 Task: Open Card Quality Control Planning in Board Content Amplification Platforms to Workspace Debt Financing and add a team member Softage.1@softage.net, a label Red, a checklist Machine Learning, an attachment from your google drive, a color Red and finally, add a card description 'Plan and execute company team-building conference with team-building games on creativity' and a comment 'Given the potential impact of this task on our company reputation, let us ensure that we approach it with a sense of professionalism and respect.'. Add a start date 'Jan 01, 1900' with a due date 'Jan 08, 1900'
Action: Mouse moved to (126, 350)
Screenshot: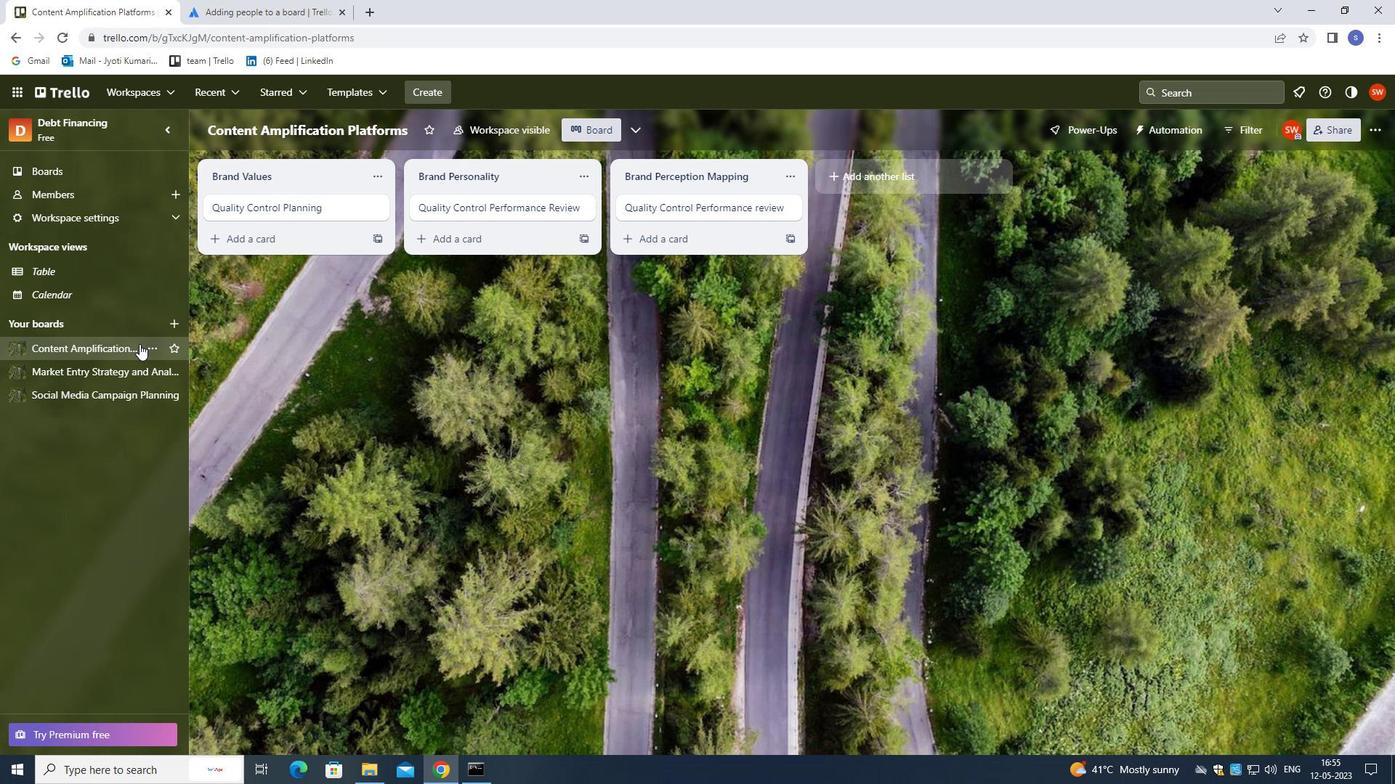 
Action: Mouse pressed left at (126, 350)
Screenshot: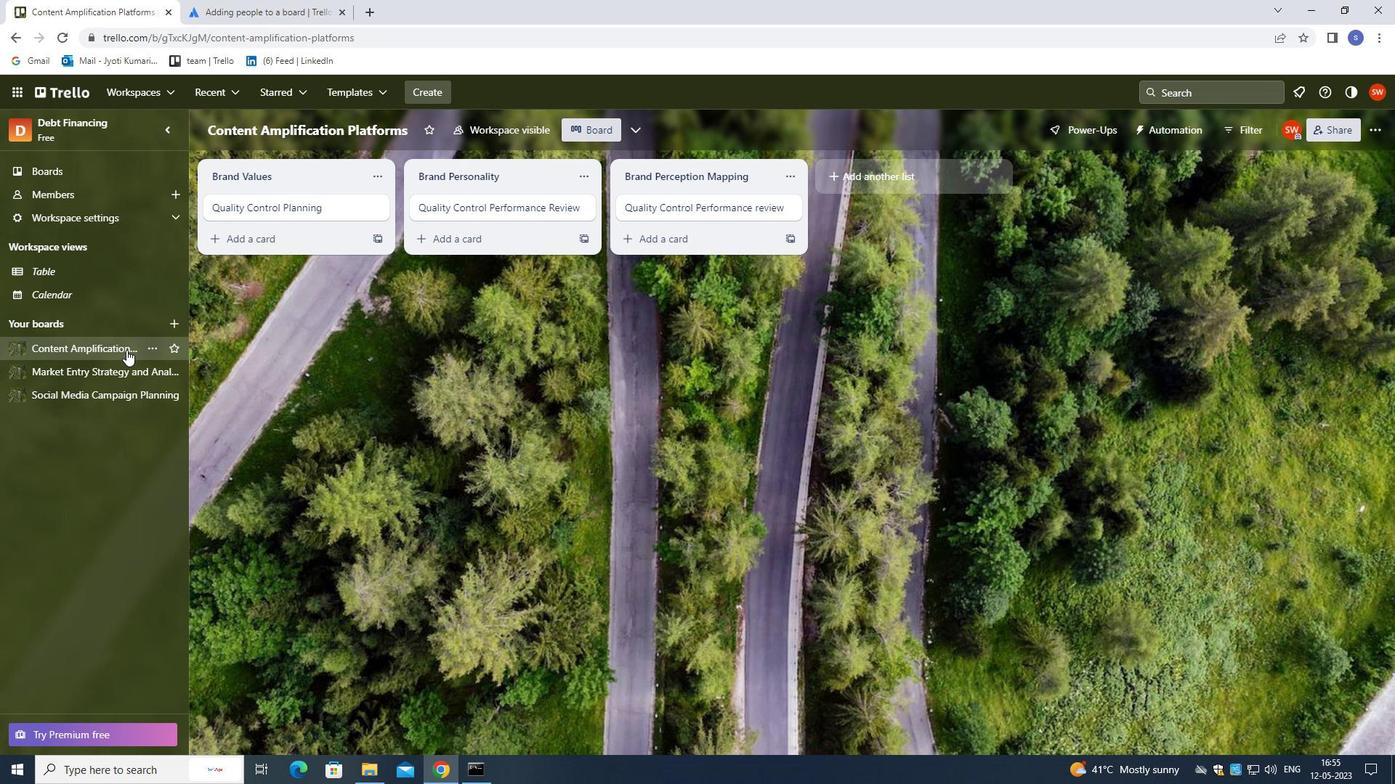 
Action: Mouse moved to (281, 204)
Screenshot: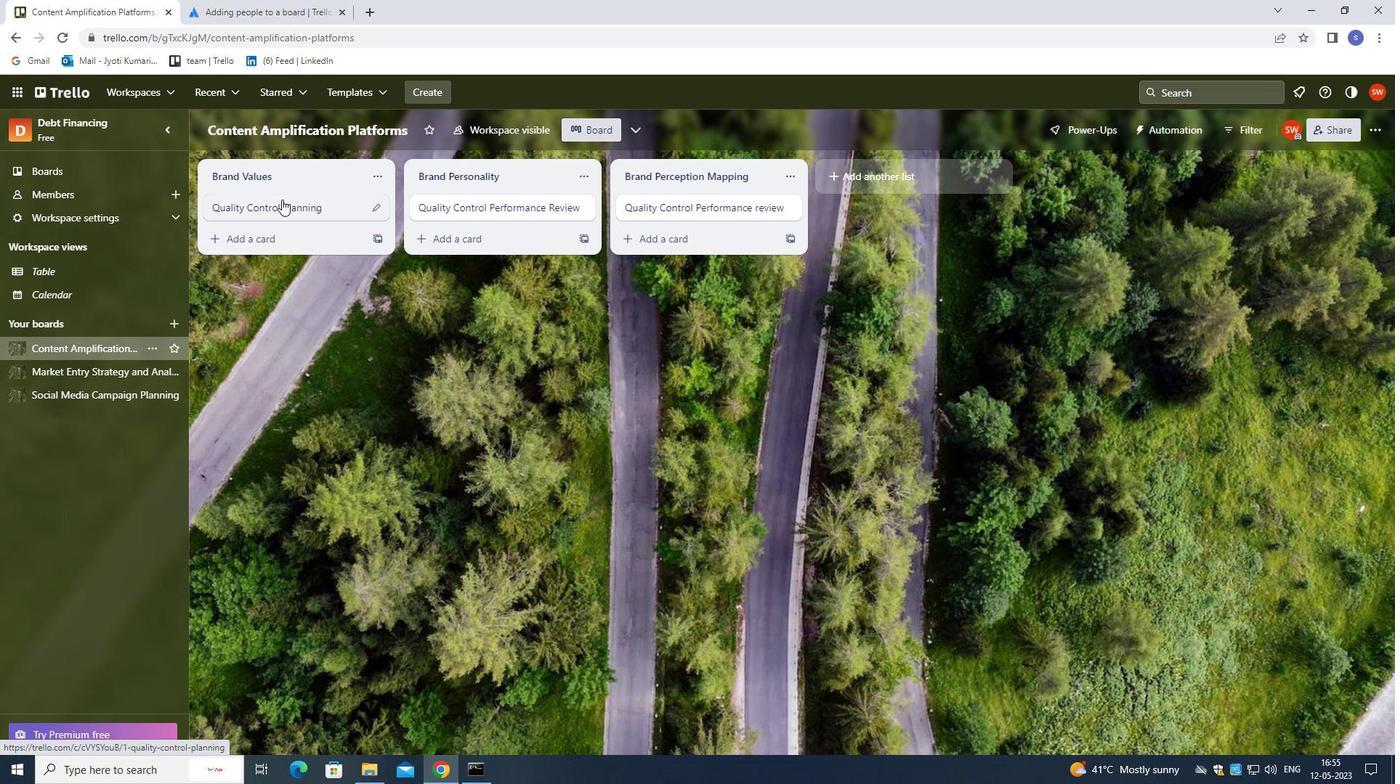 
Action: Mouse pressed left at (281, 204)
Screenshot: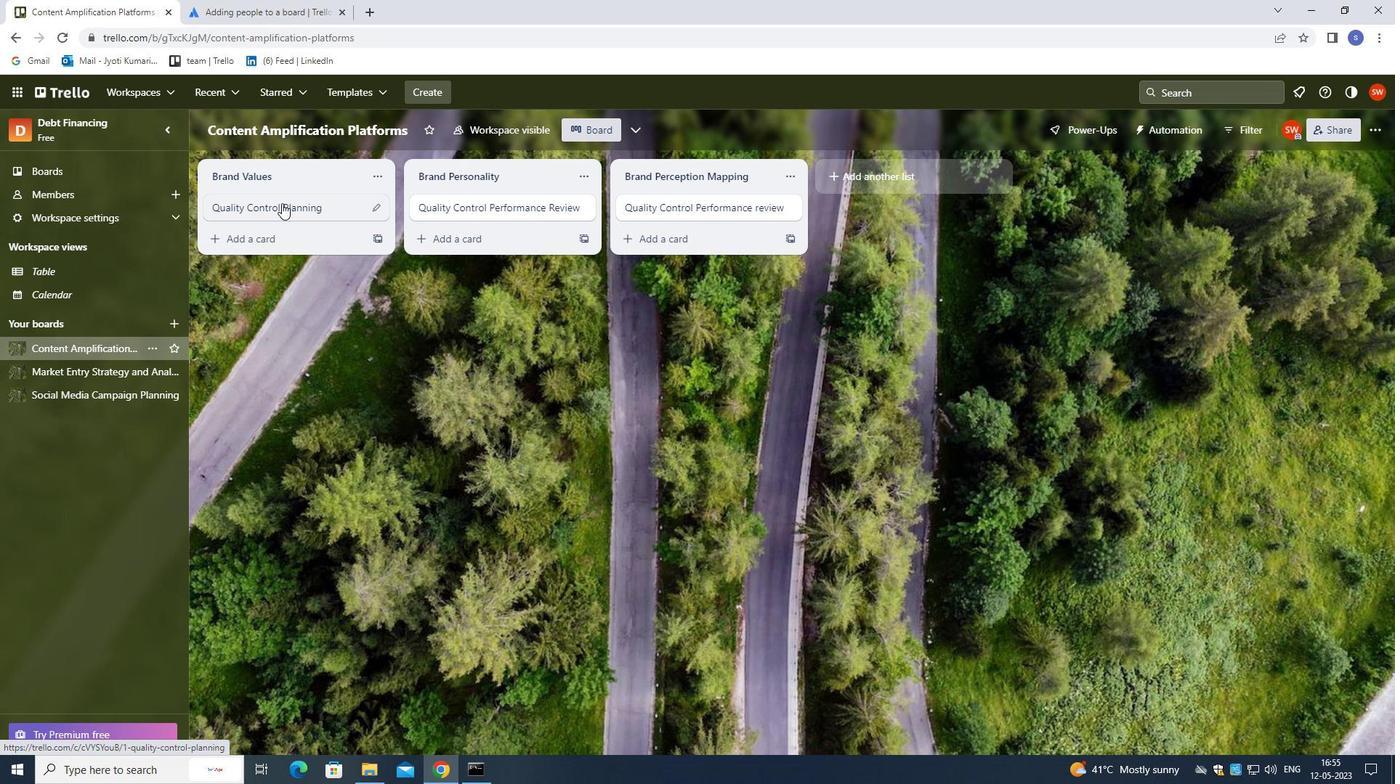 
Action: Mouse moved to (874, 205)
Screenshot: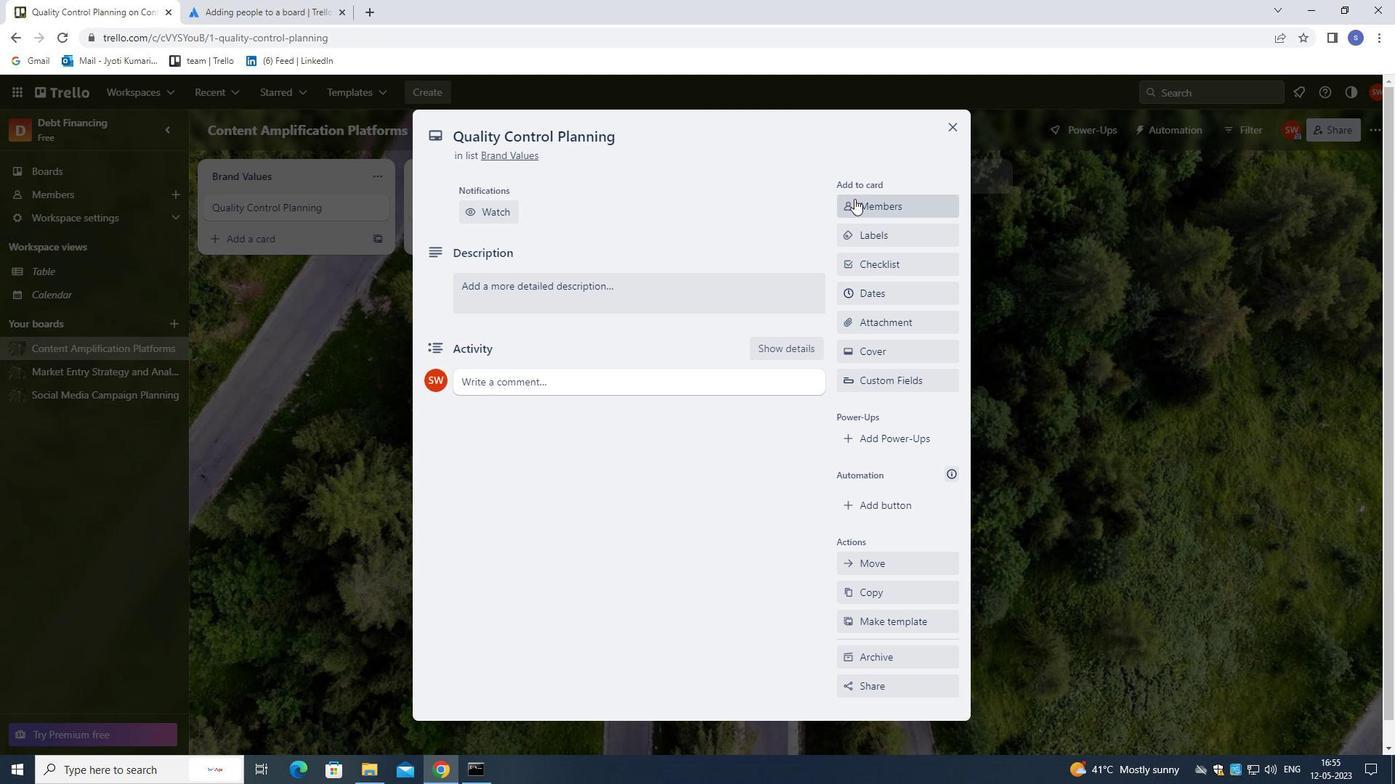
Action: Mouse pressed left at (874, 205)
Screenshot: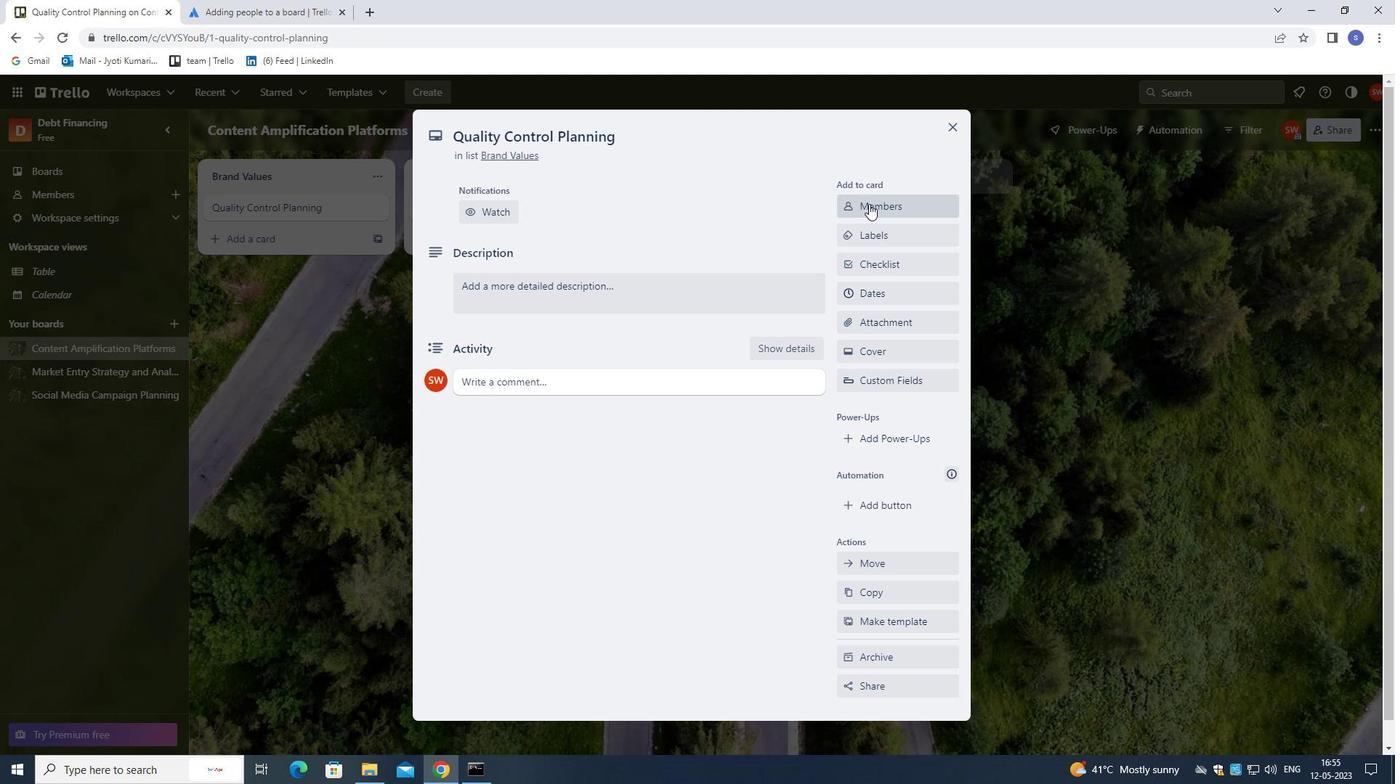 
Action: Mouse moved to (566, 165)
Screenshot: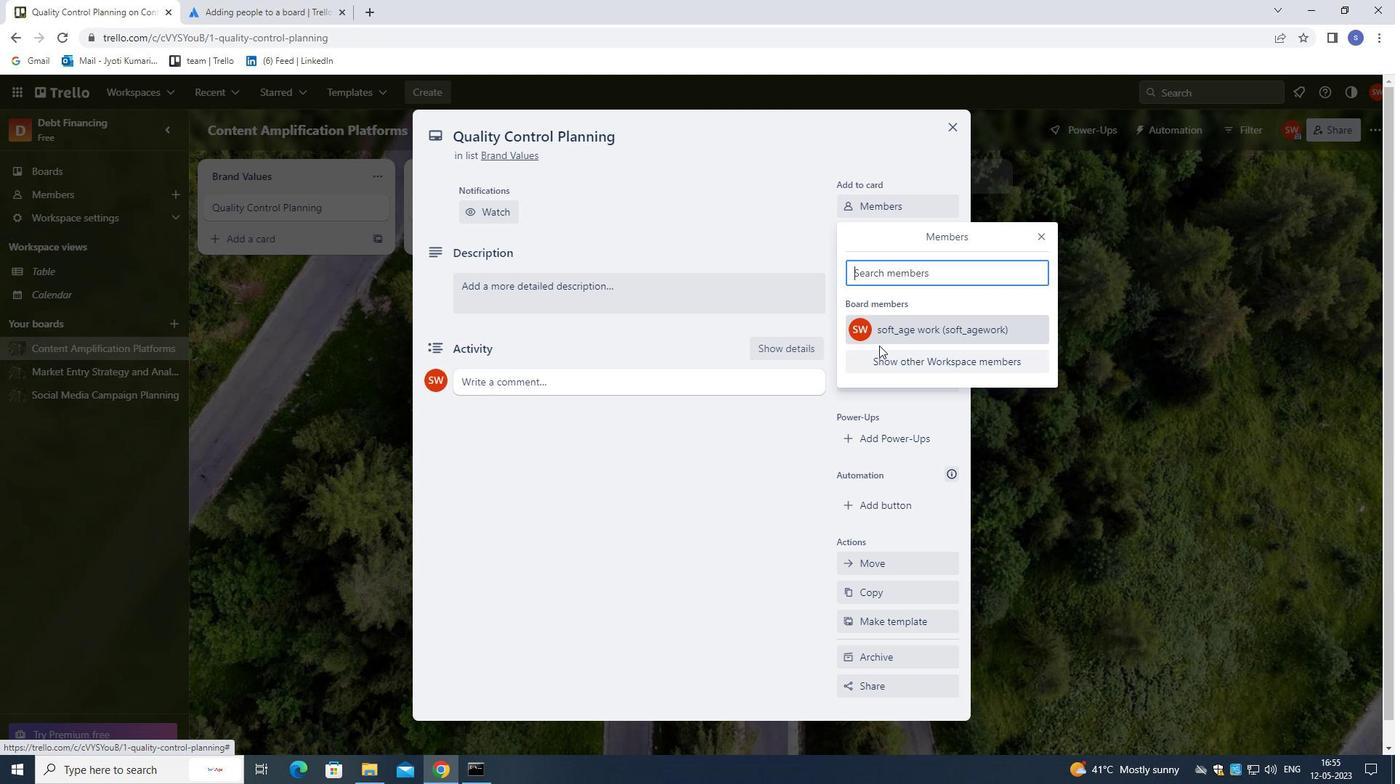 
Action: Key pressed softage.1<Key.shift>@SOA<Key.backspace>FTAGE.NET
Screenshot: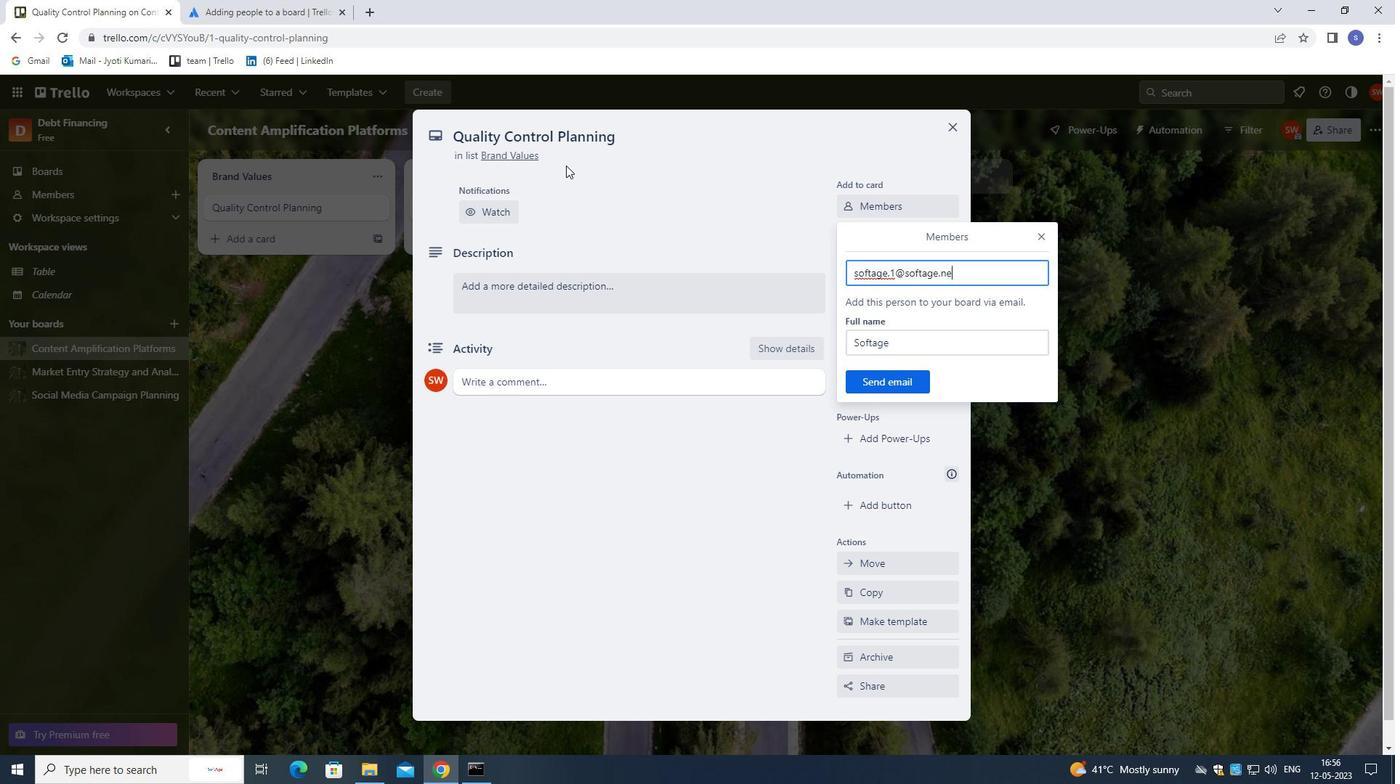 
Action: Mouse moved to (872, 387)
Screenshot: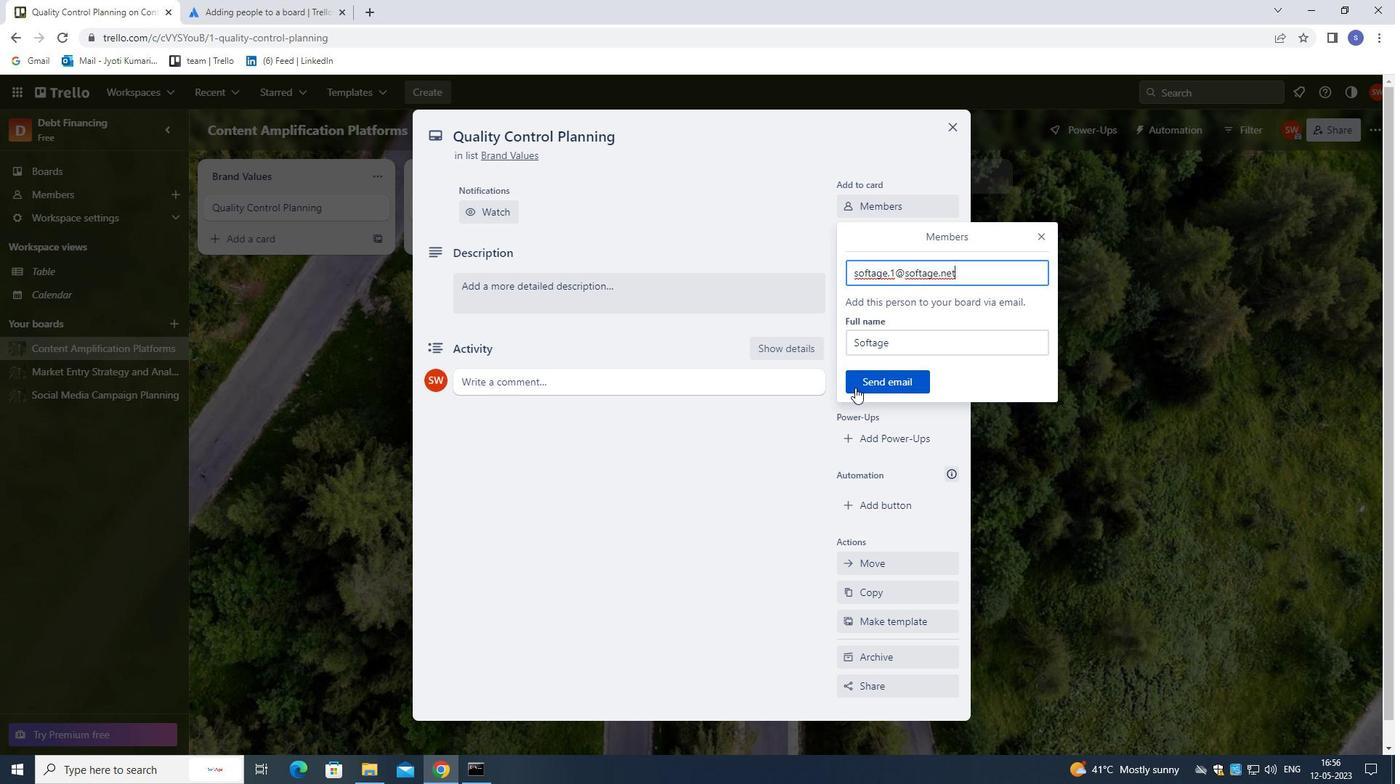
Action: Mouse pressed left at (872, 387)
Screenshot: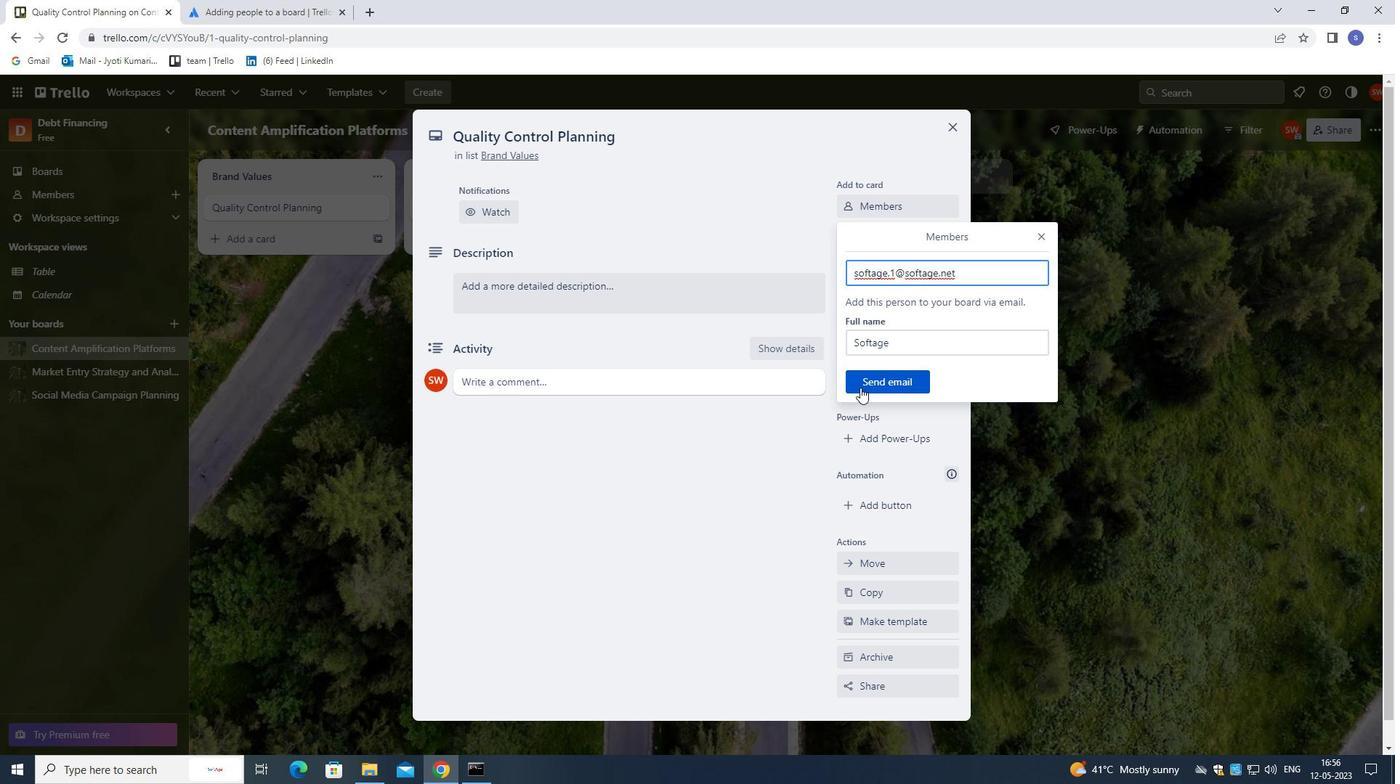 
Action: Mouse moved to (902, 290)
Screenshot: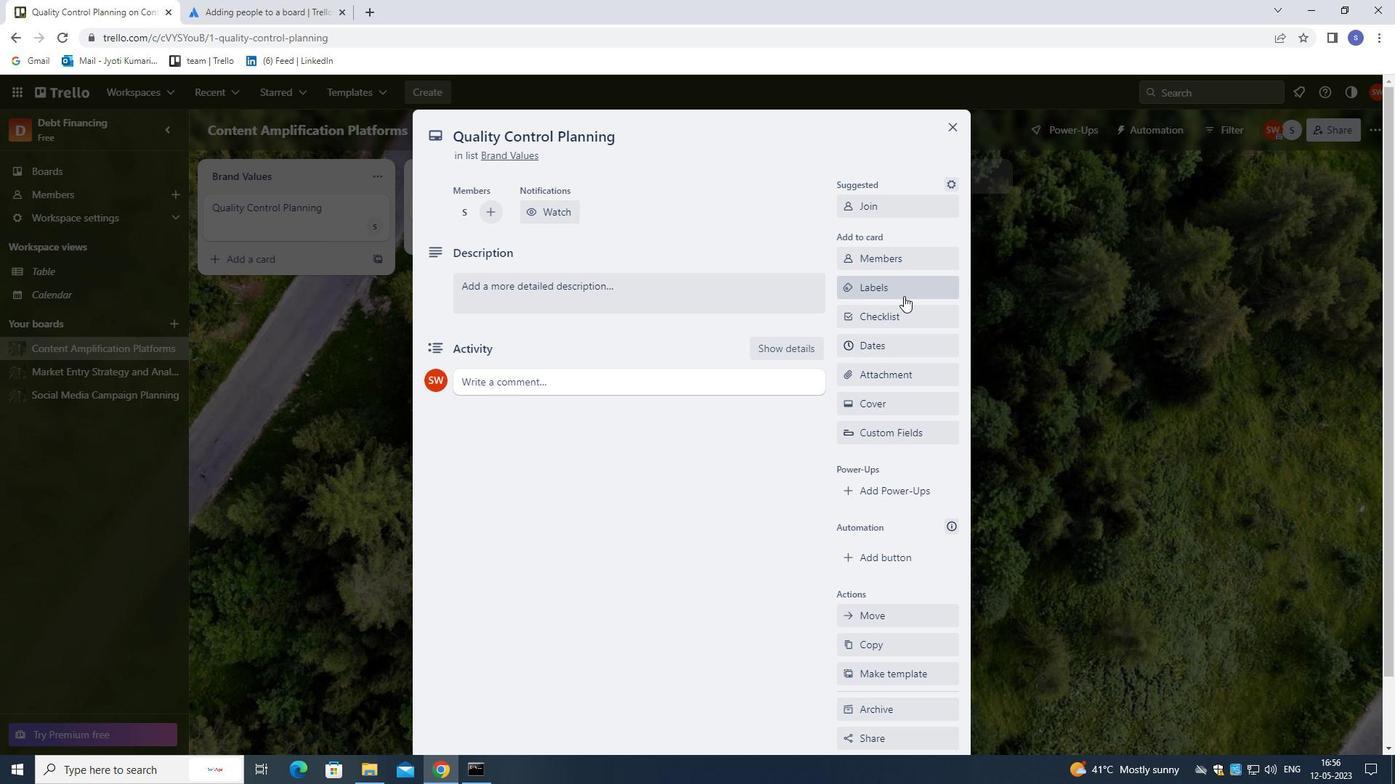 
Action: Mouse pressed left at (902, 290)
Screenshot: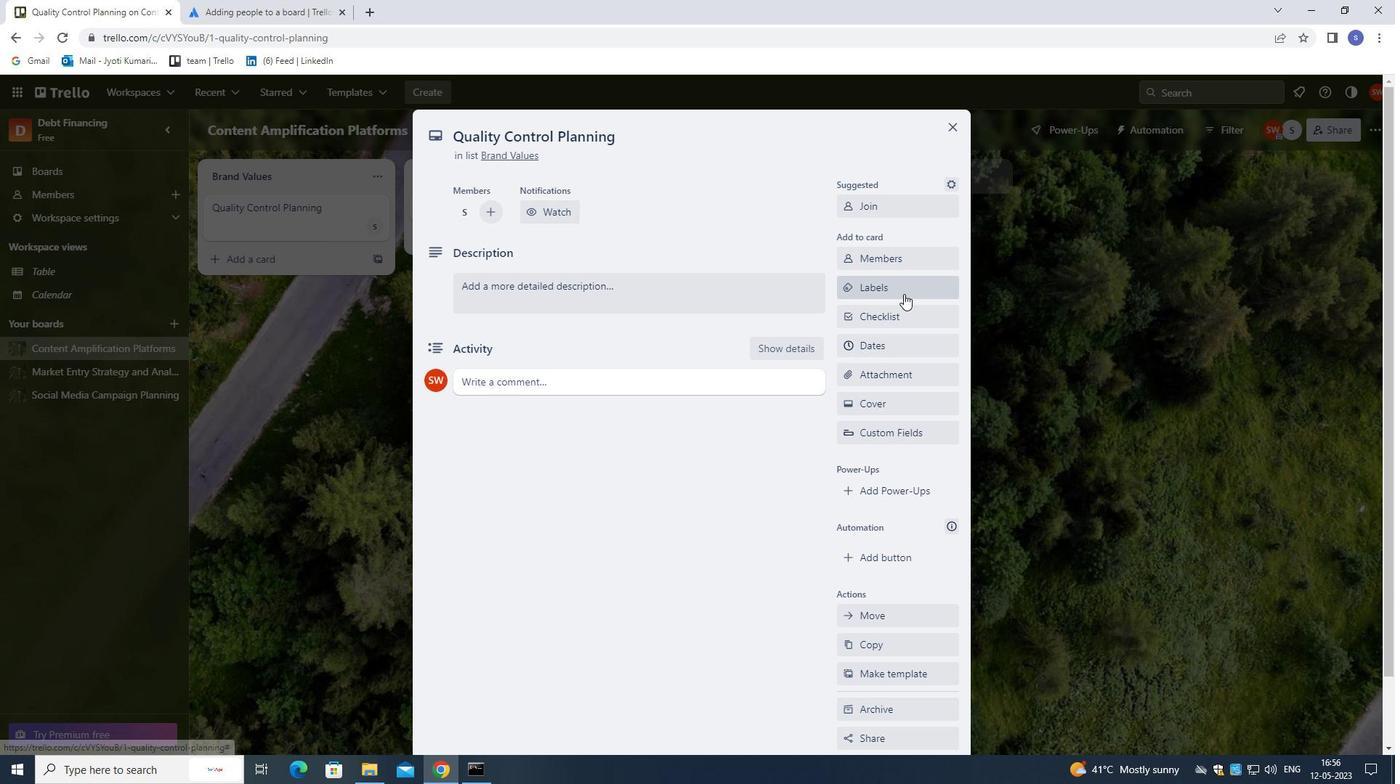 
Action: Mouse moved to (903, 297)
Screenshot: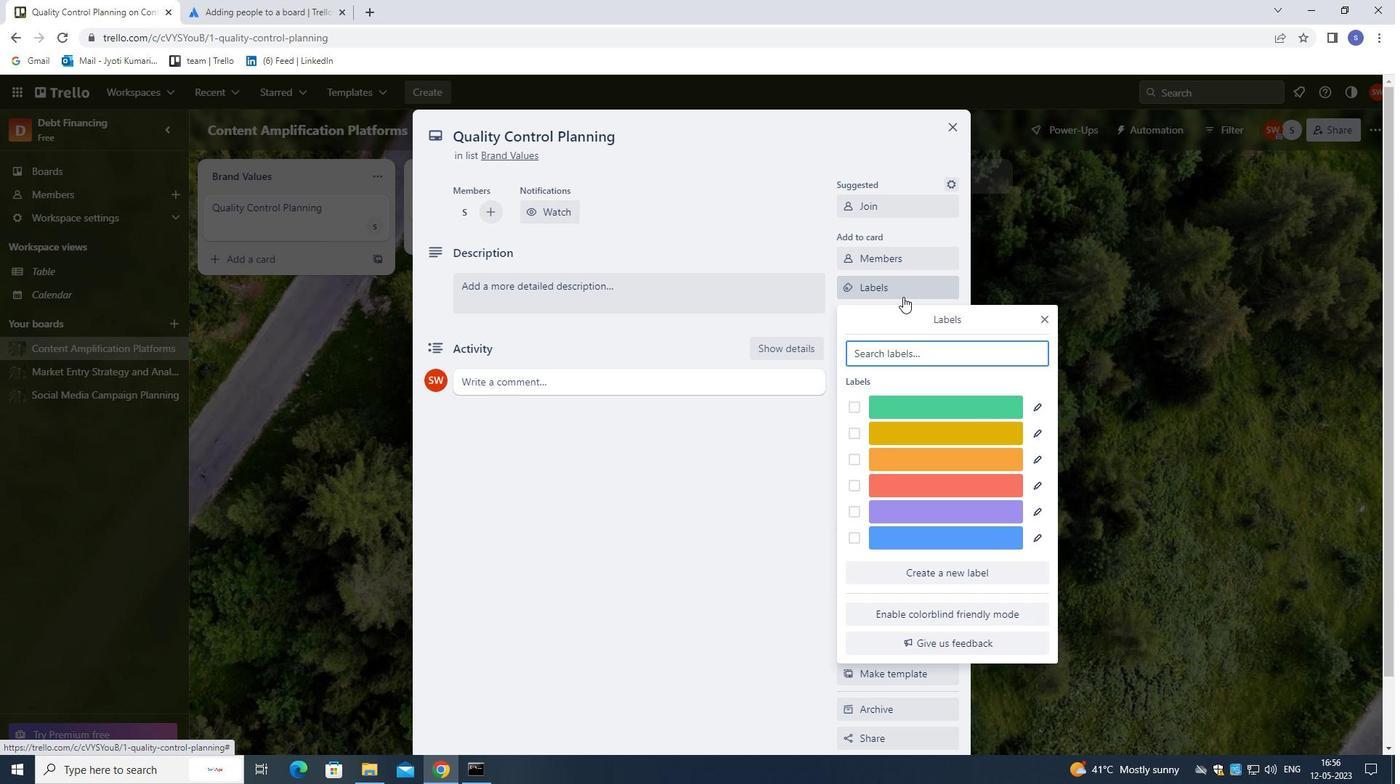 
Action: Key pressed R
Screenshot: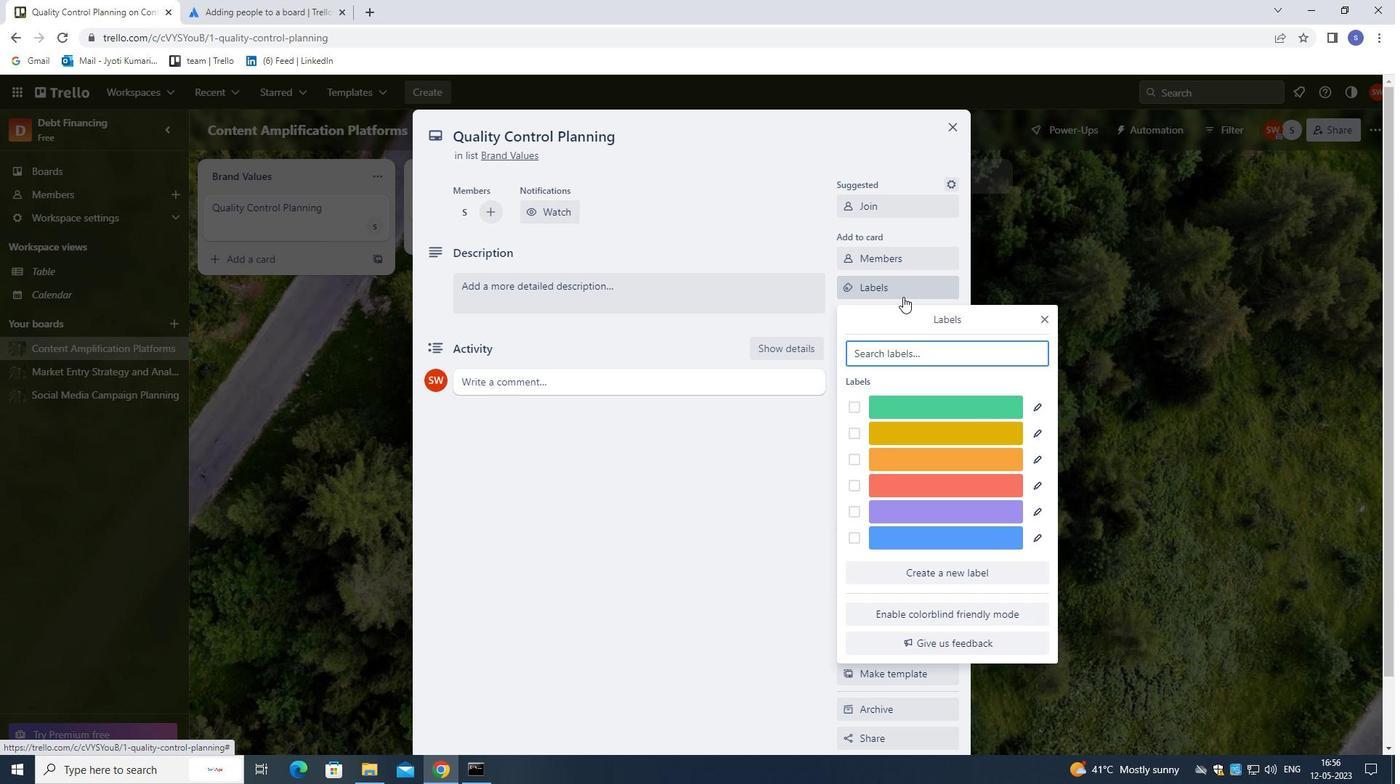 
Action: Mouse moved to (969, 412)
Screenshot: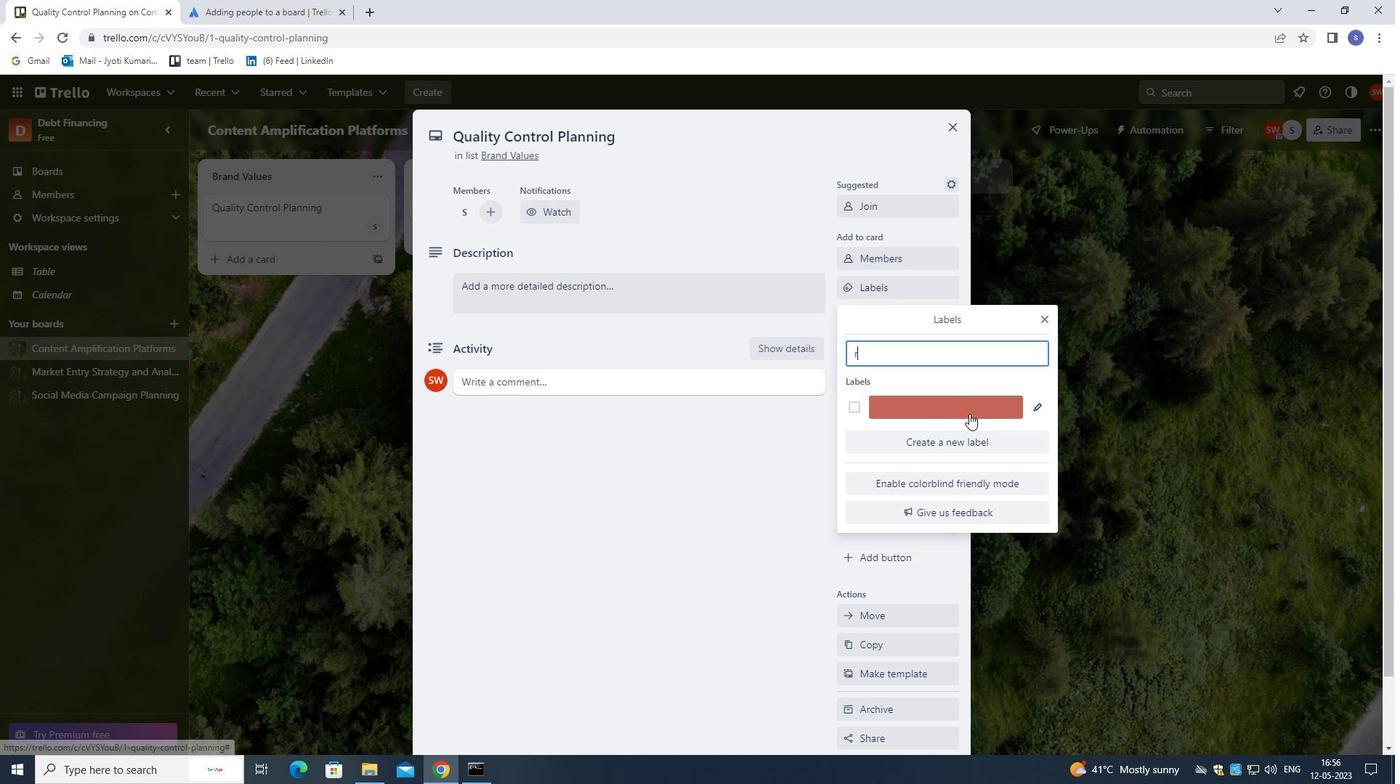 
Action: Mouse pressed left at (969, 412)
Screenshot: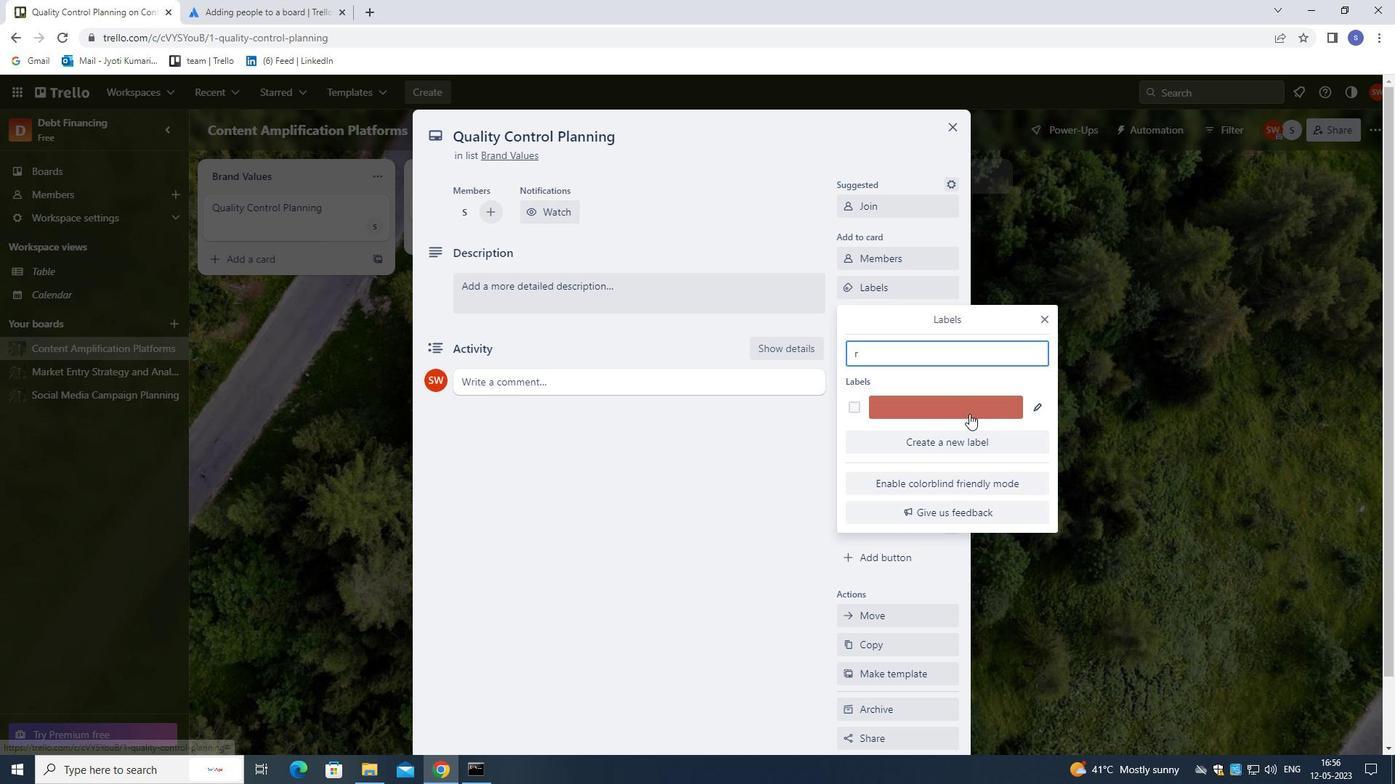 
Action: Mouse moved to (1048, 317)
Screenshot: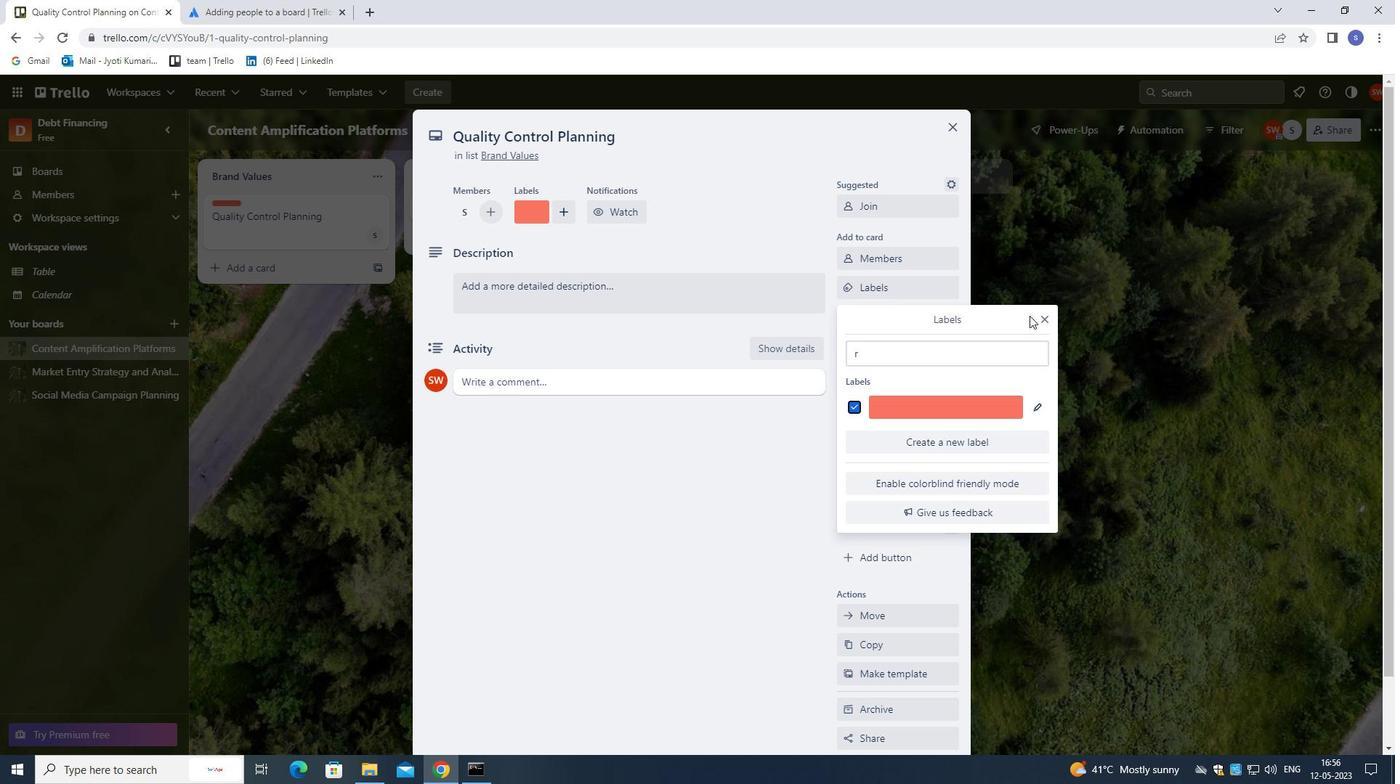 
Action: Mouse pressed left at (1048, 317)
Screenshot: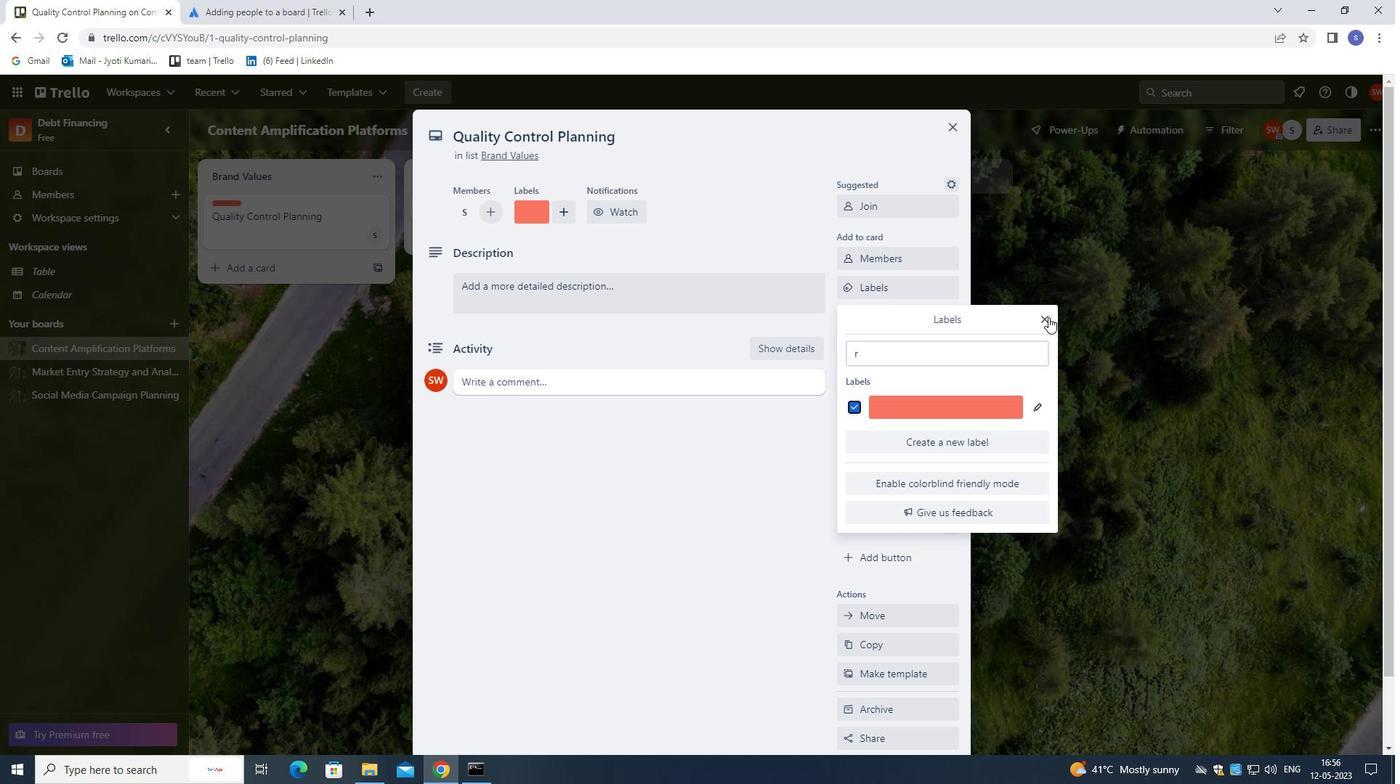 
Action: Mouse moved to (922, 316)
Screenshot: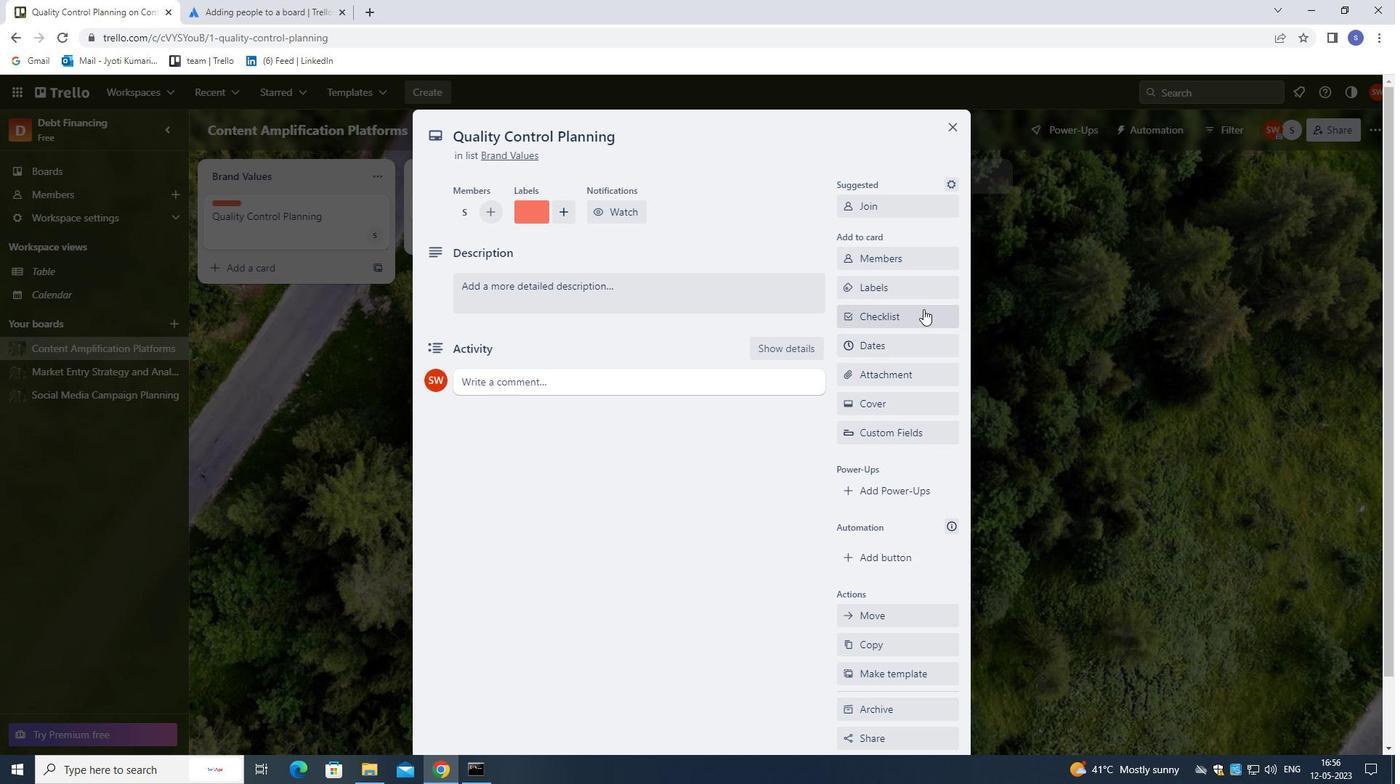 
Action: Mouse pressed left at (922, 316)
Screenshot: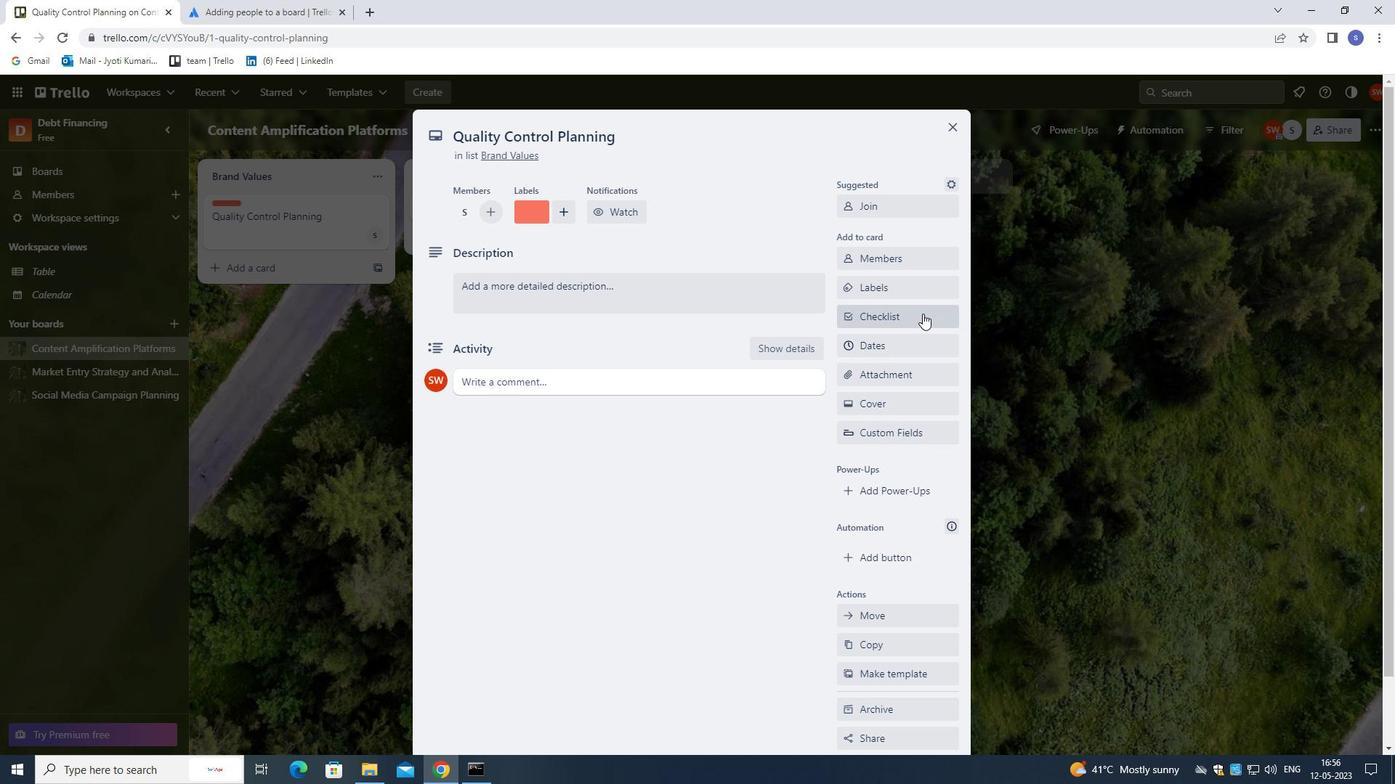 
Action: Mouse moved to (906, 318)
Screenshot: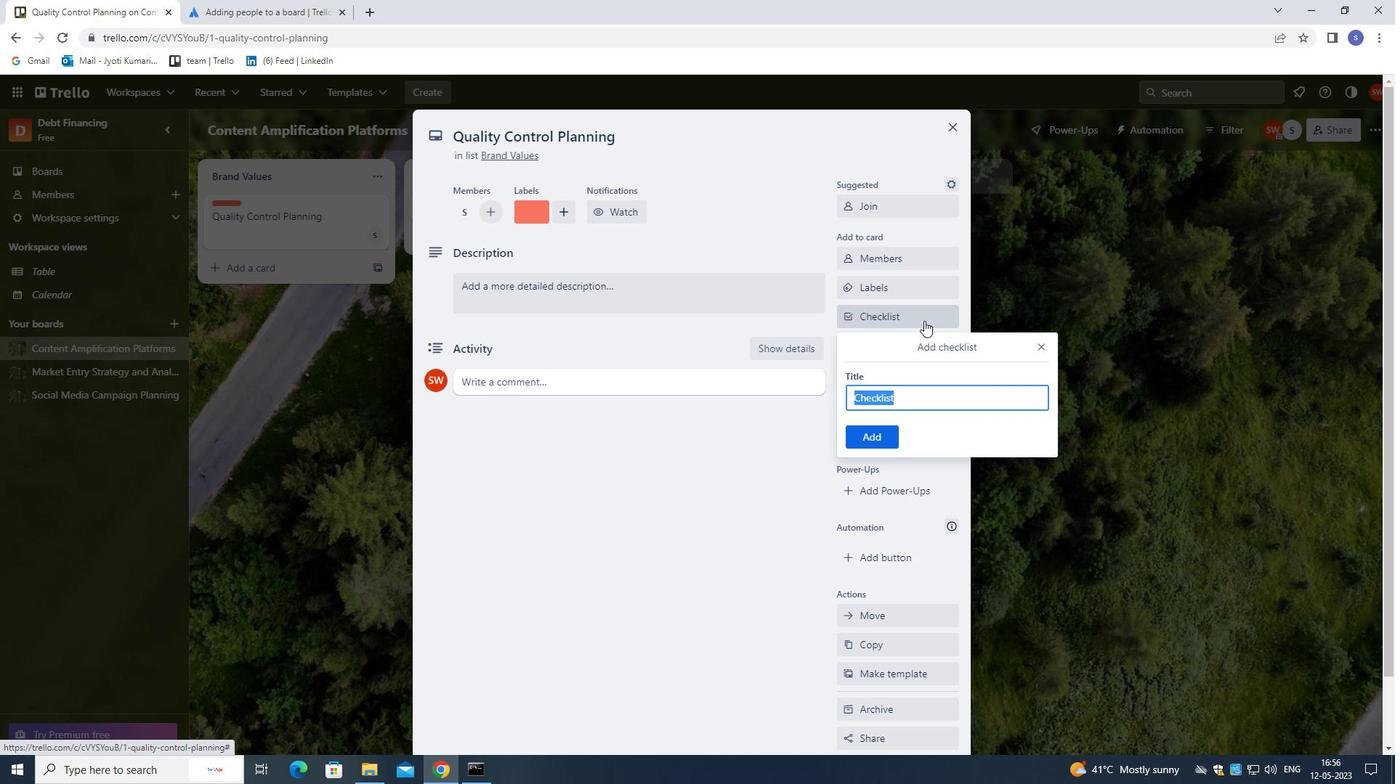 
Action: Key pressed <Key.shift><Key.shift><Key.shift>MACHINE<Key.space><Key.shift>LEARNING<Key.enter>
Screenshot: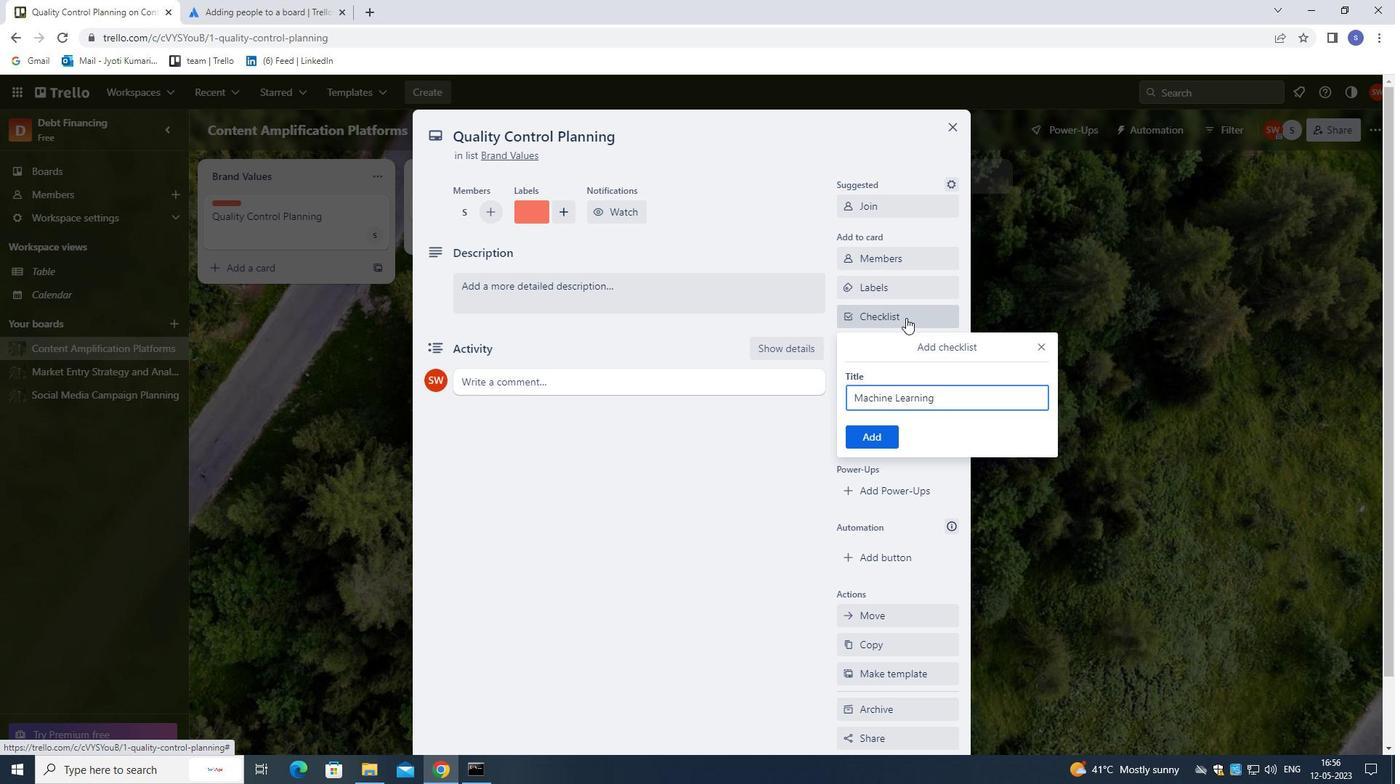 
Action: Mouse moved to (897, 352)
Screenshot: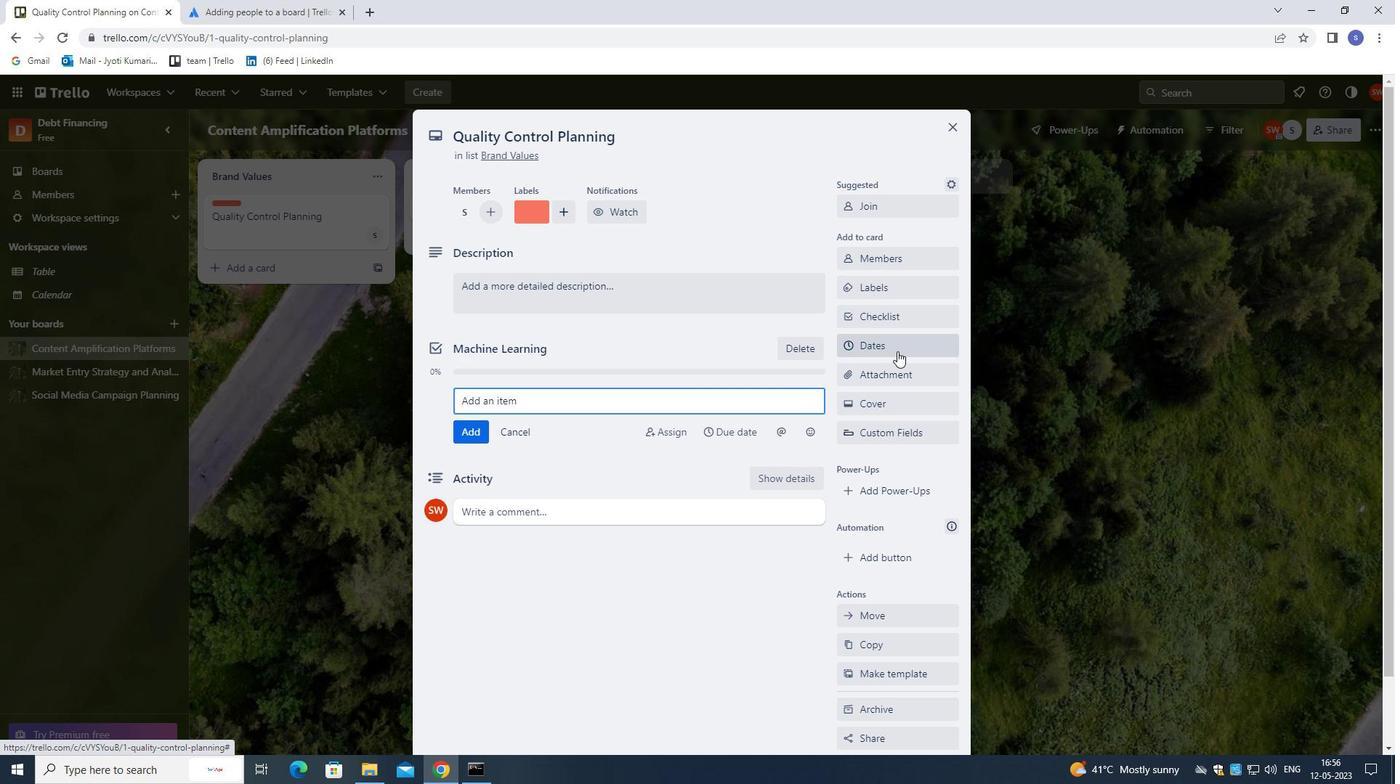 
Action: Mouse pressed left at (897, 352)
Screenshot: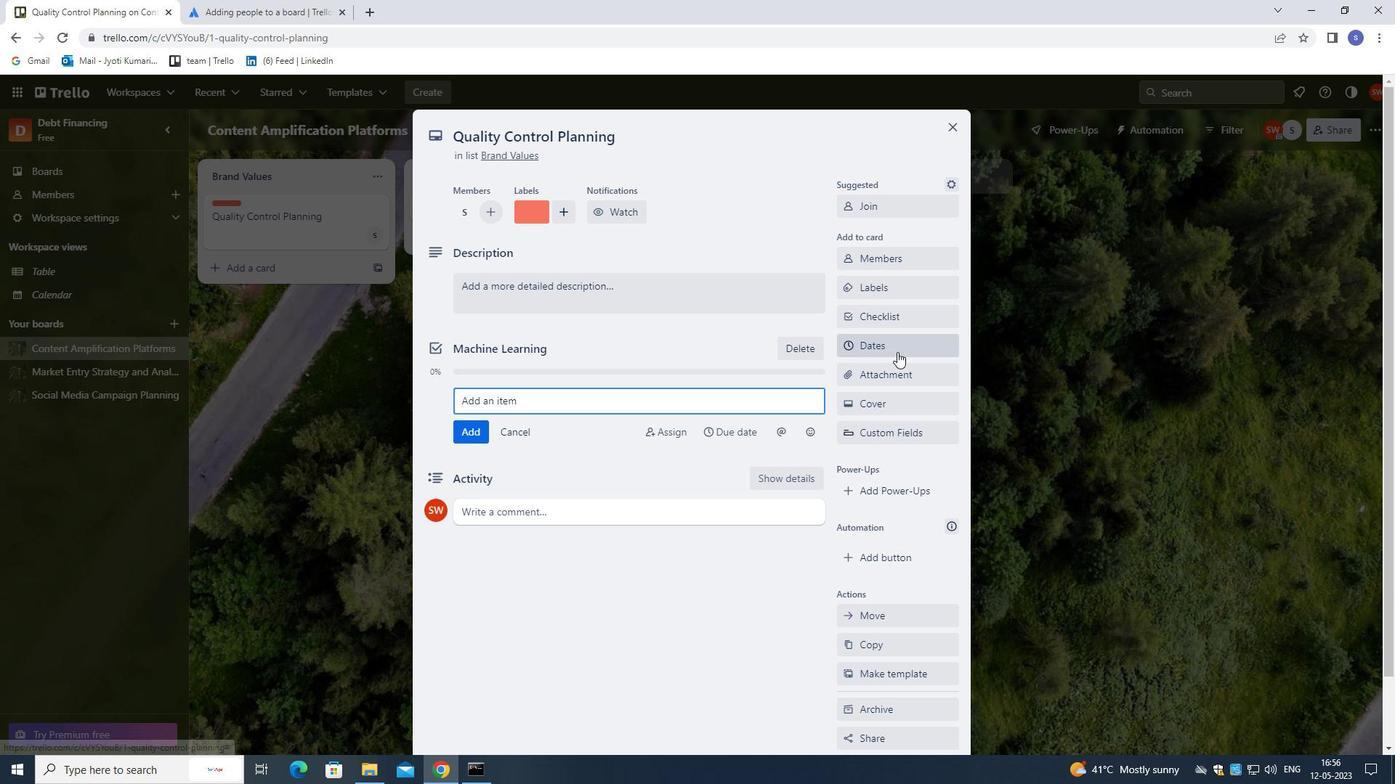 
Action: Mouse moved to (852, 393)
Screenshot: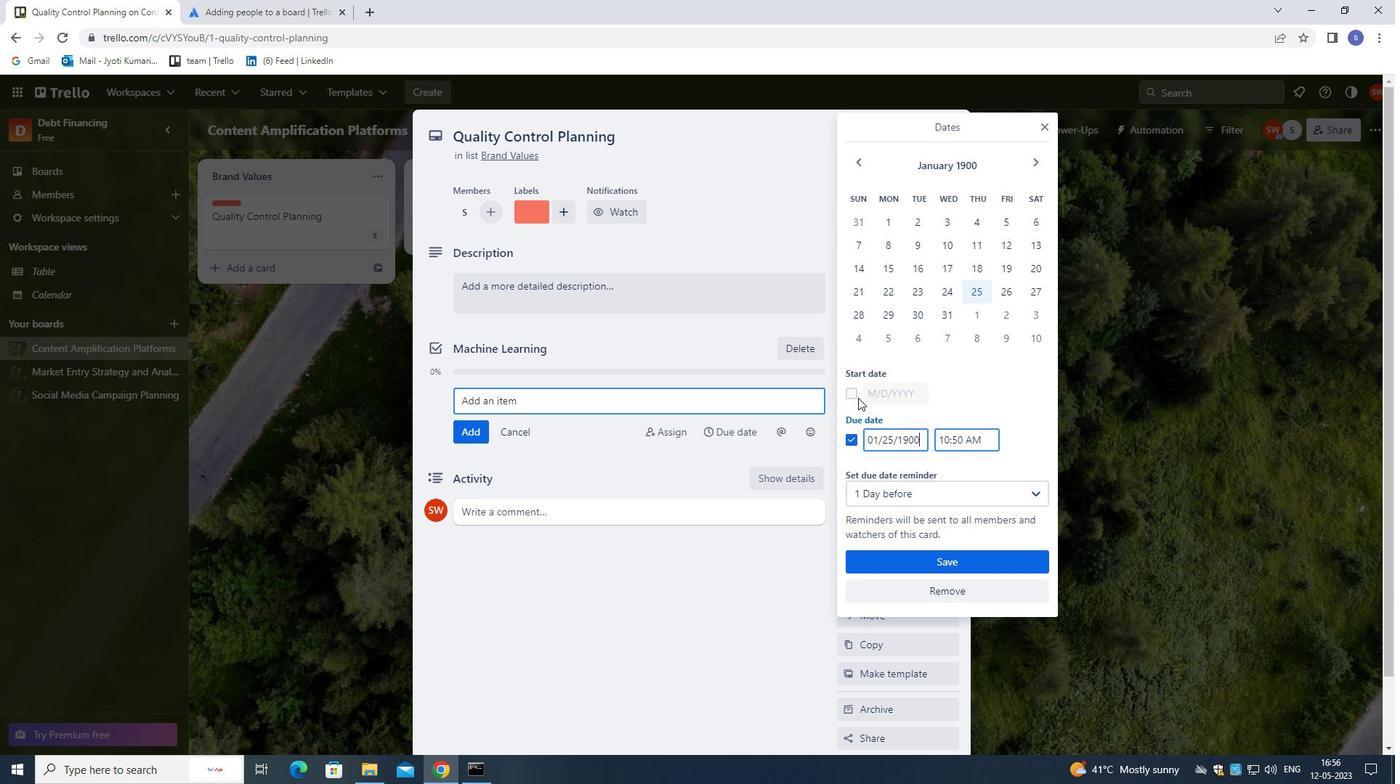 
Action: Mouse pressed left at (852, 393)
Screenshot: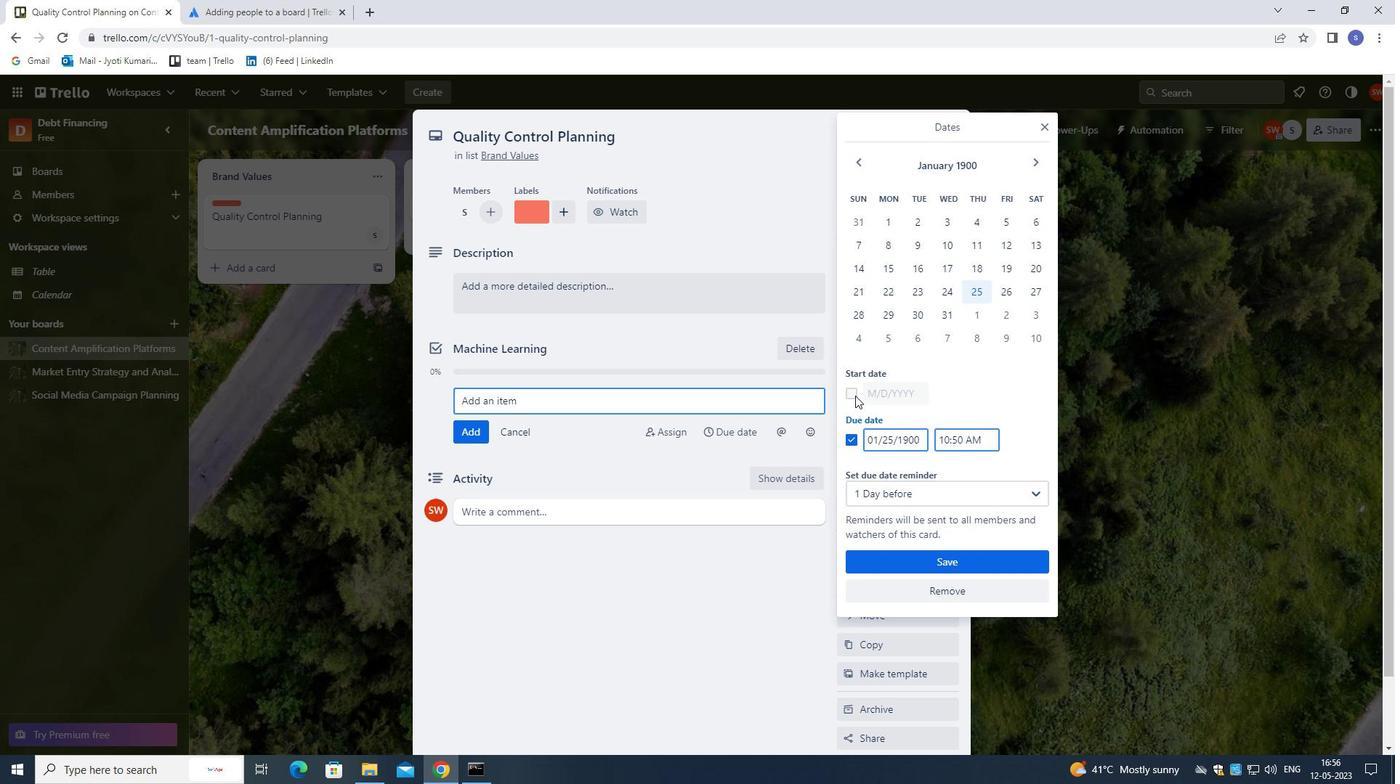 
Action: Mouse moved to (895, 392)
Screenshot: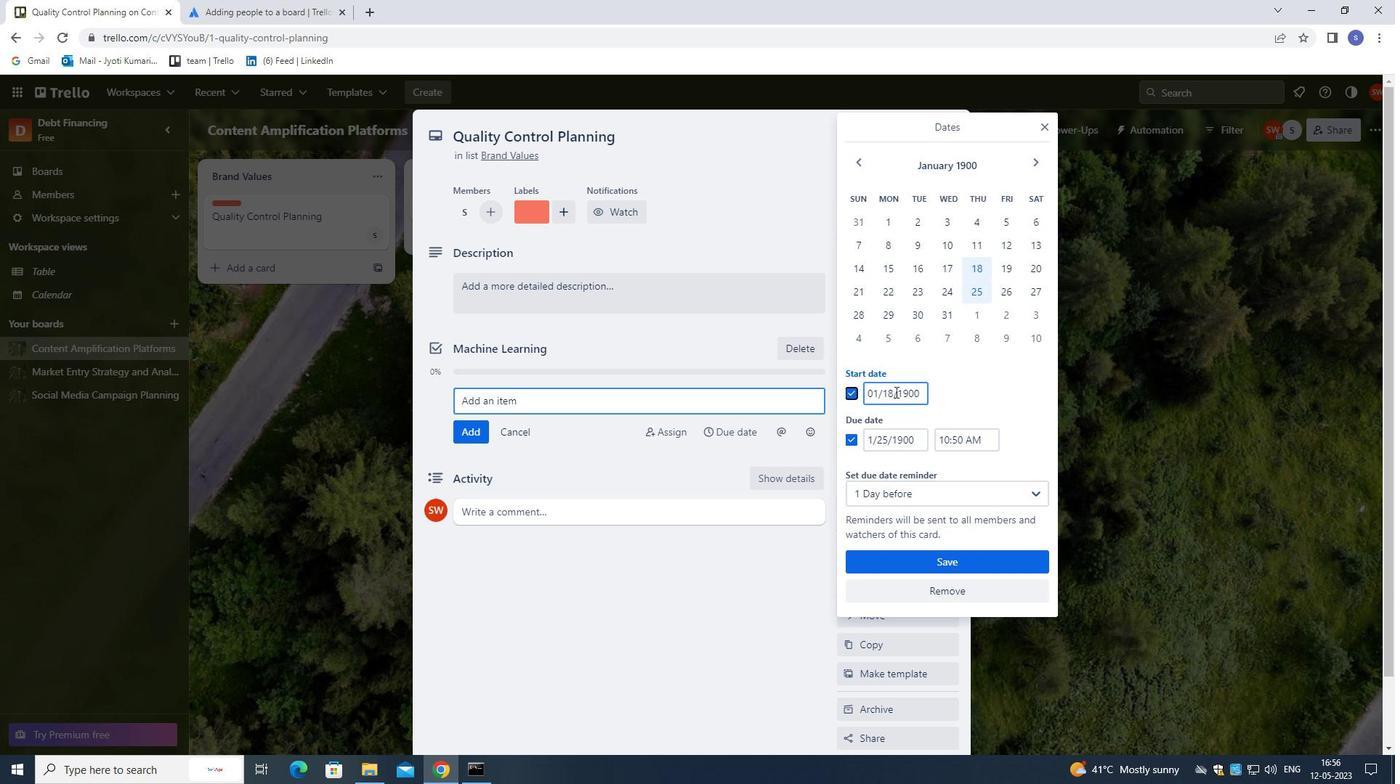 
Action: Mouse pressed left at (895, 392)
Screenshot: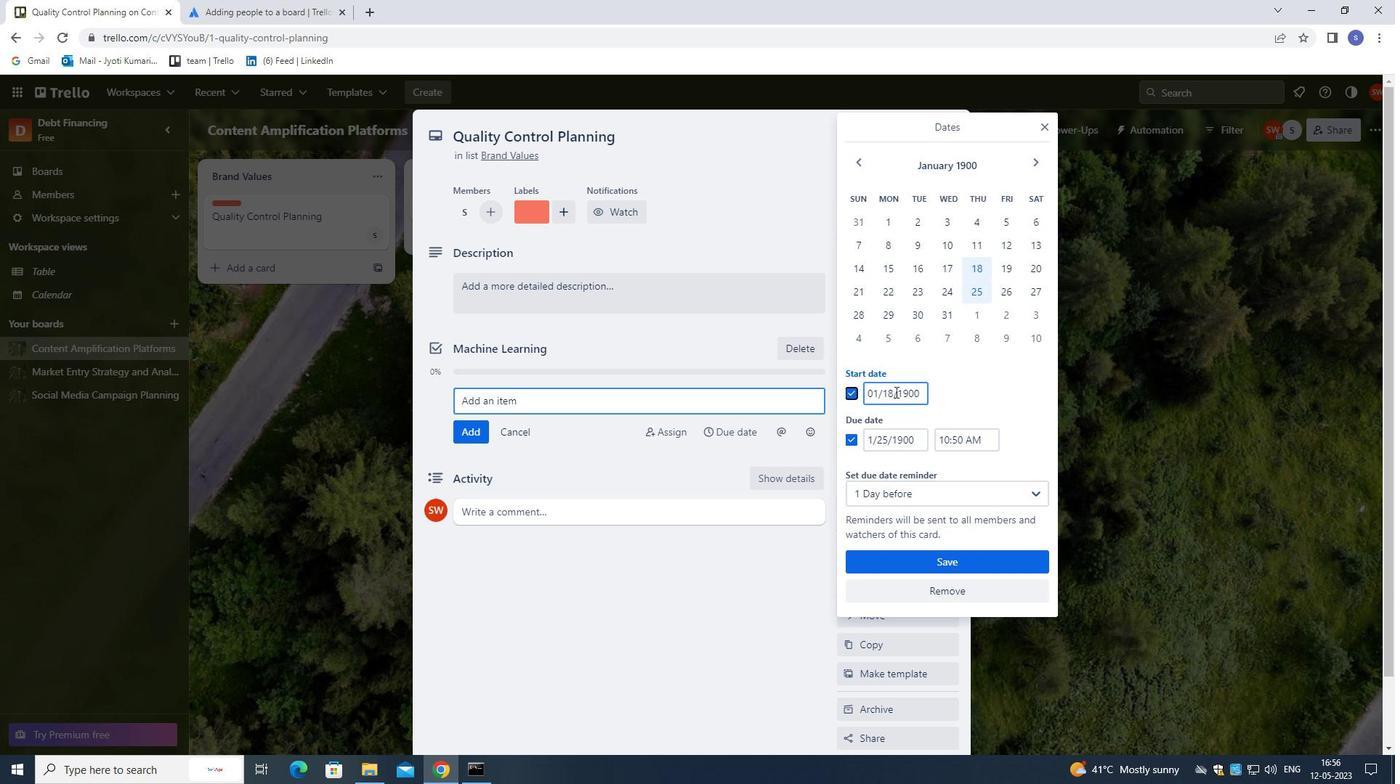 
Action: Mouse moved to (936, 417)
Screenshot: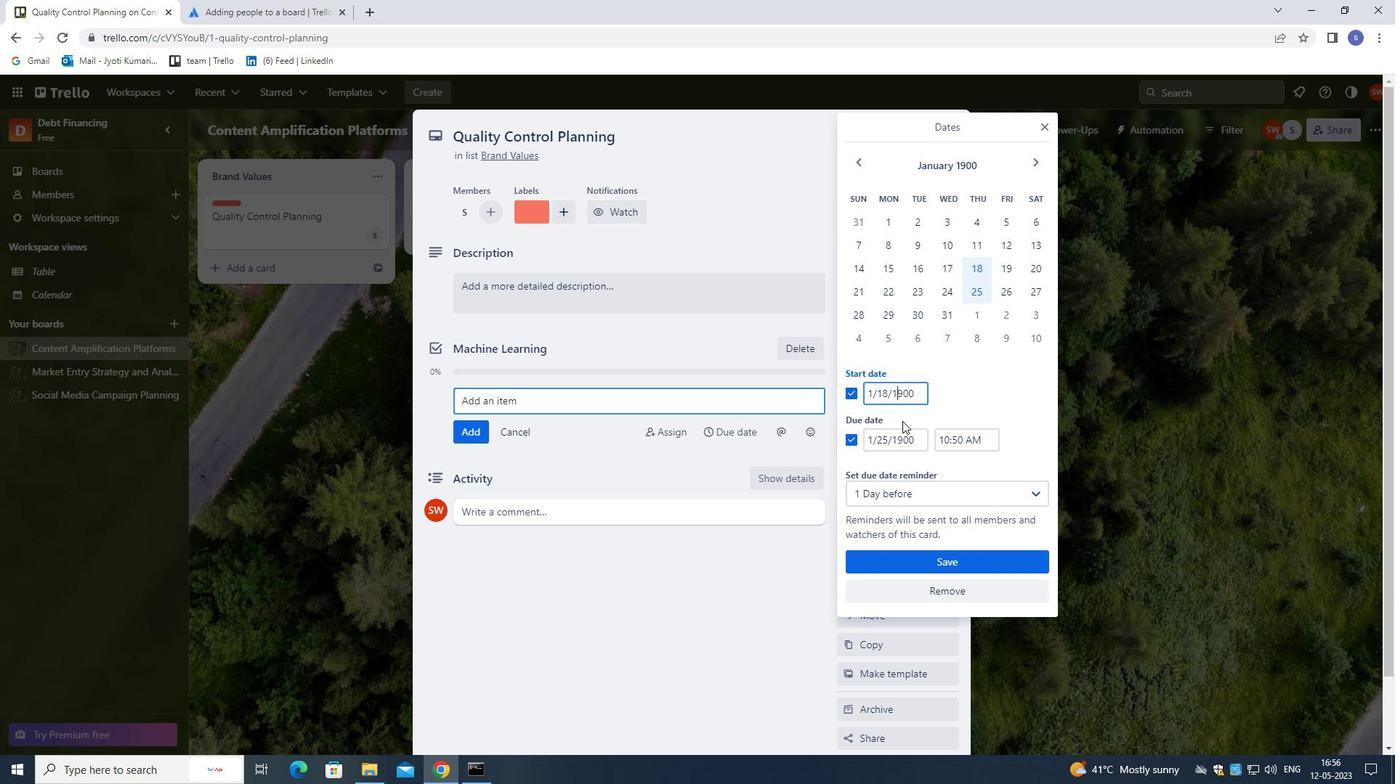 
Action: Key pressed <Key.left><Key.left><Key.backspace>
Screenshot: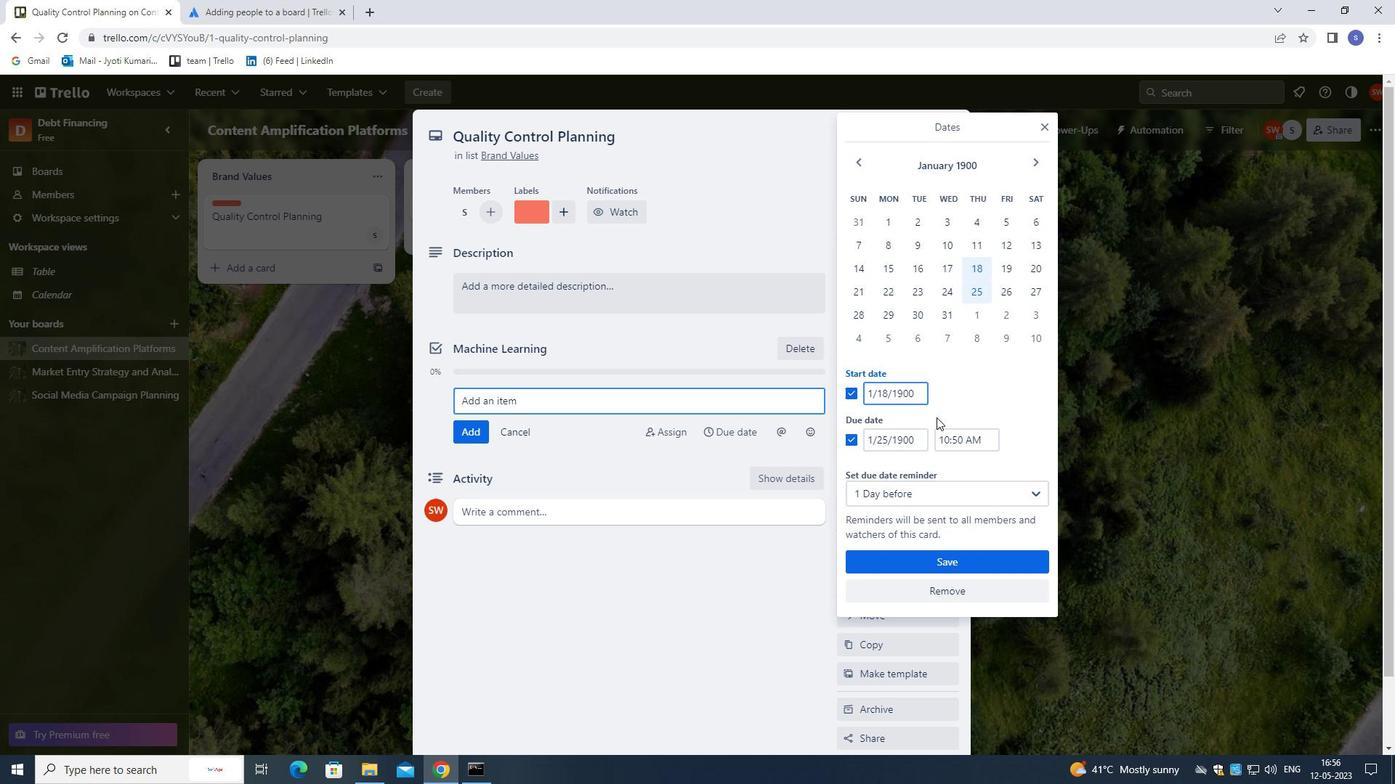 
Action: Mouse moved to (882, 437)
Screenshot: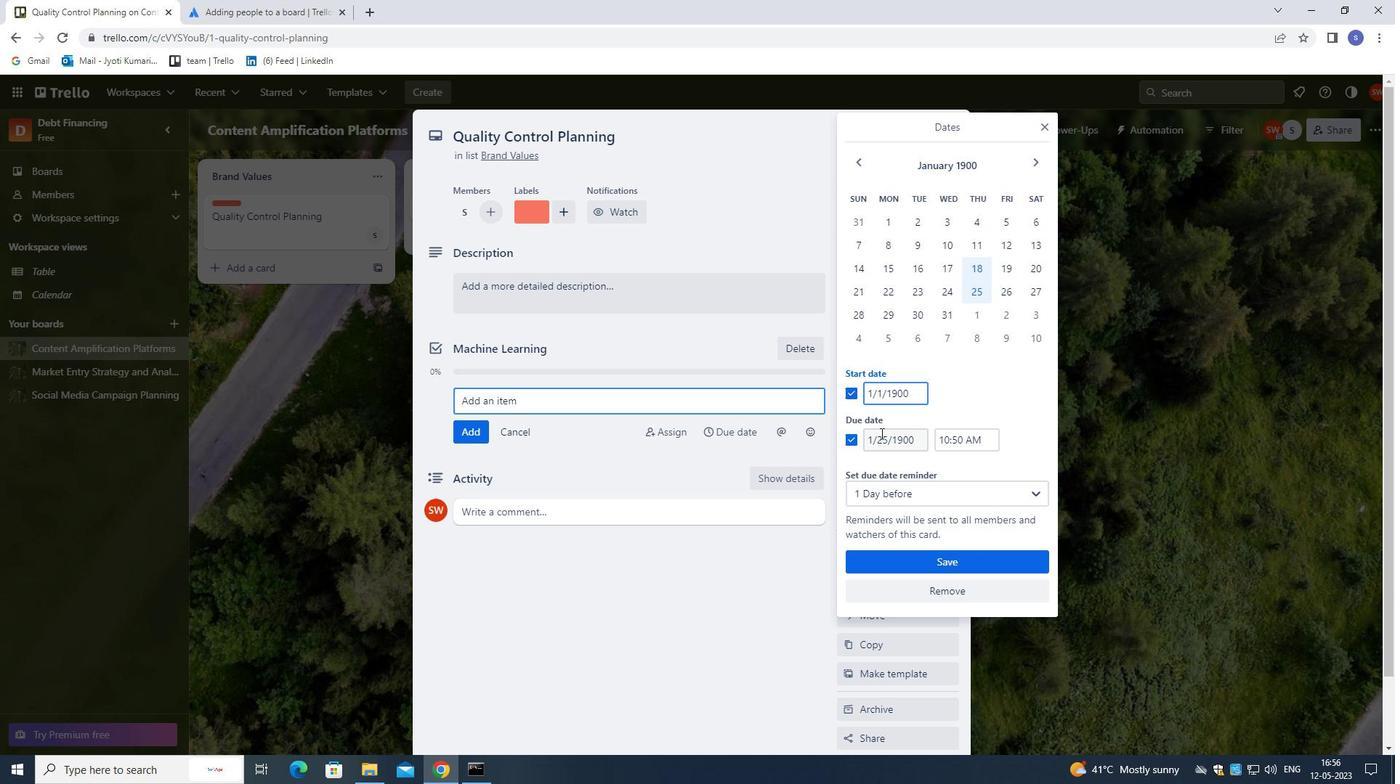 
Action: Mouse pressed left at (882, 437)
Screenshot: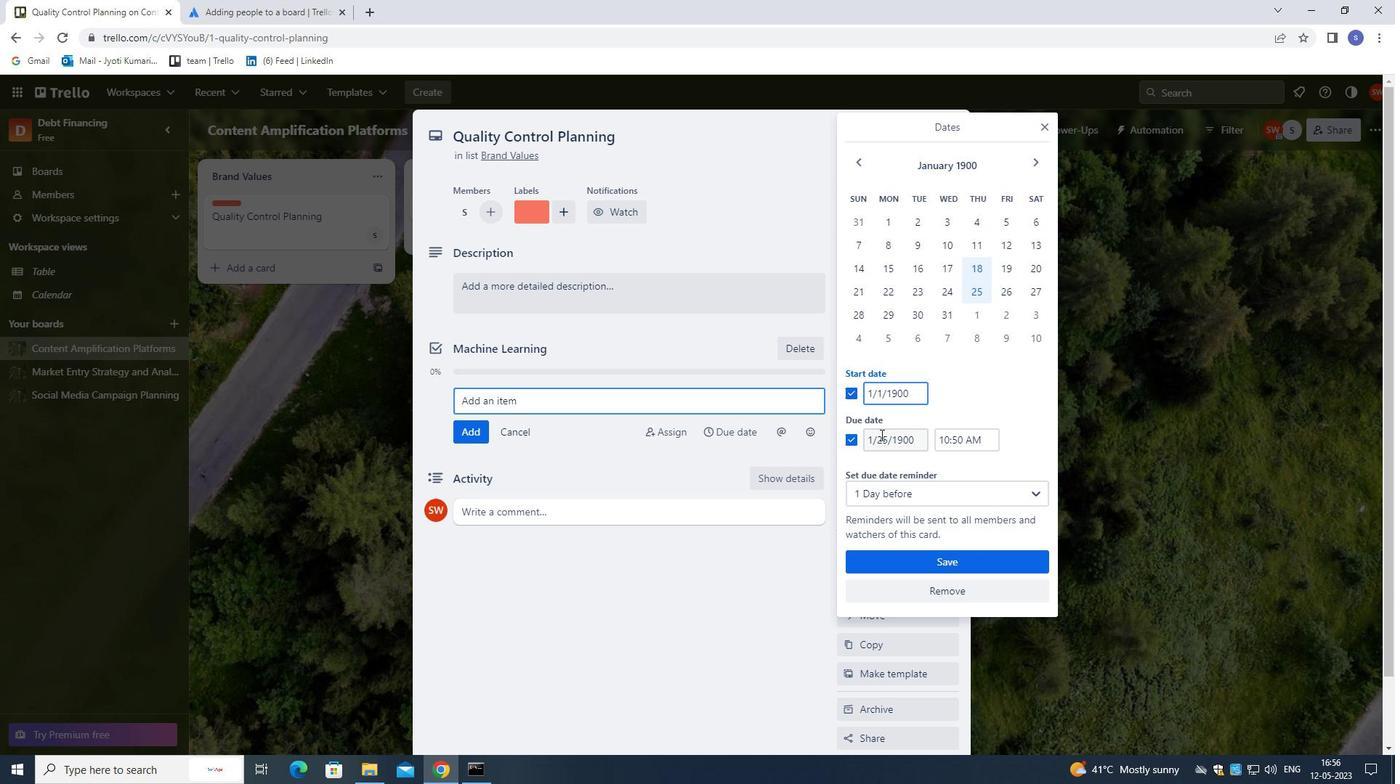
Action: Mouse moved to (915, 476)
Screenshot: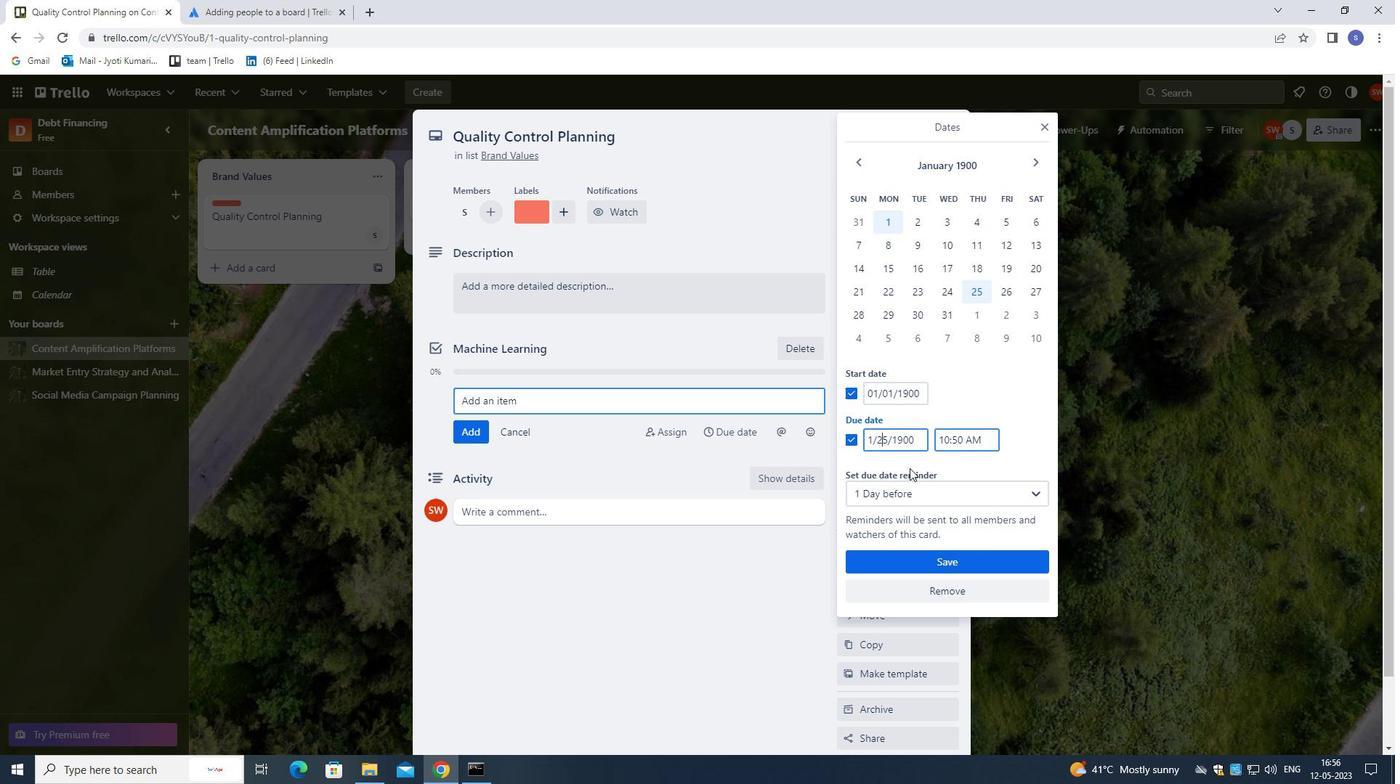 
Action: Key pressed <Key.right><Key.backspace><Key.backspace>8
Screenshot: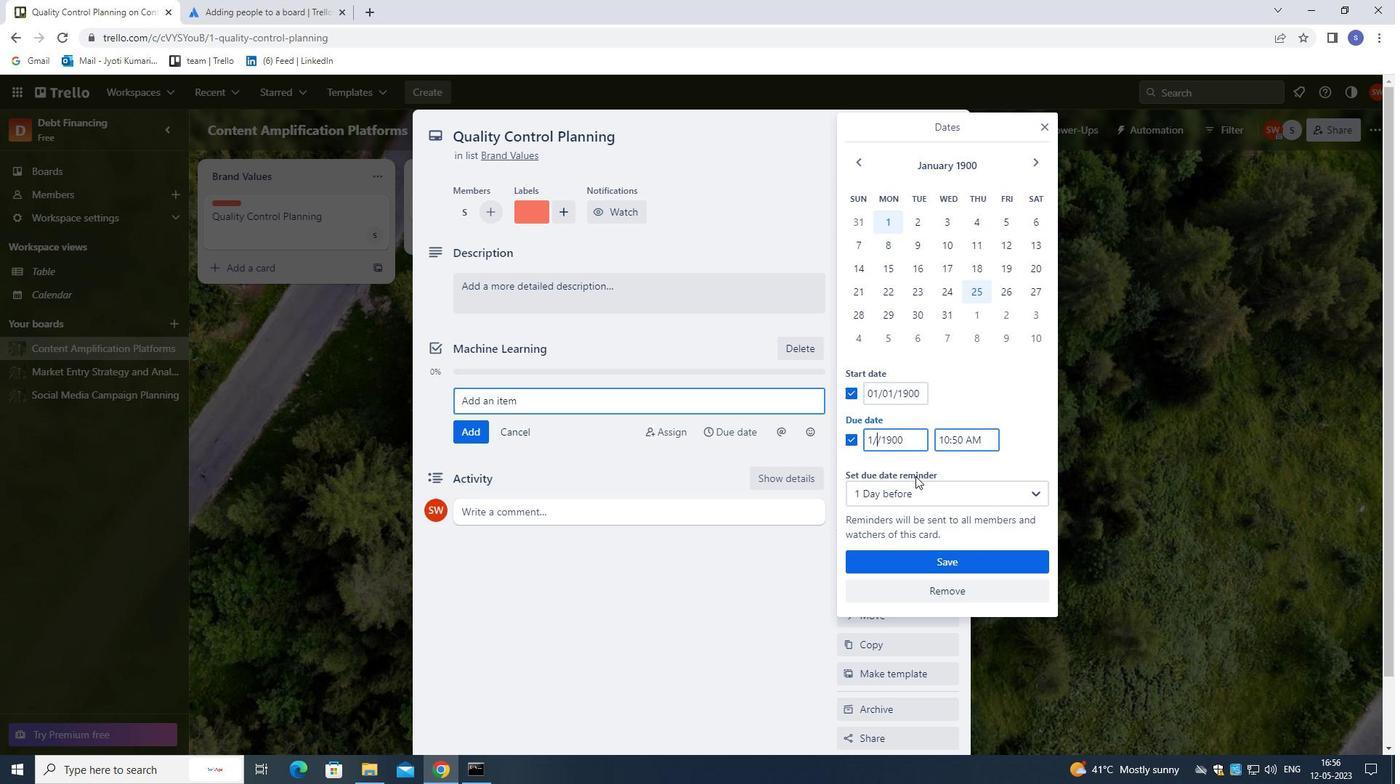 
Action: Mouse moved to (906, 555)
Screenshot: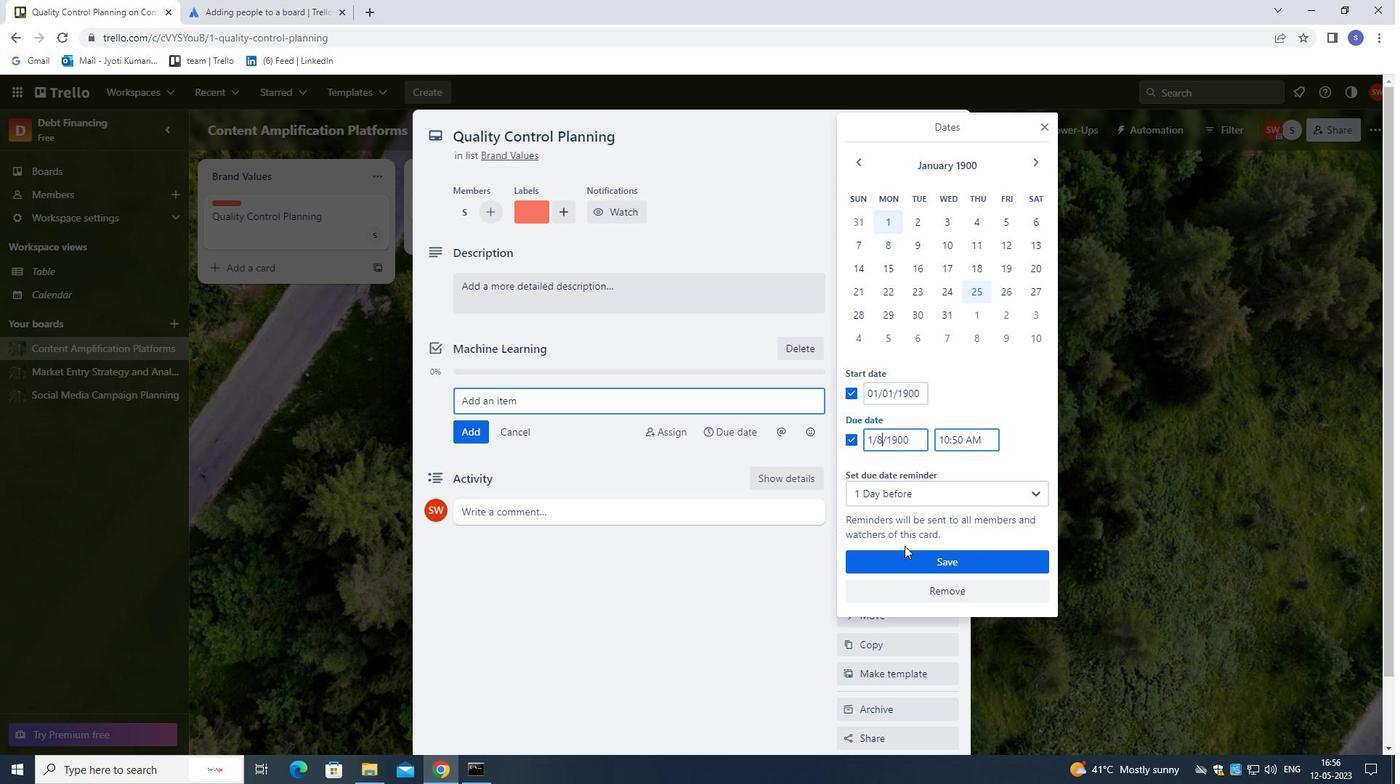 
Action: Mouse pressed left at (906, 555)
Screenshot: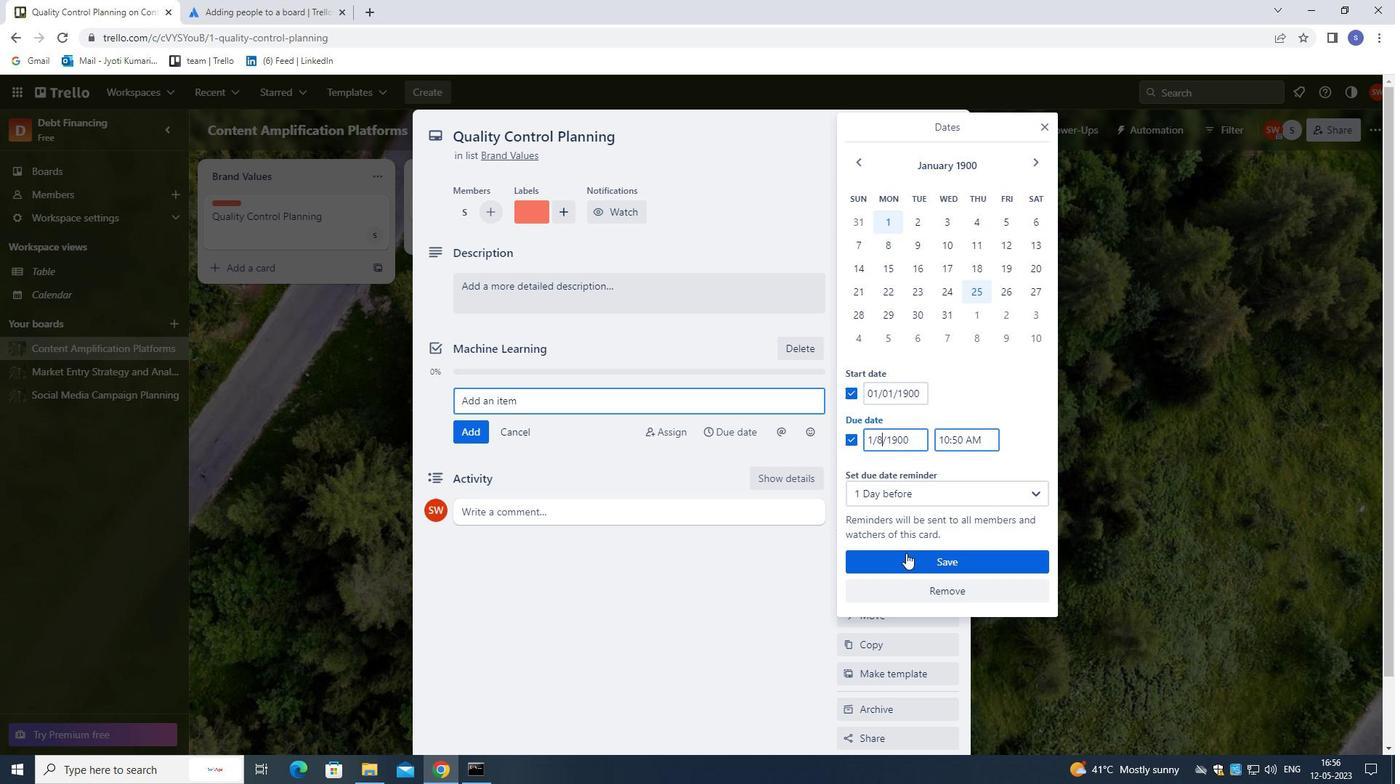 
Action: Mouse moved to (908, 376)
Screenshot: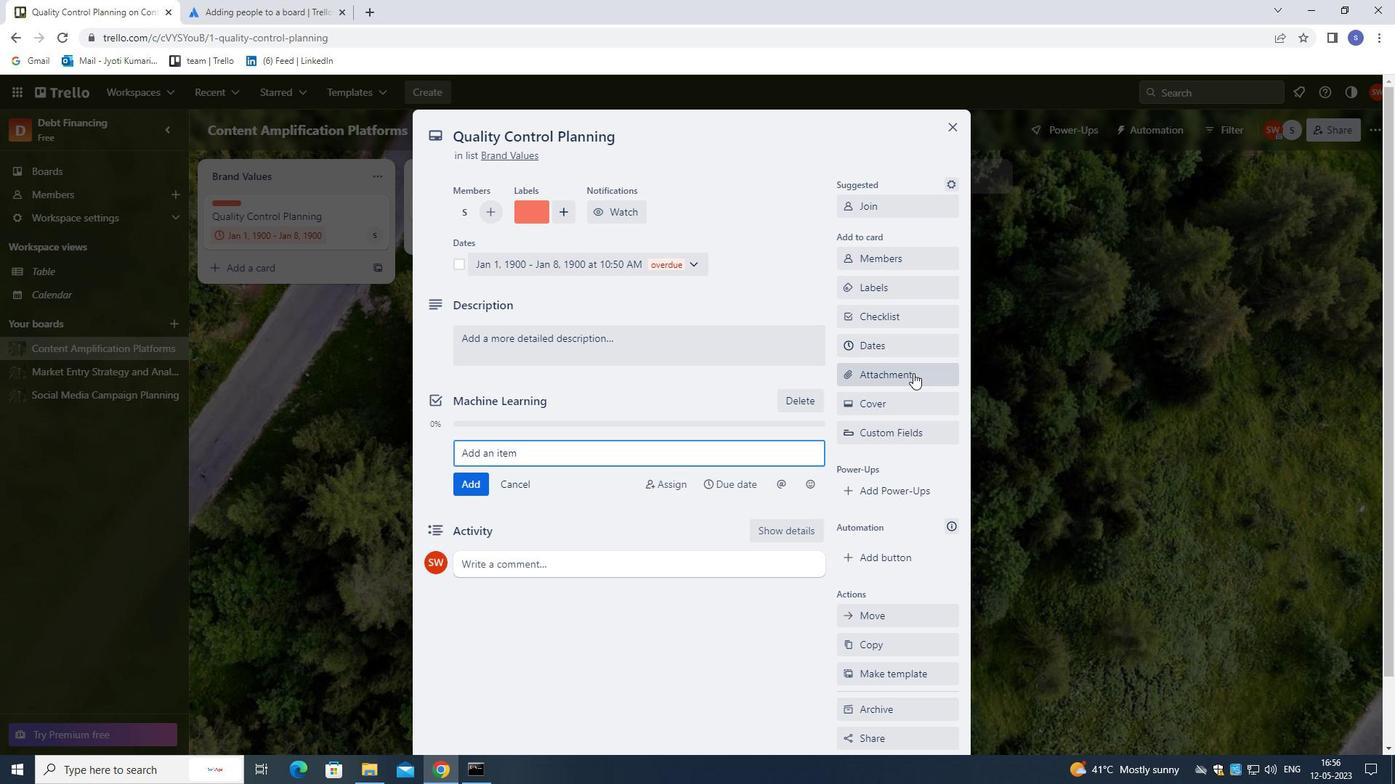 
Action: Mouse pressed left at (908, 376)
Screenshot: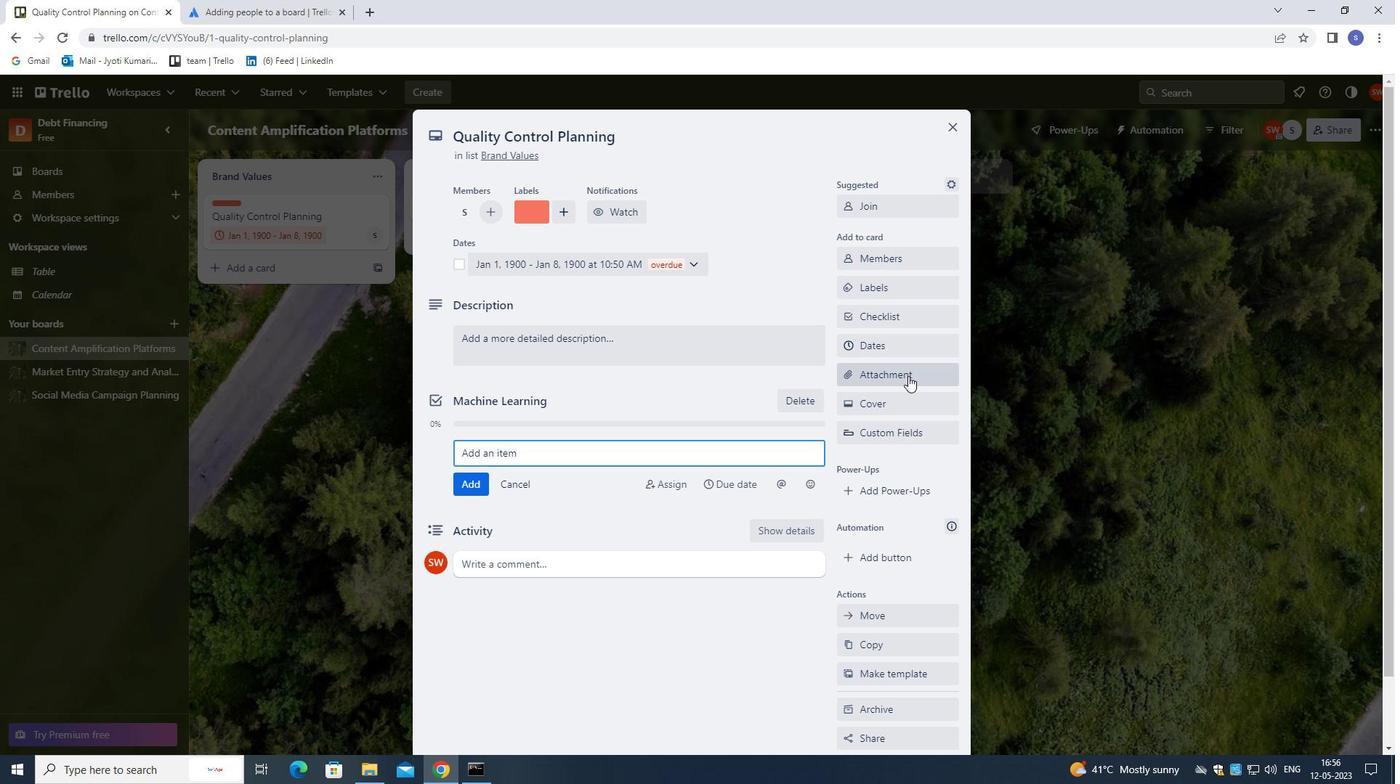 
Action: Mouse moved to (890, 481)
Screenshot: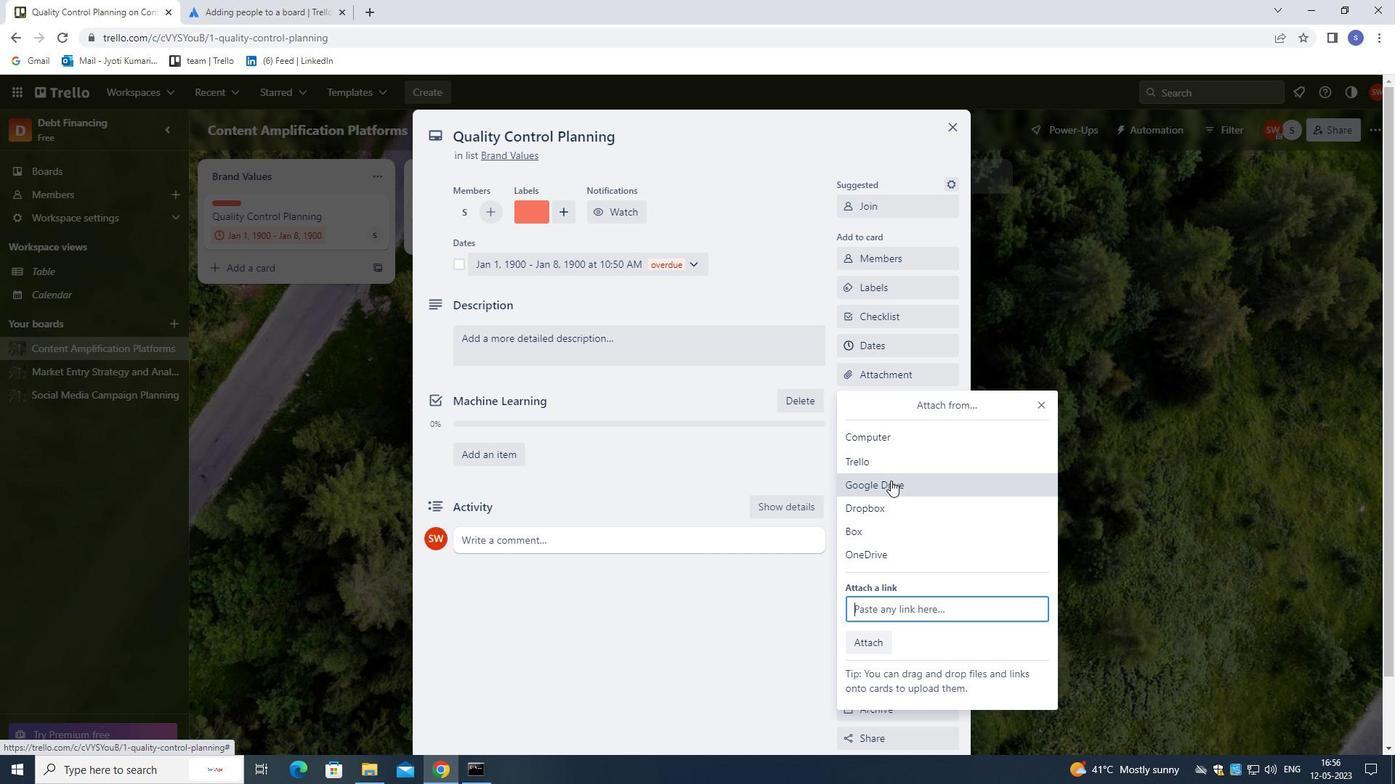 
Action: Mouse pressed left at (890, 481)
Screenshot: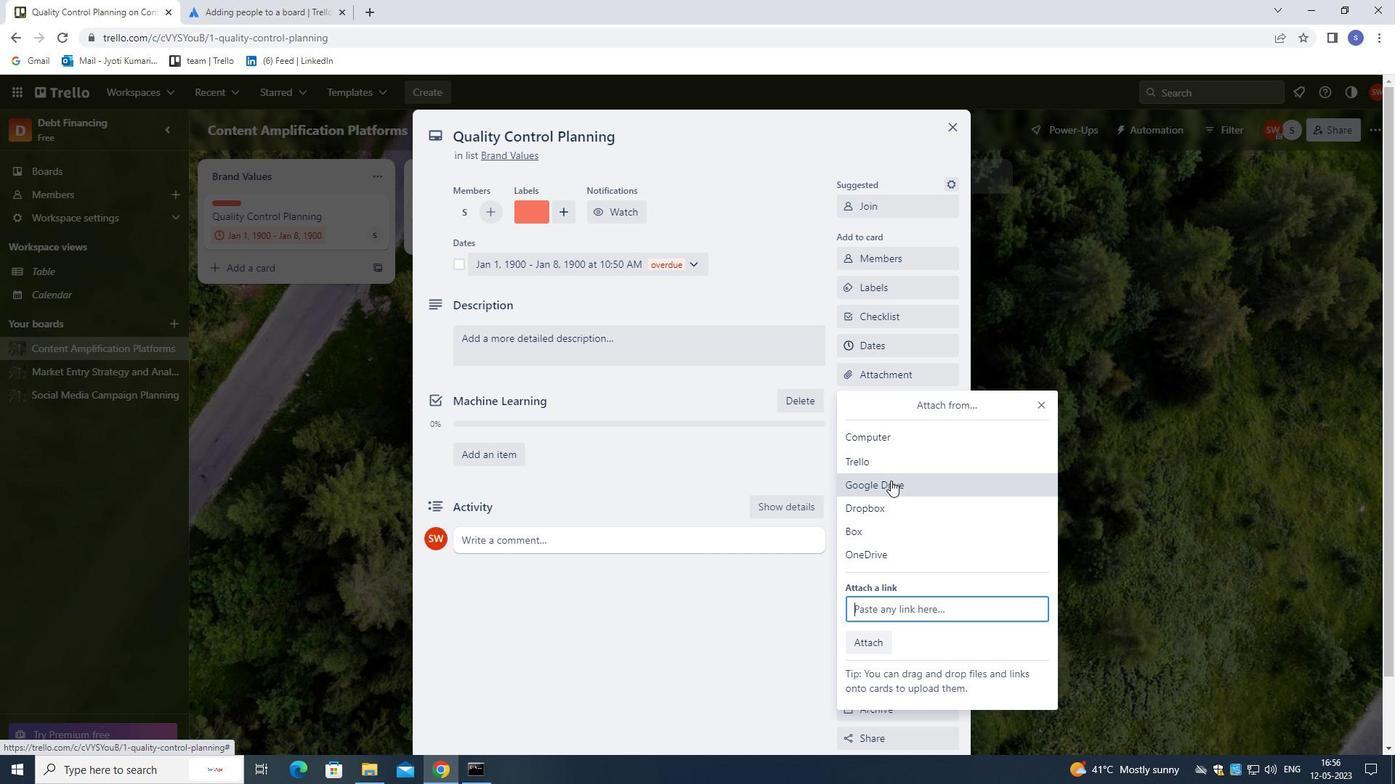 
Action: Mouse moved to (428, 342)
Screenshot: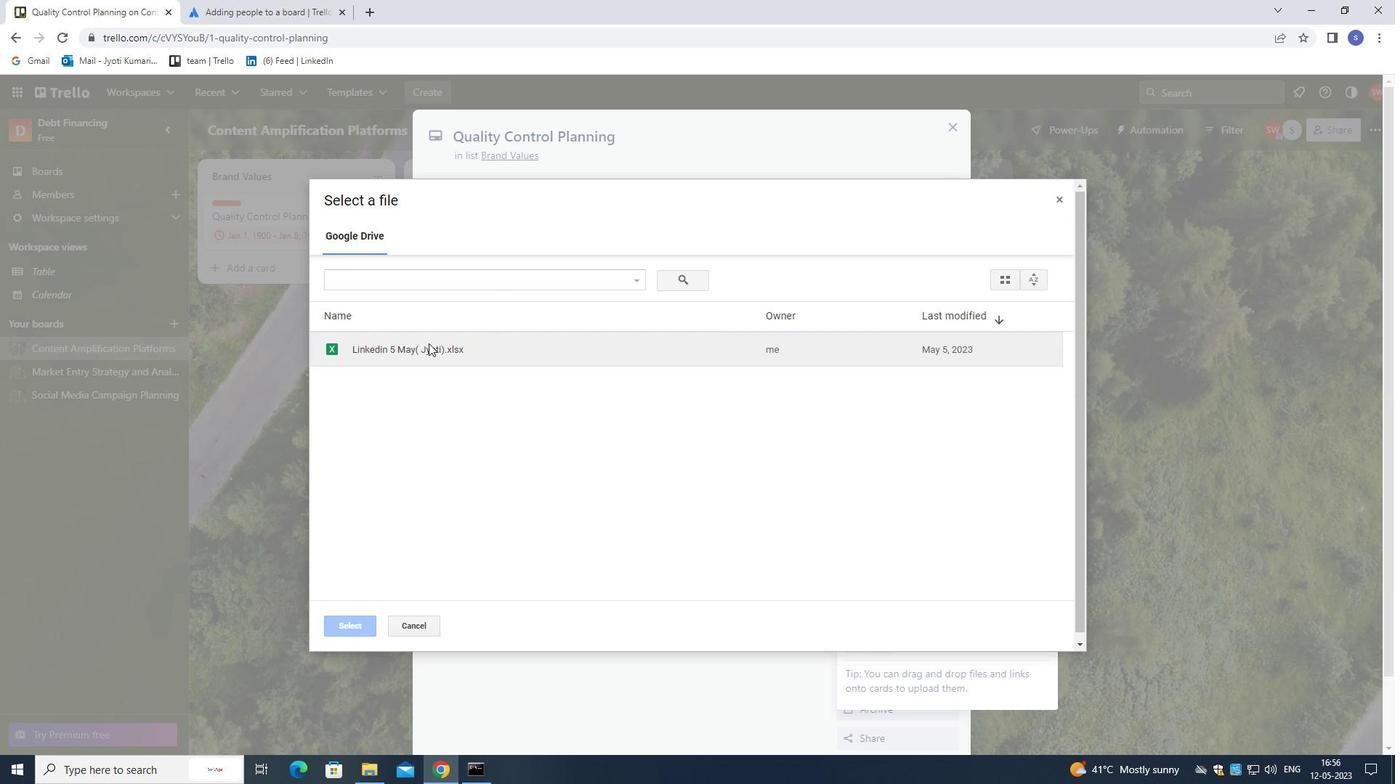
Action: Mouse pressed left at (428, 342)
Screenshot: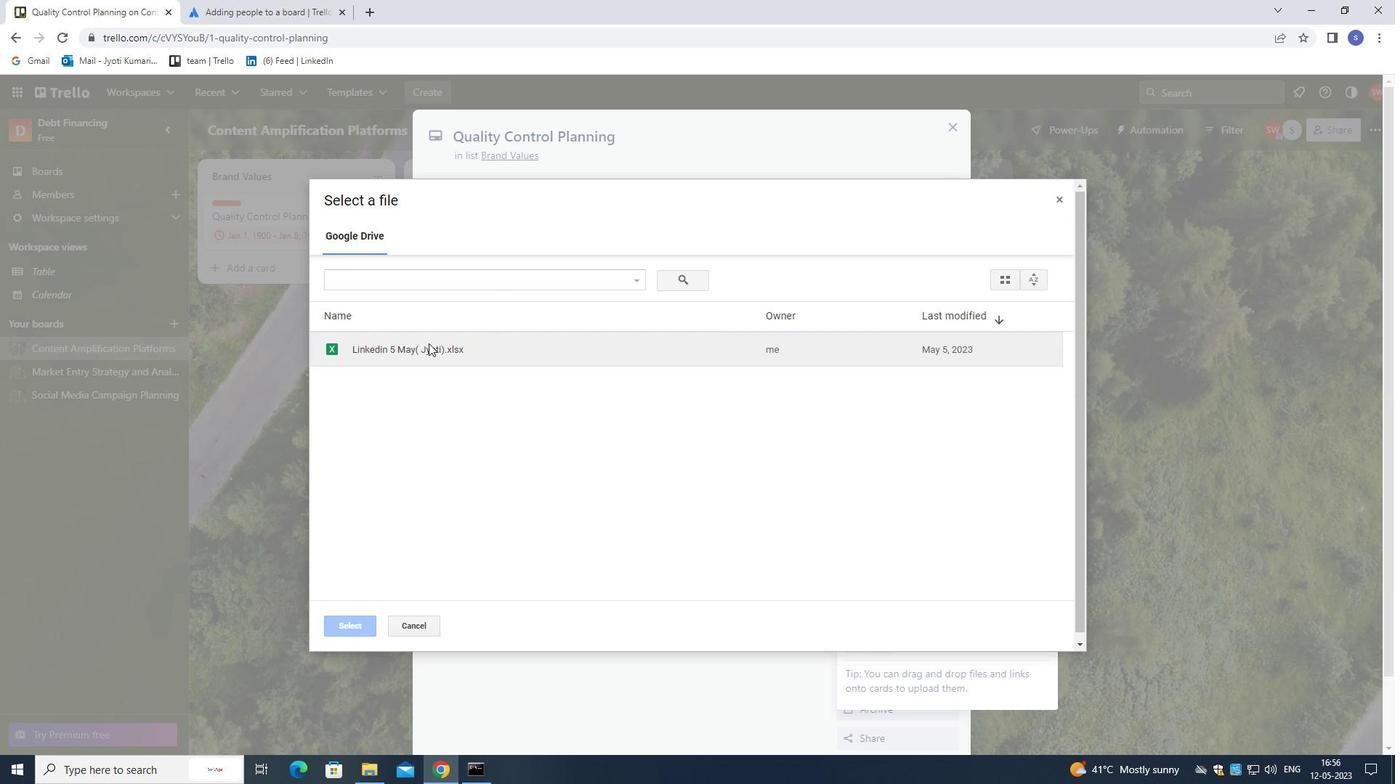 
Action: Mouse moved to (365, 622)
Screenshot: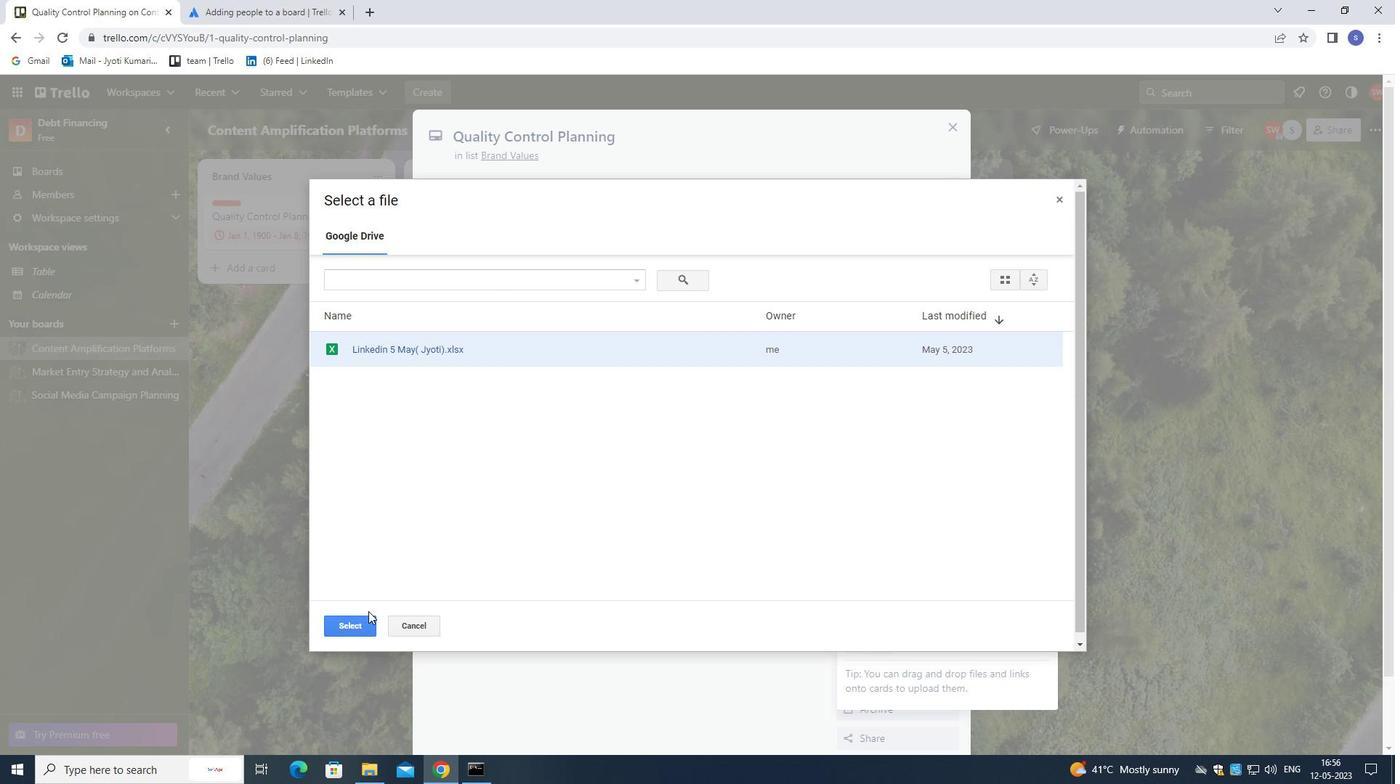 
Action: Mouse pressed left at (365, 622)
Screenshot: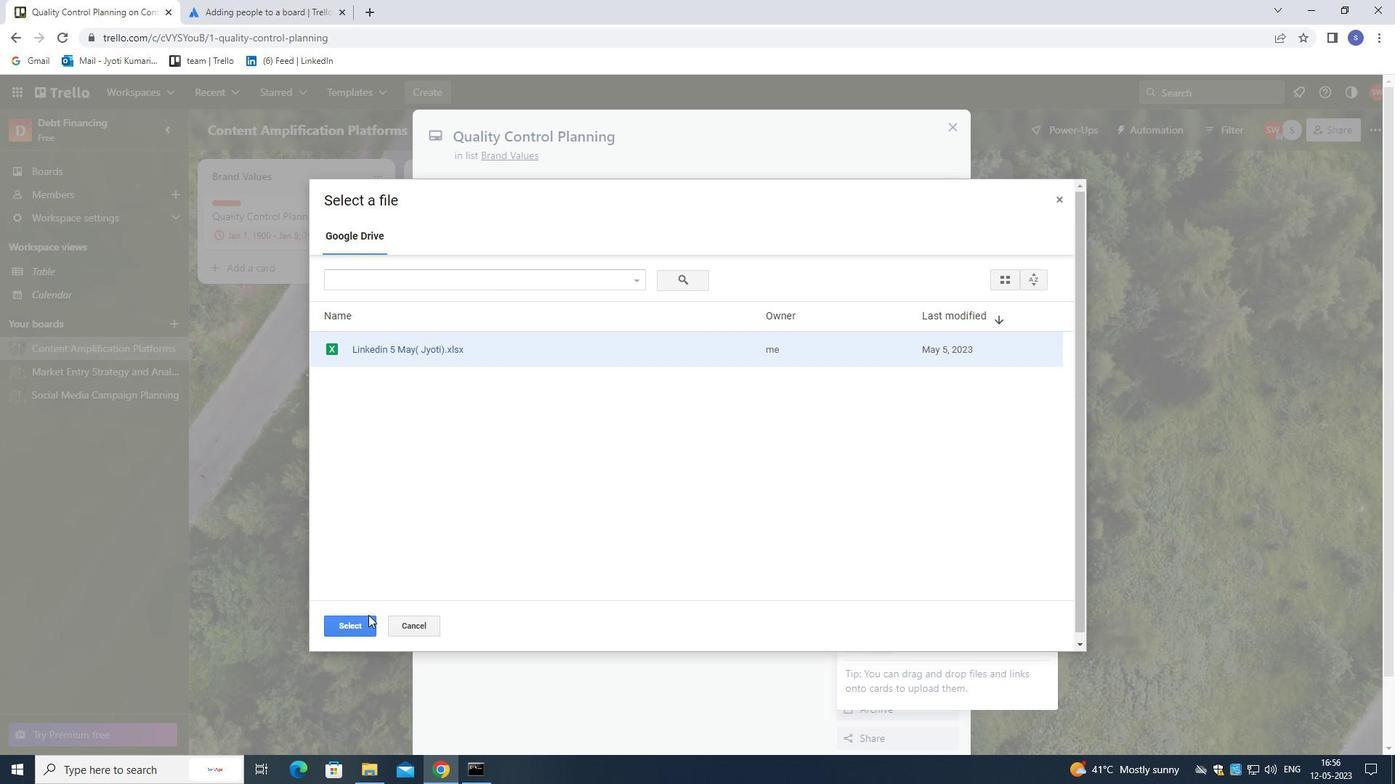
Action: Mouse moved to (858, 401)
Screenshot: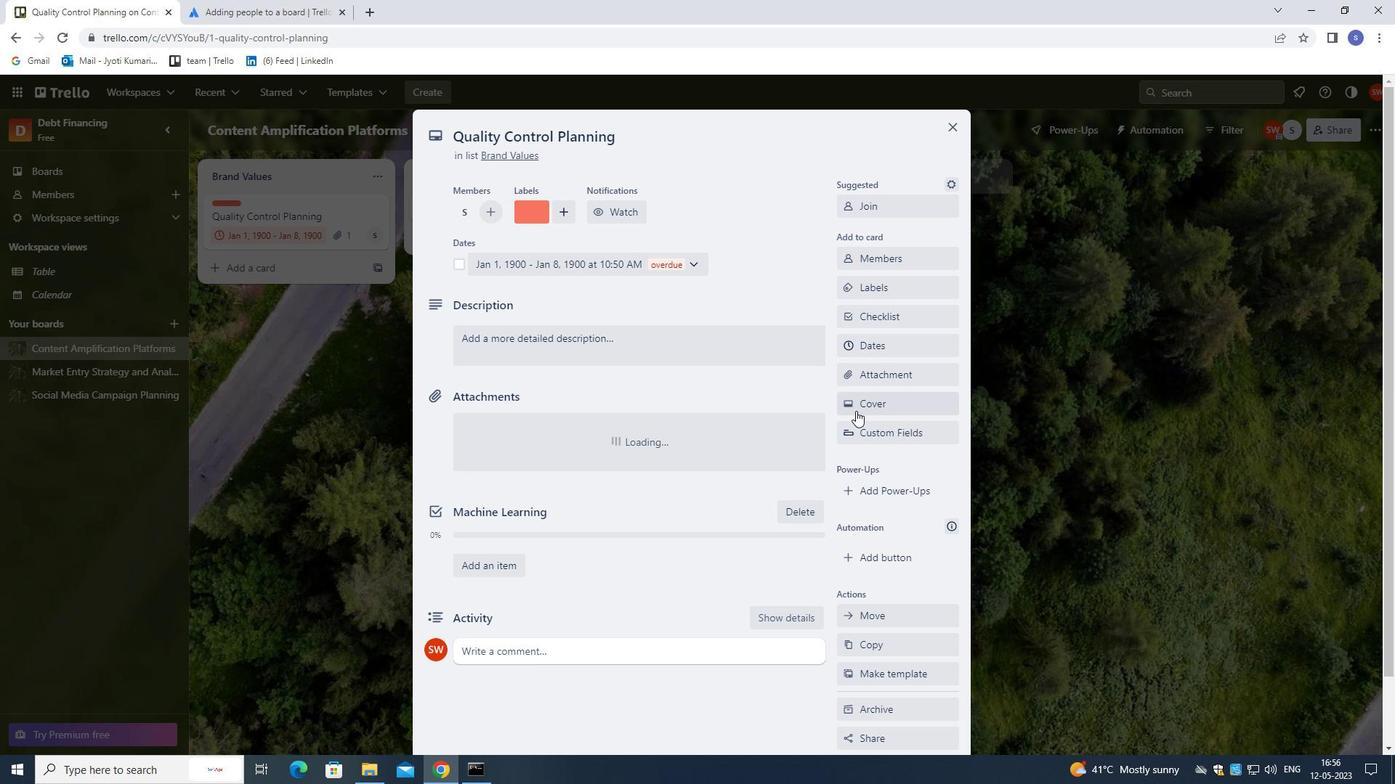 
Action: Mouse pressed left at (858, 401)
Screenshot: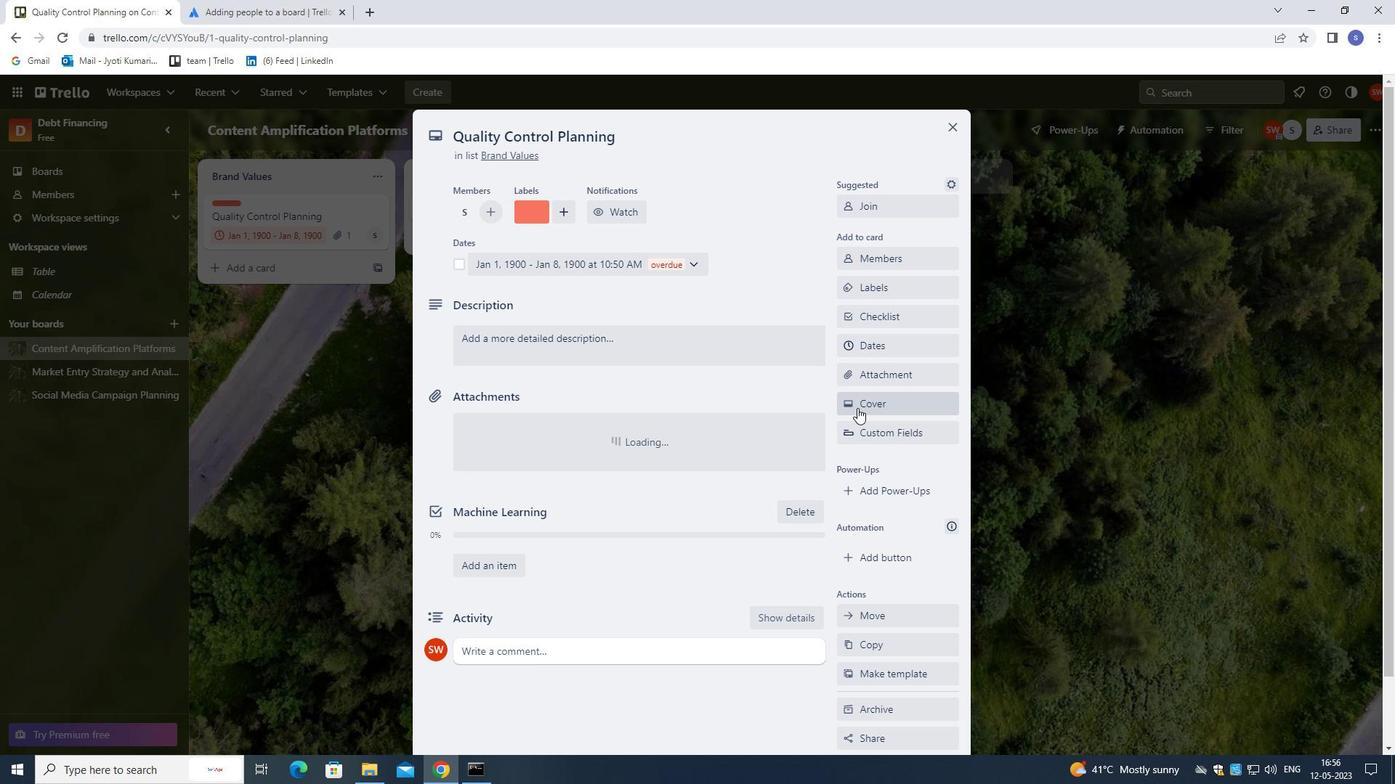 
Action: Mouse moved to (986, 469)
Screenshot: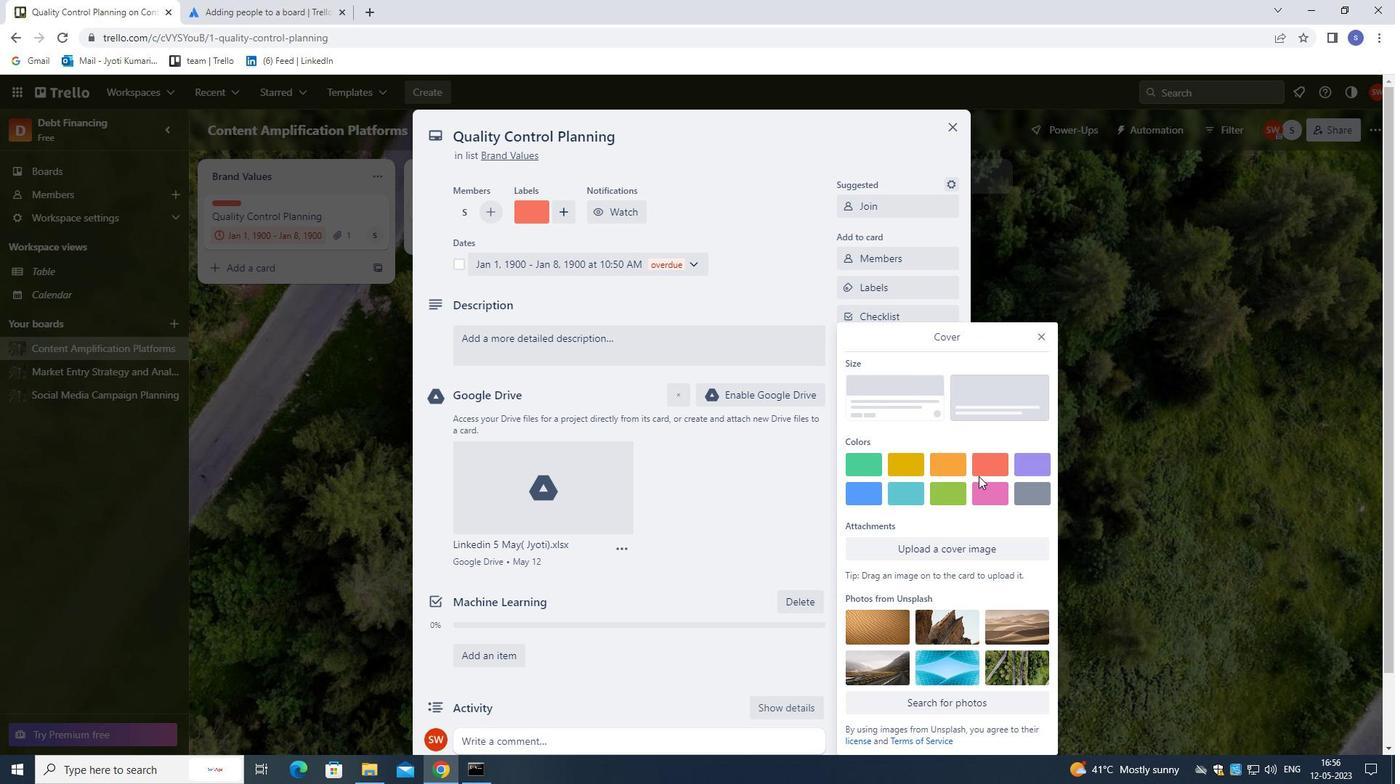 
Action: Mouse pressed left at (986, 469)
Screenshot: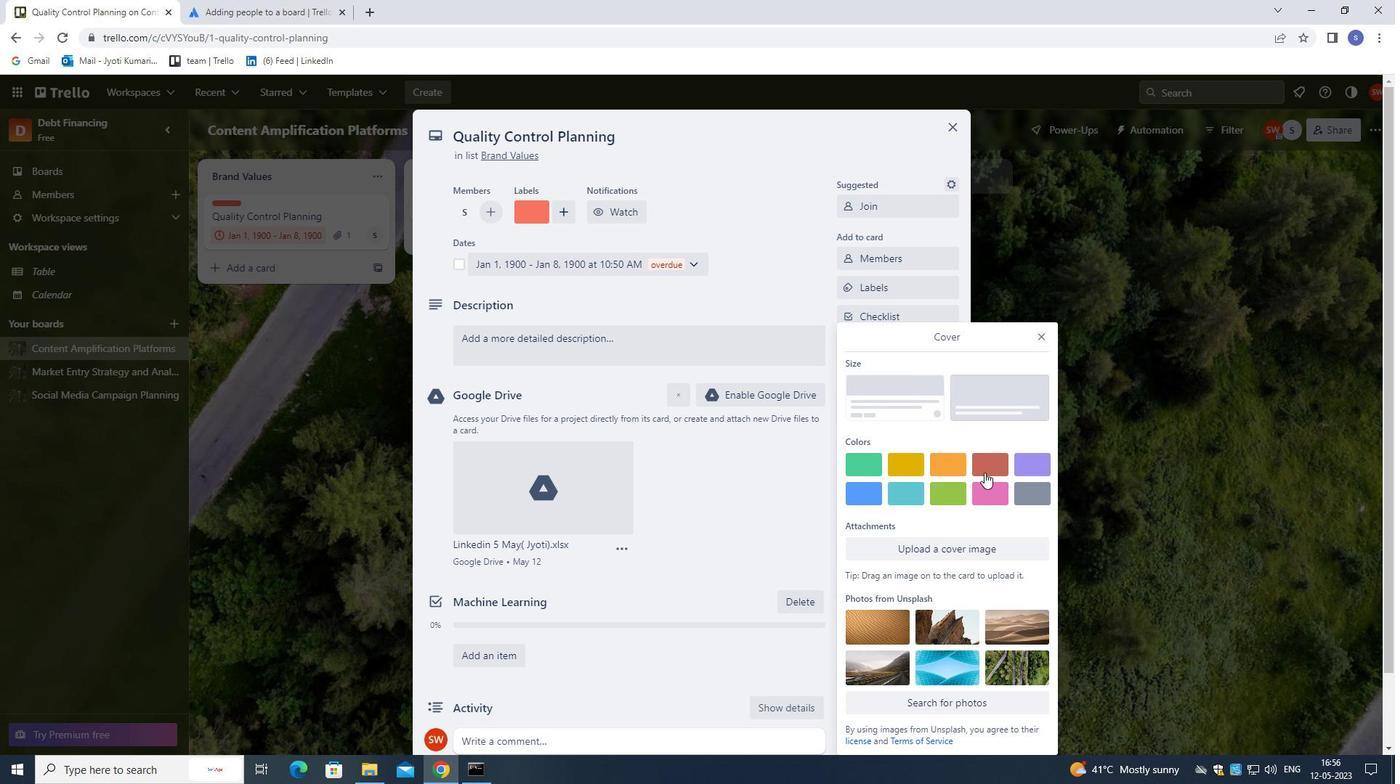 
Action: Mouse moved to (1046, 310)
Screenshot: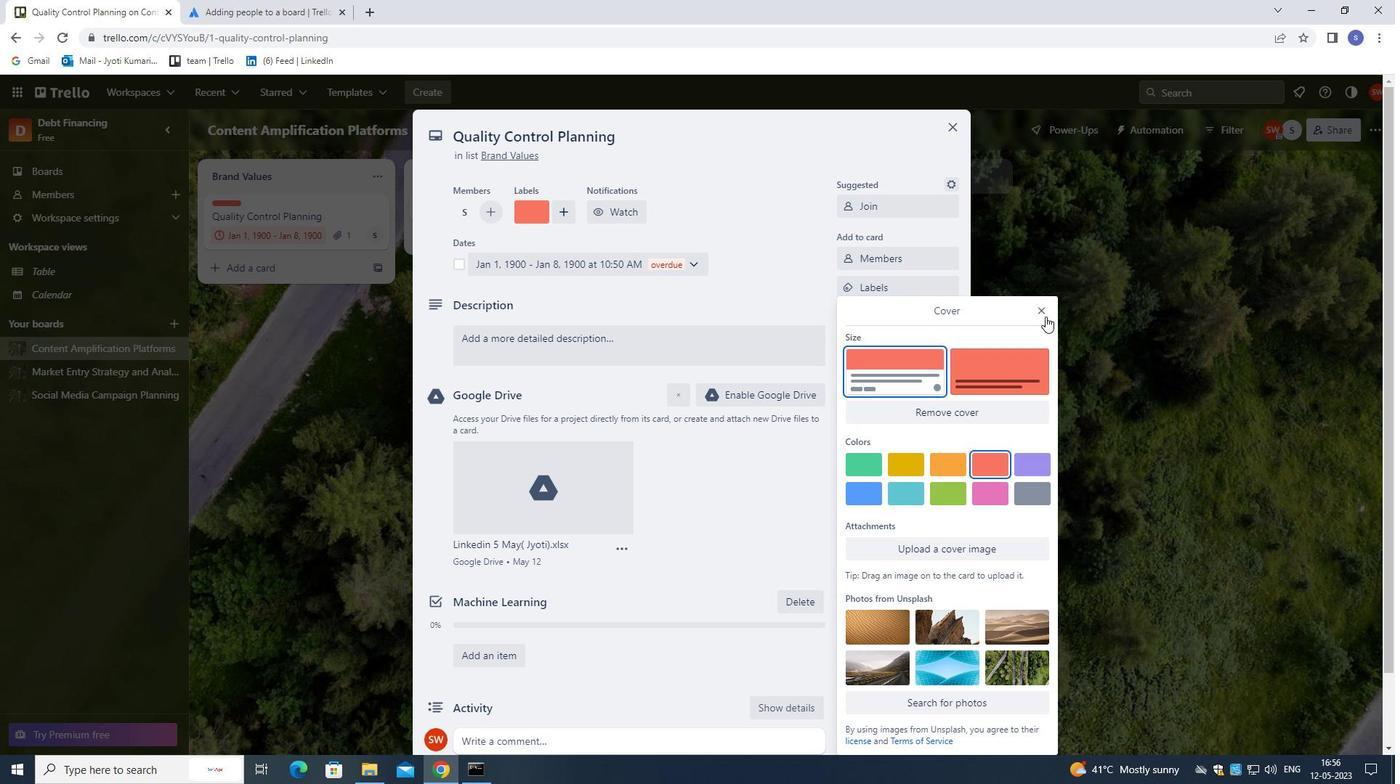 
Action: Mouse pressed left at (1046, 310)
Screenshot: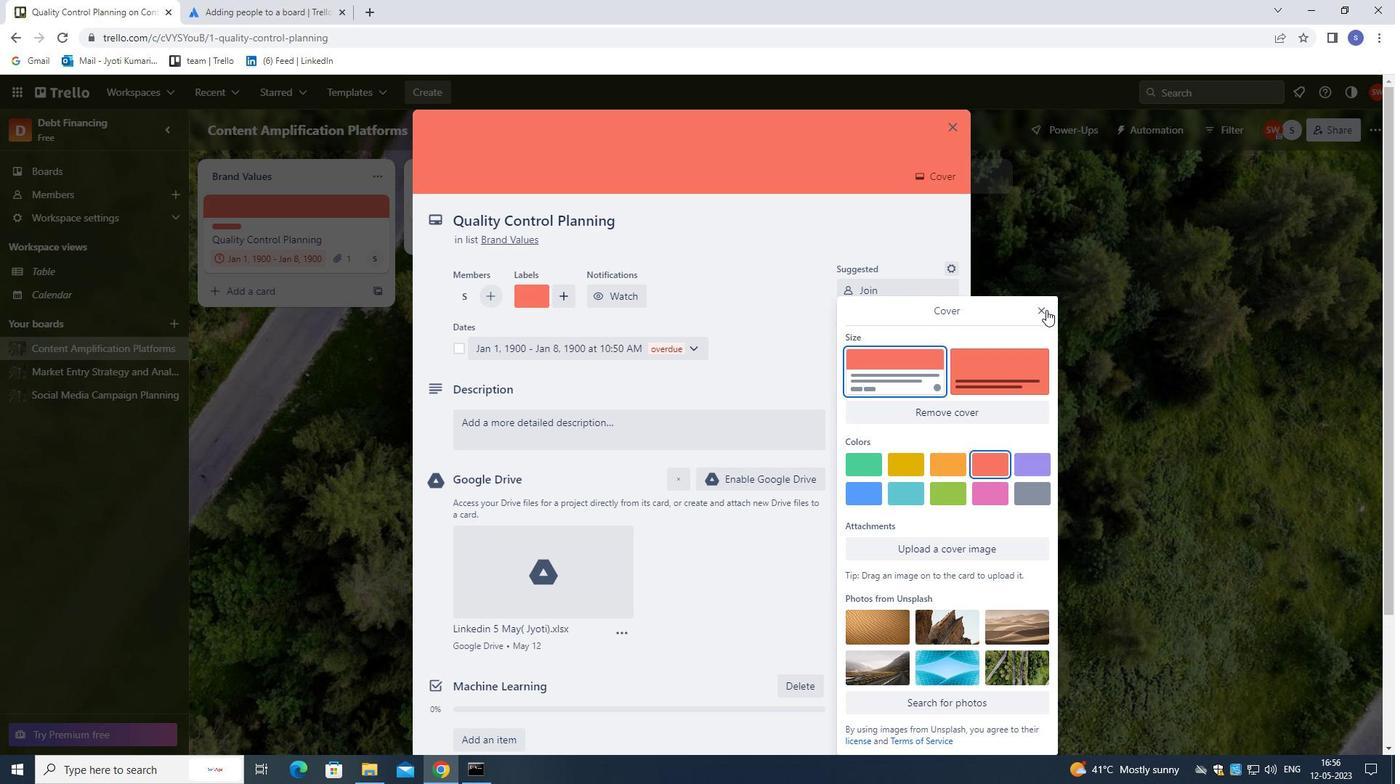 
Action: Mouse moved to (789, 440)
Screenshot: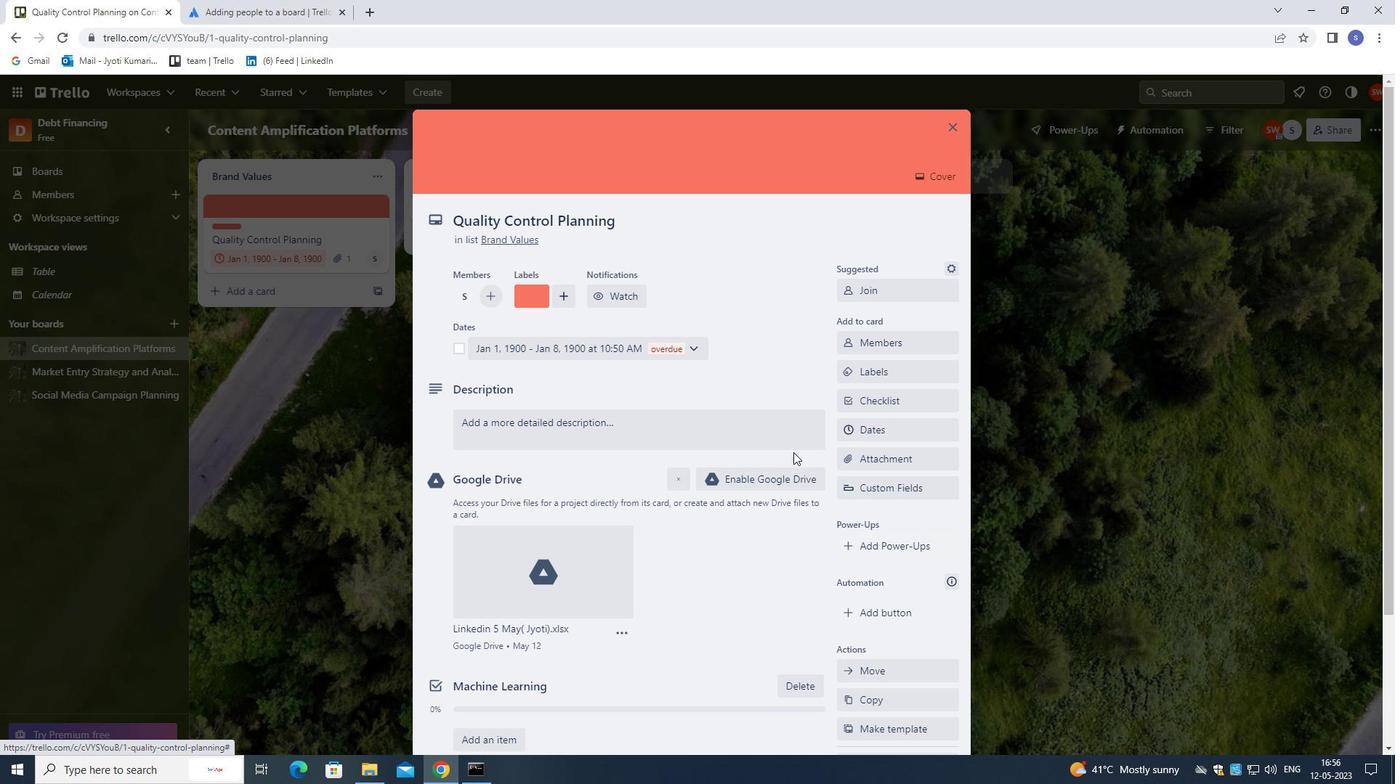 
Action: Mouse pressed left at (789, 440)
Screenshot: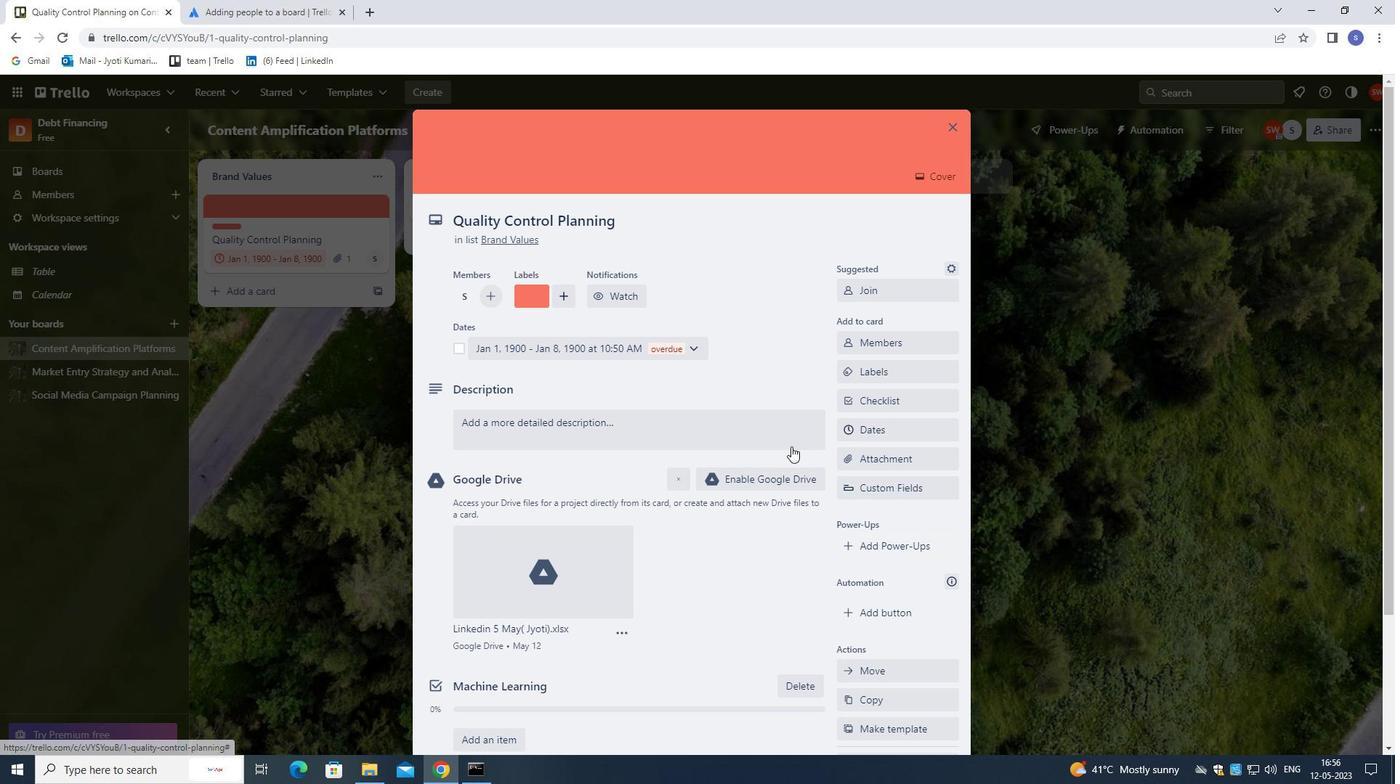 
Action: Mouse moved to (867, 441)
Screenshot: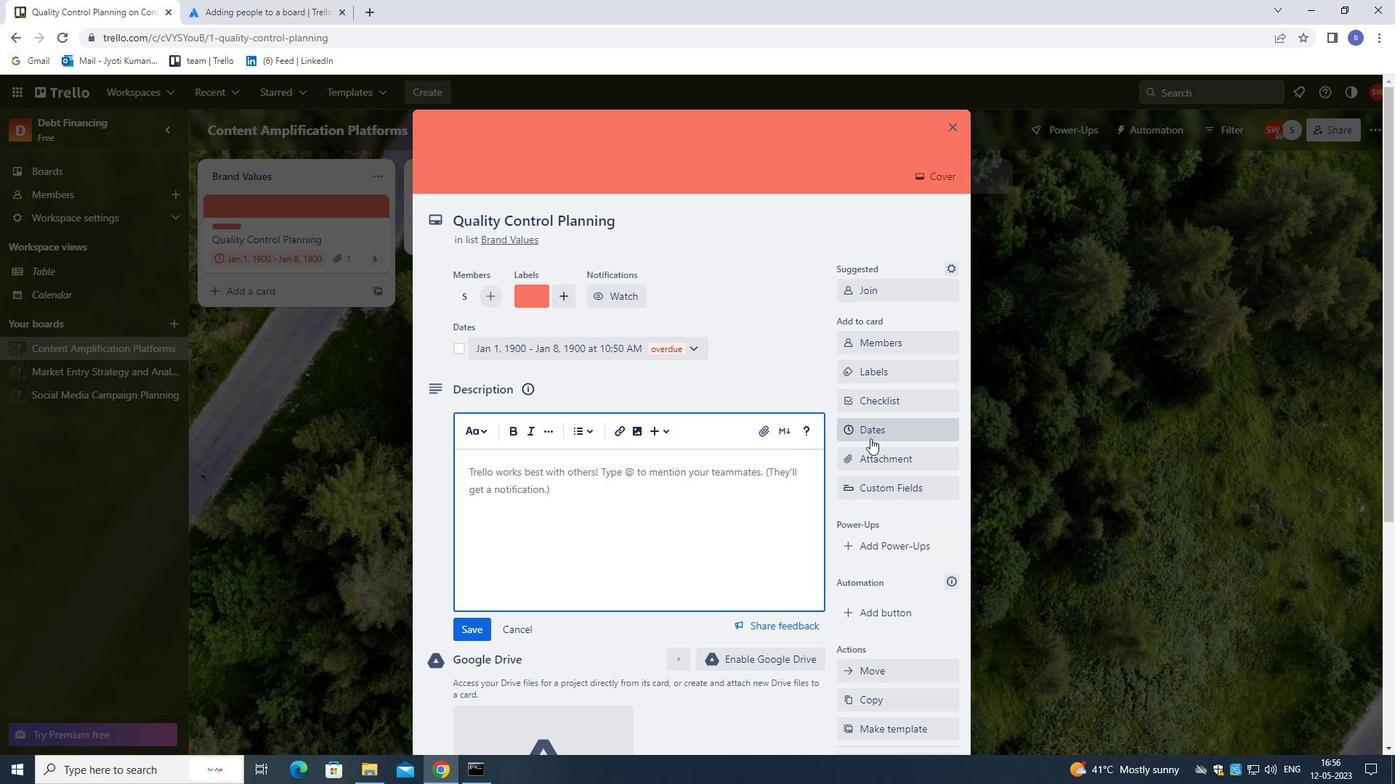 
Action: Key pressed <Key.shift>PLAN<Key.space>AND<Key.space>EXECUTE<Key.space>COMPANY<Key.space>TEAM<Key.space>BUILDING<Key.space>CONFERENCE<Key.space>WITH<Key.space>TEAM-BUILDING<Key.space>GAMES<Key.space>OR<Key.space>CREATIVITY<Key.space>/<Key.backspace>.
Screenshot: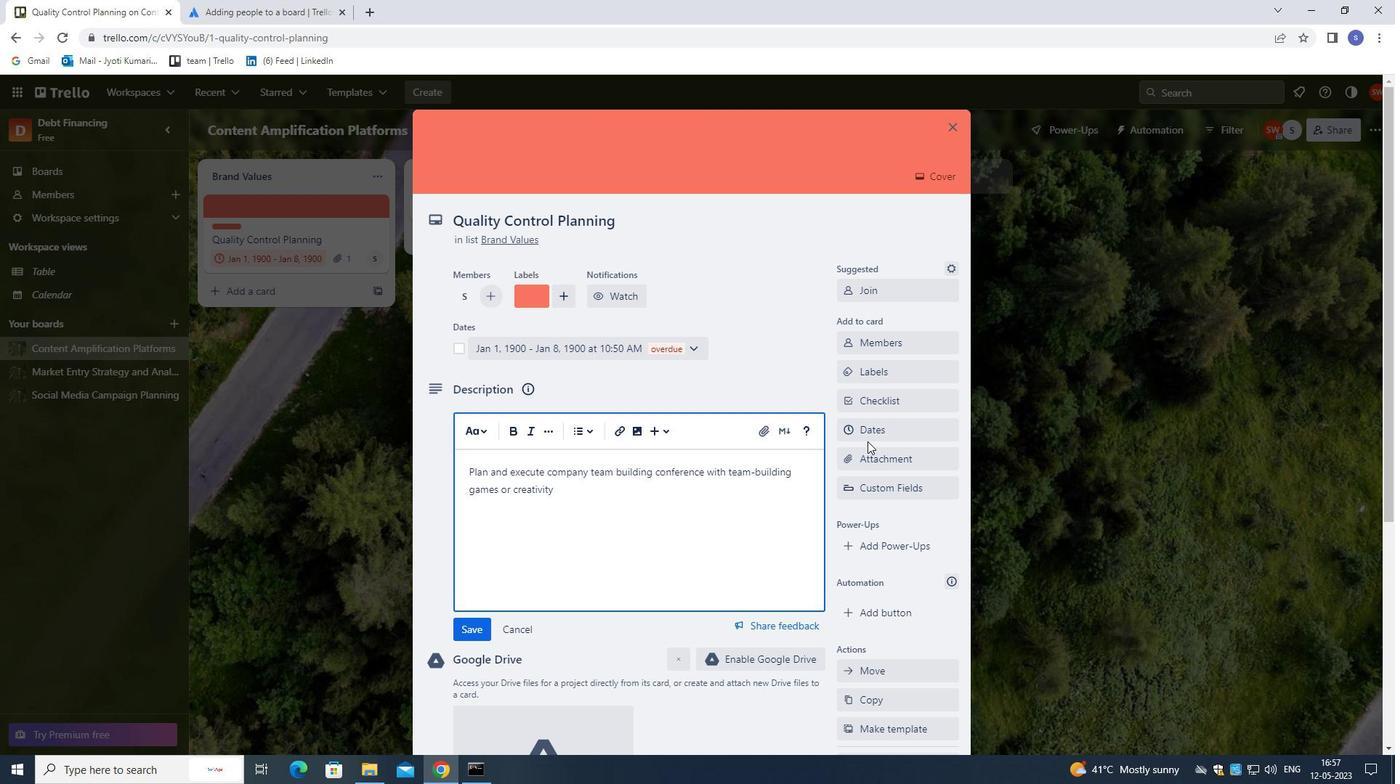 
Action: Mouse moved to (708, 464)
Screenshot: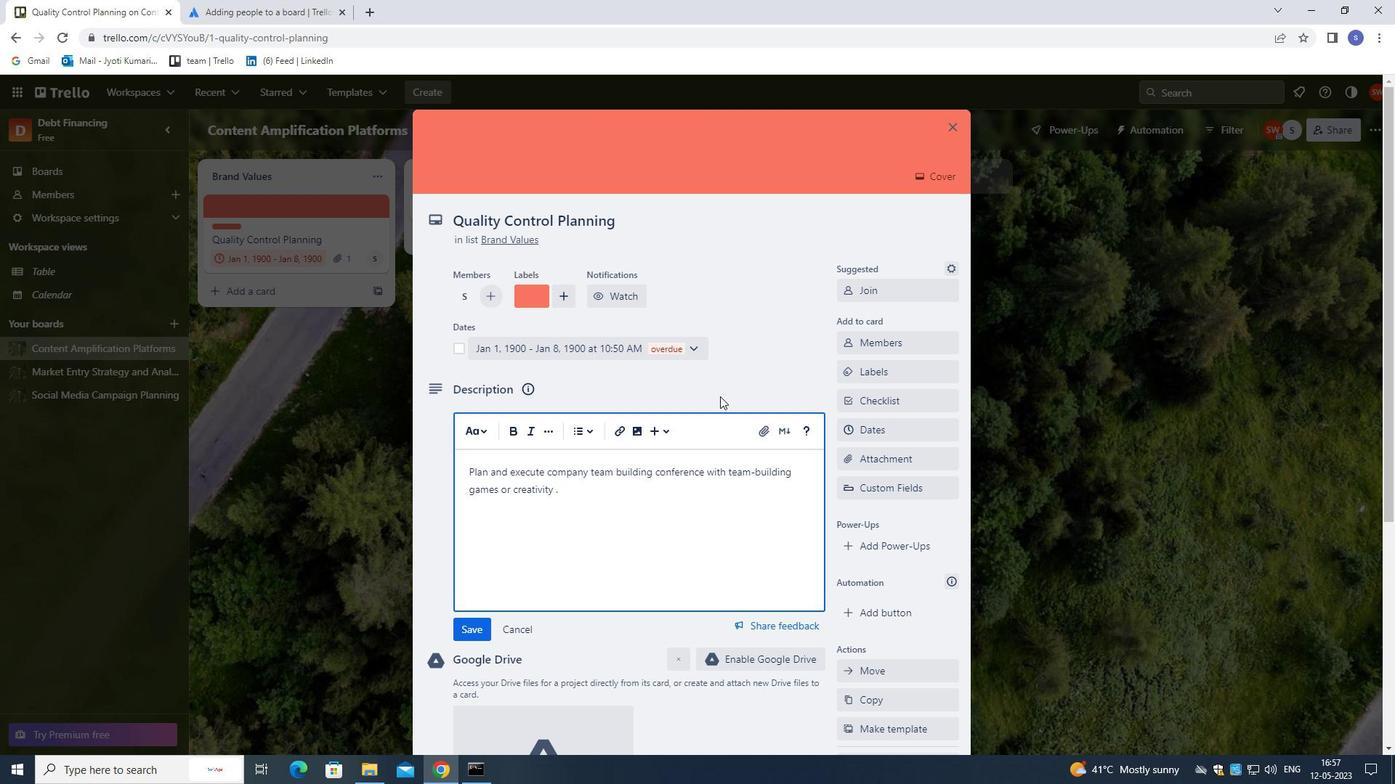 
Action: Mouse scrolled (708, 463) with delta (0, 0)
Screenshot: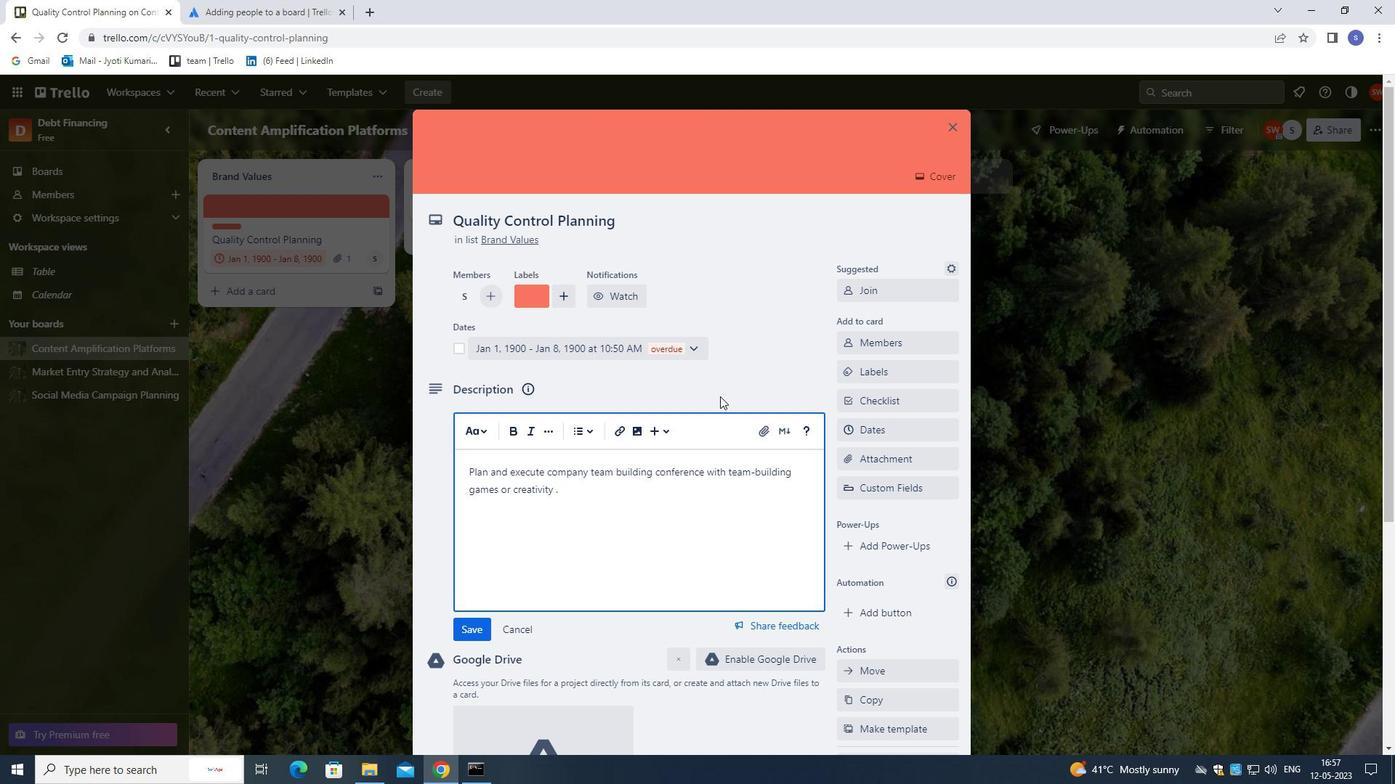 
Action: Mouse moved to (707, 475)
Screenshot: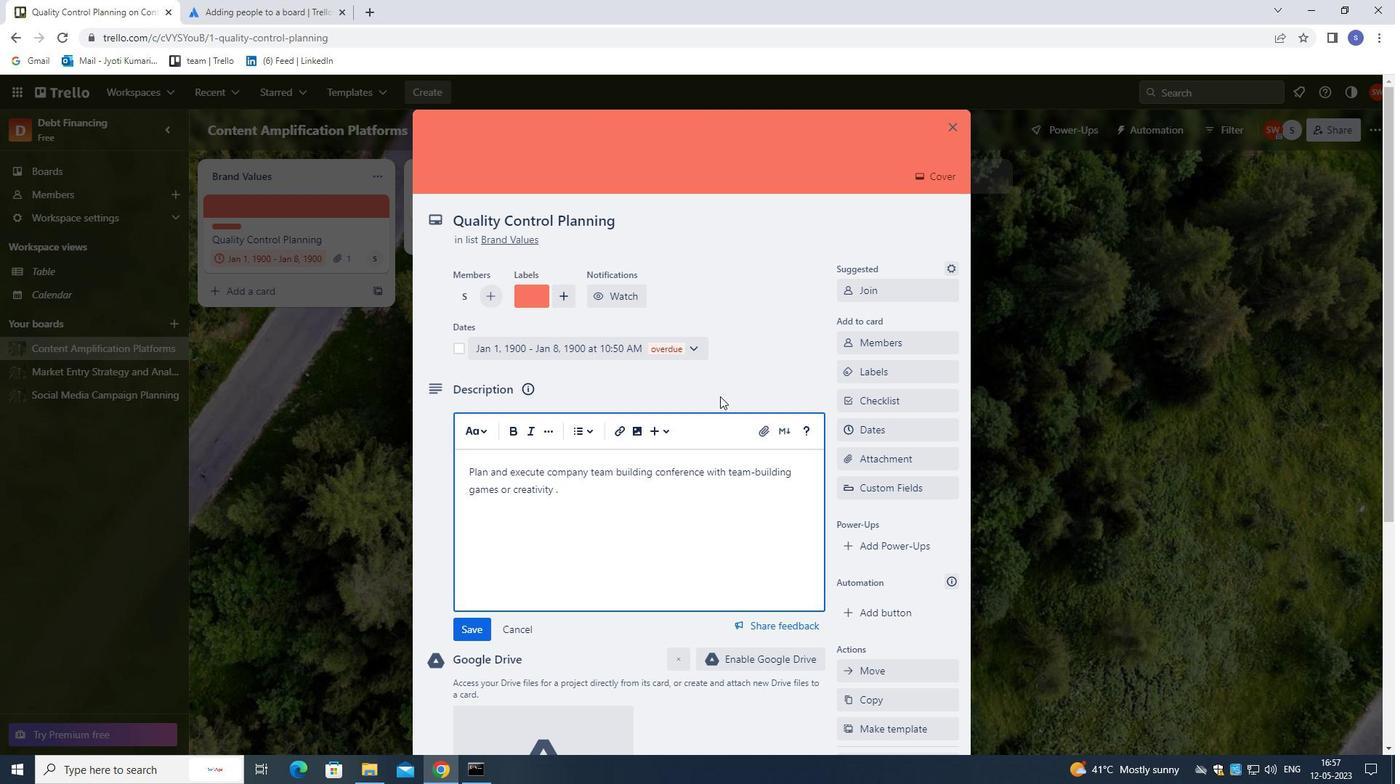 
Action: Mouse scrolled (707, 475) with delta (0, 0)
Screenshot: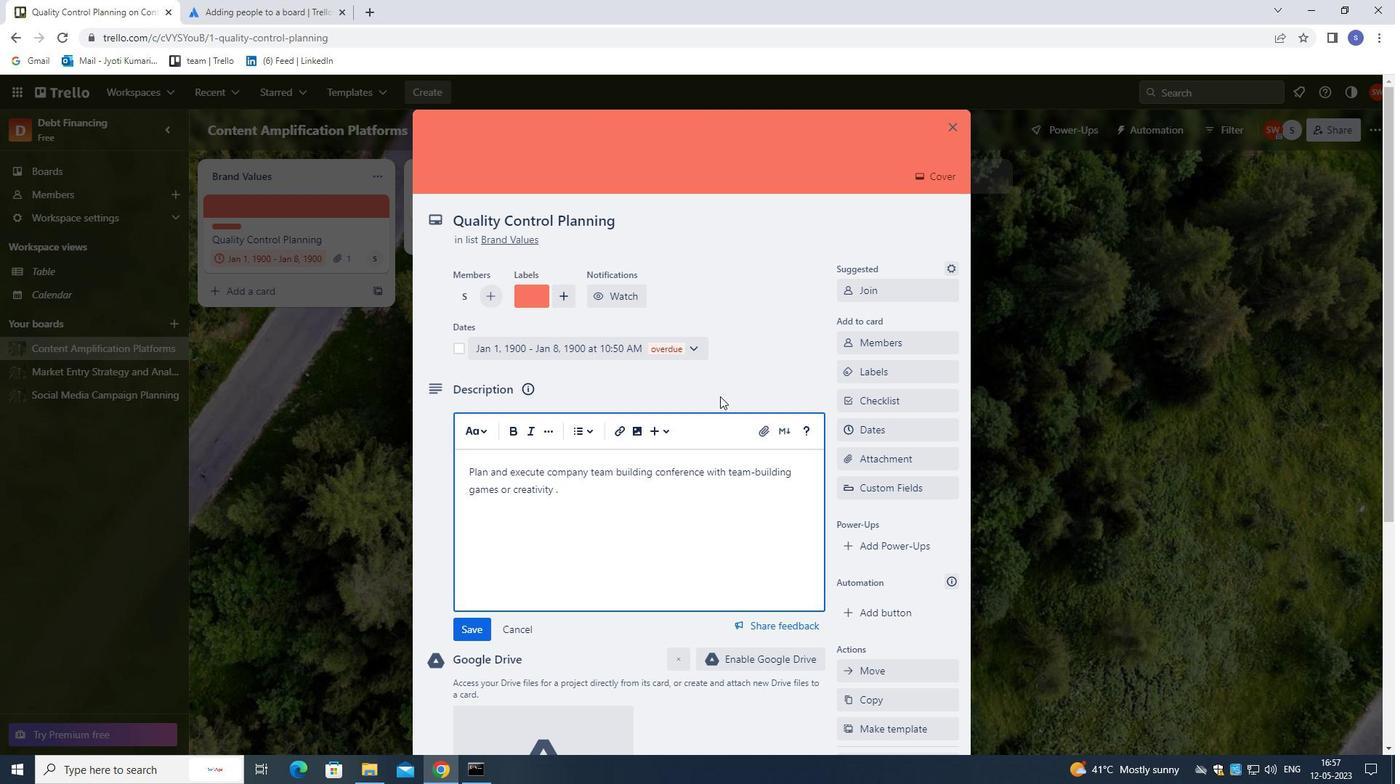 
Action: Mouse moved to (706, 478)
Screenshot: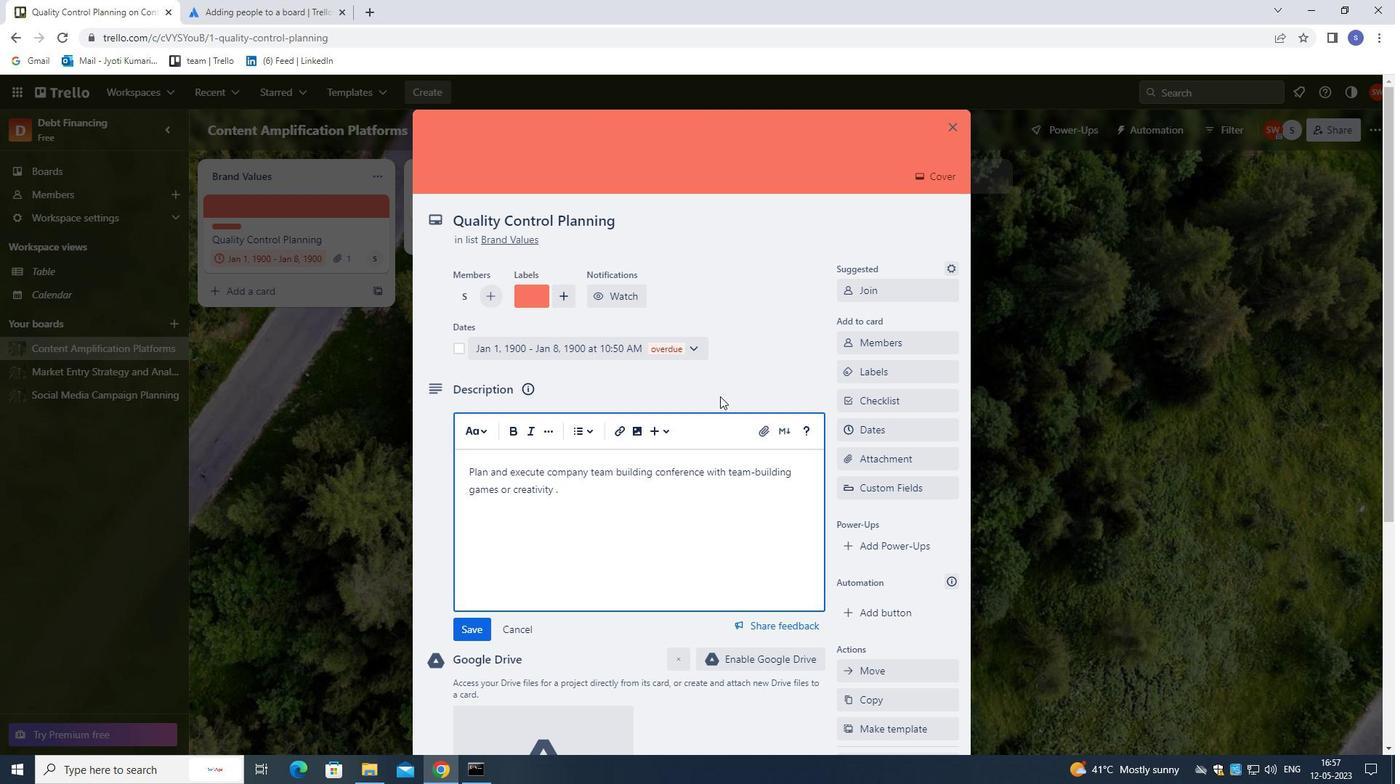 
Action: Mouse scrolled (706, 477) with delta (0, 0)
Screenshot: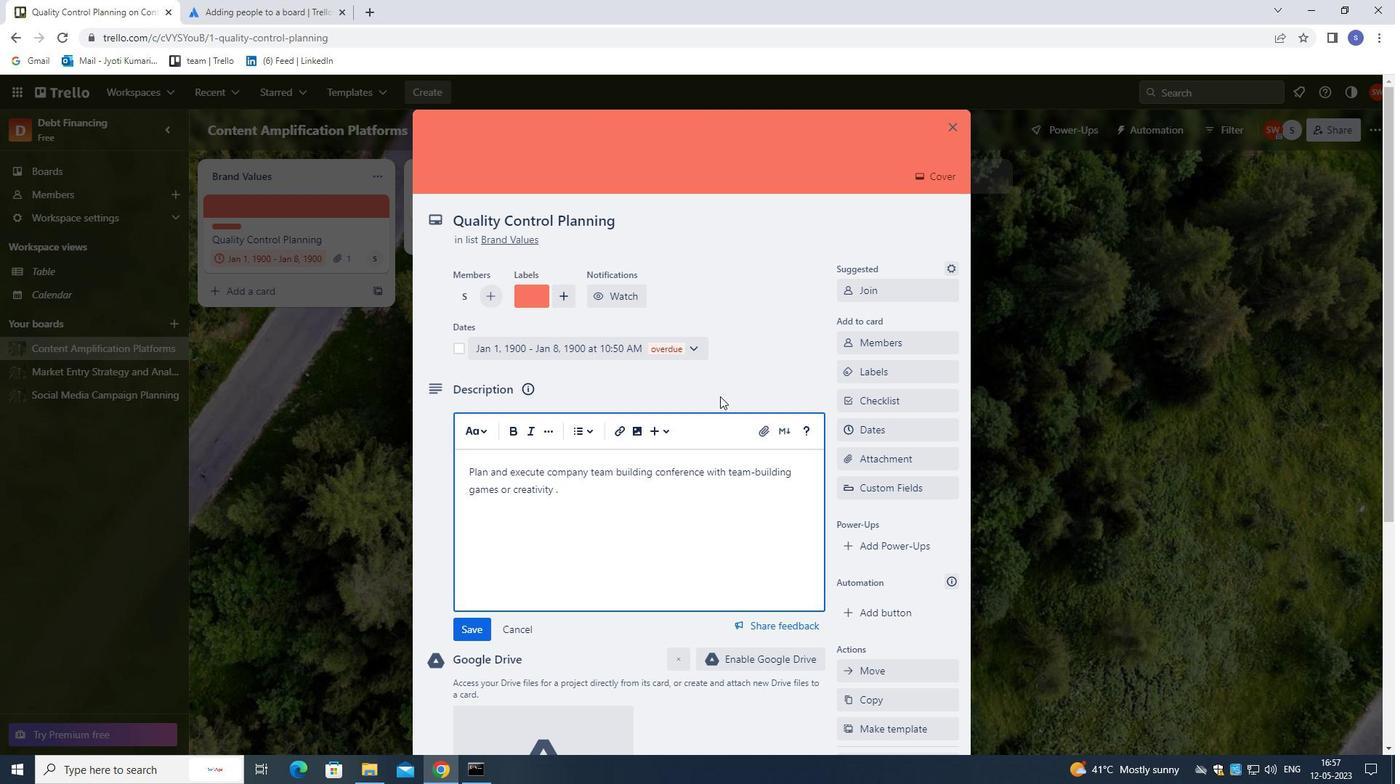 
Action: Mouse moved to (705, 480)
Screenshot: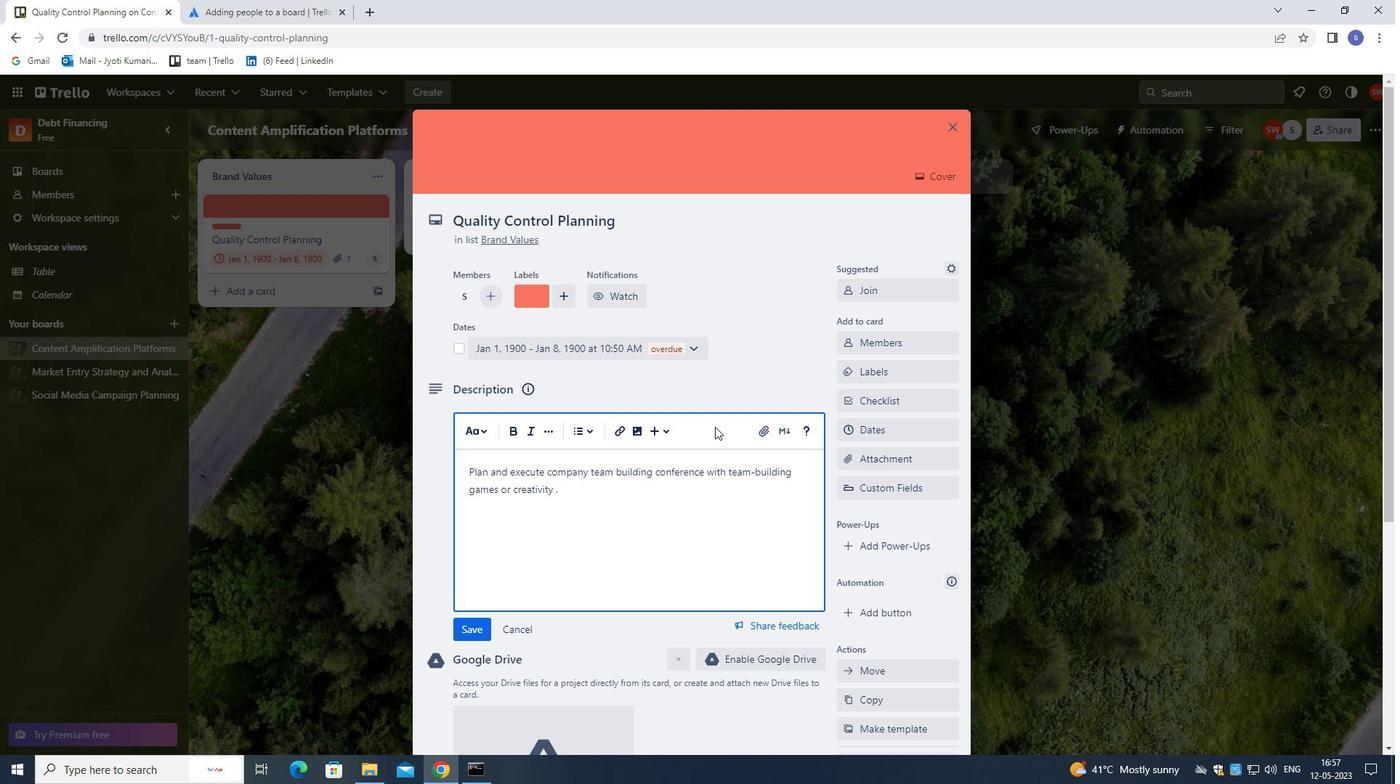 
Action: Mouse scrolled (705, 479) with delta (0, 0)
Screenshot: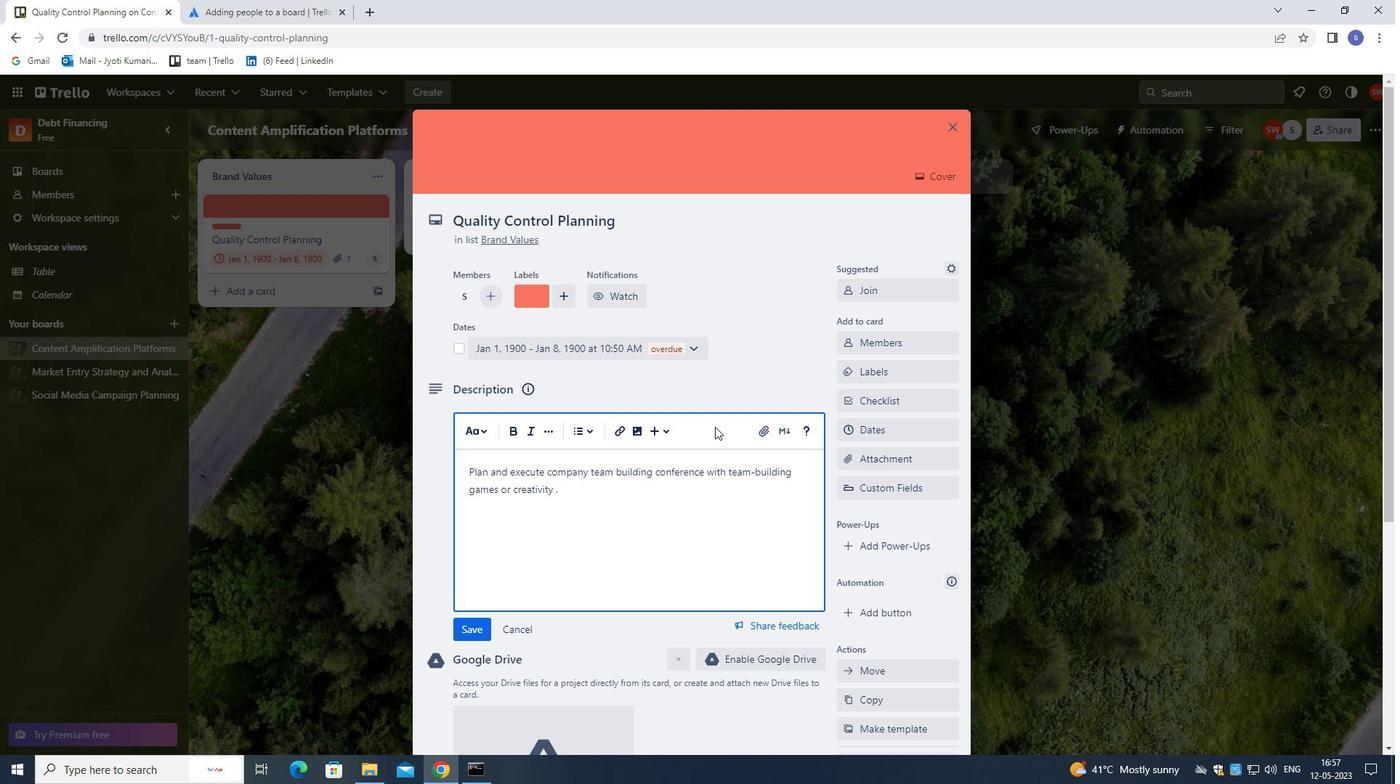 
Action: Mouse moved to (704, 482)
Screenshot: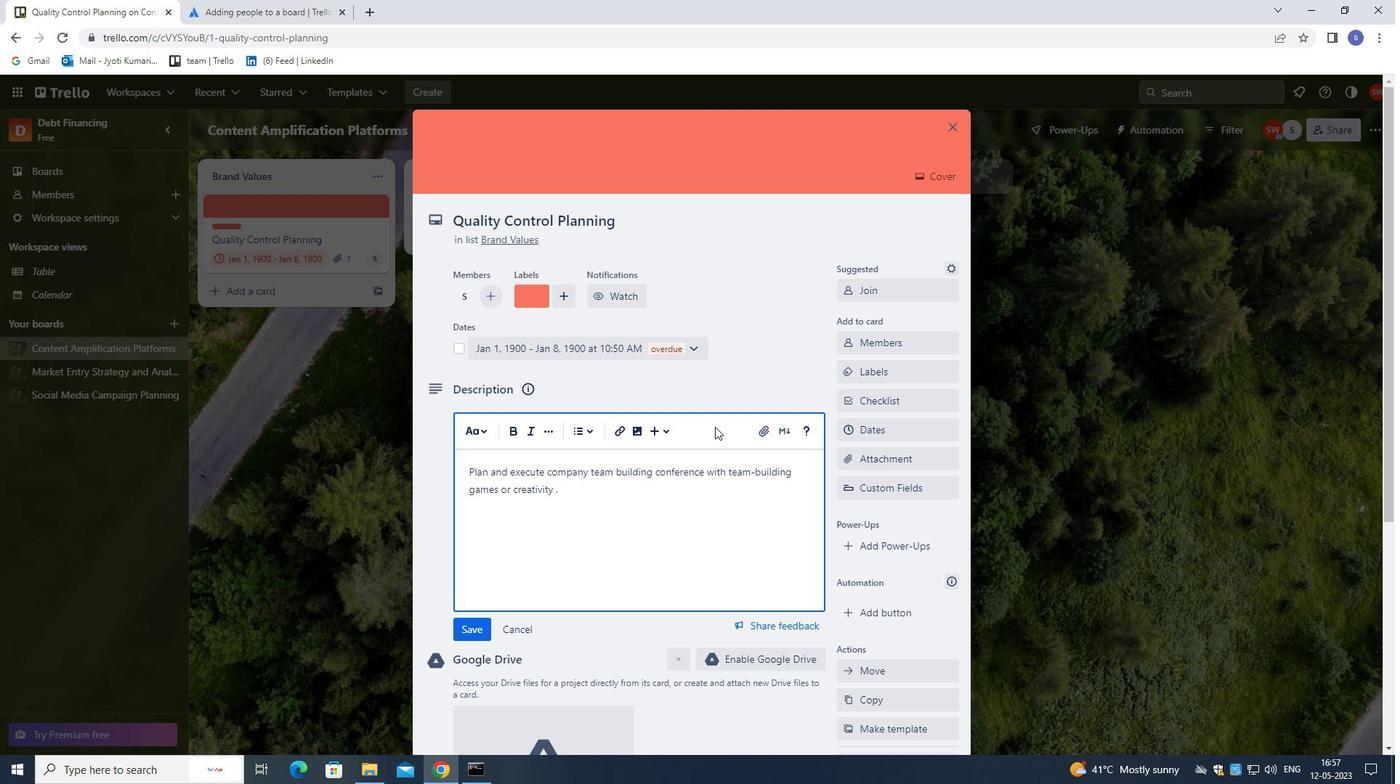 
Action: Mouse scrolled (704, 481) with delta (0, 0)
Screenshot: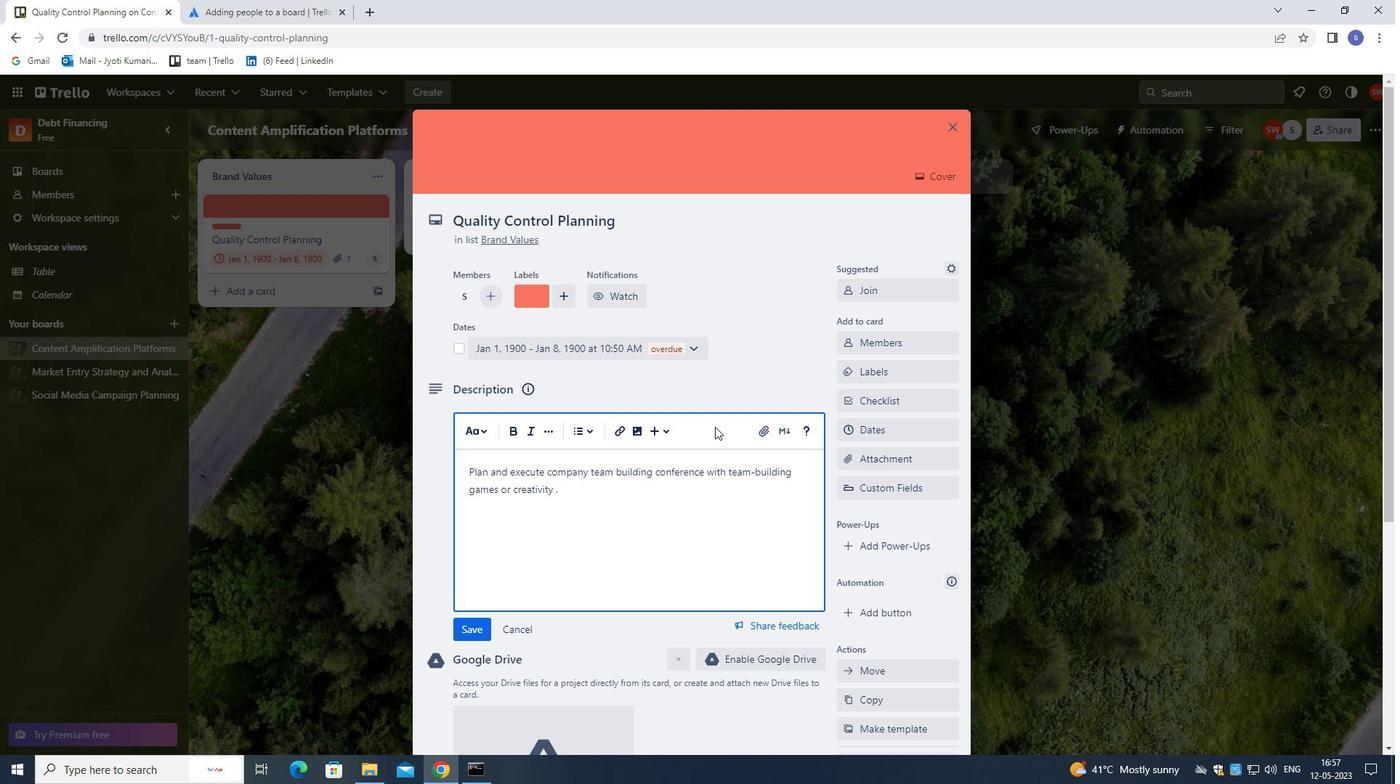 
Action: Mouse moved to (703, 483)
Screenshot: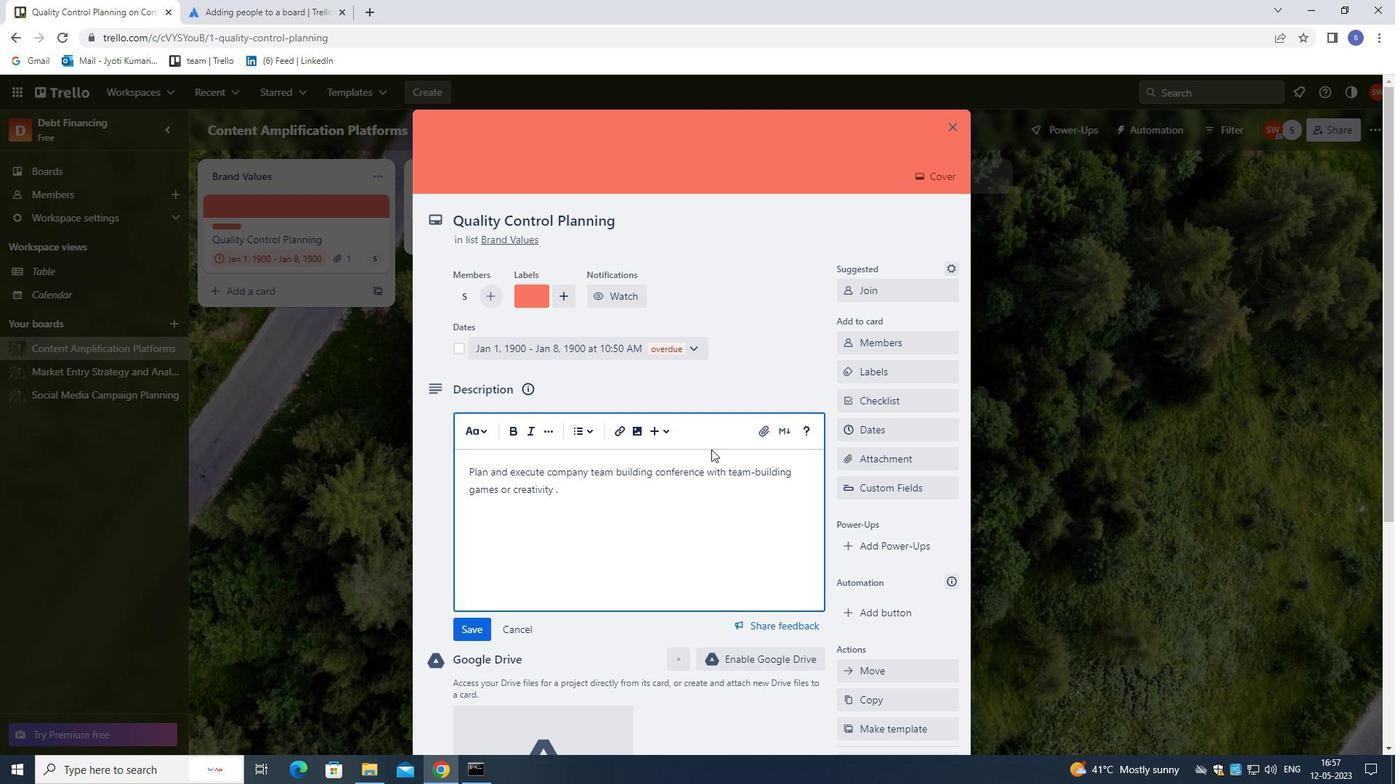 
Action: Mouse scrolled (703, 482) with delta (0, 0)
Screenshot: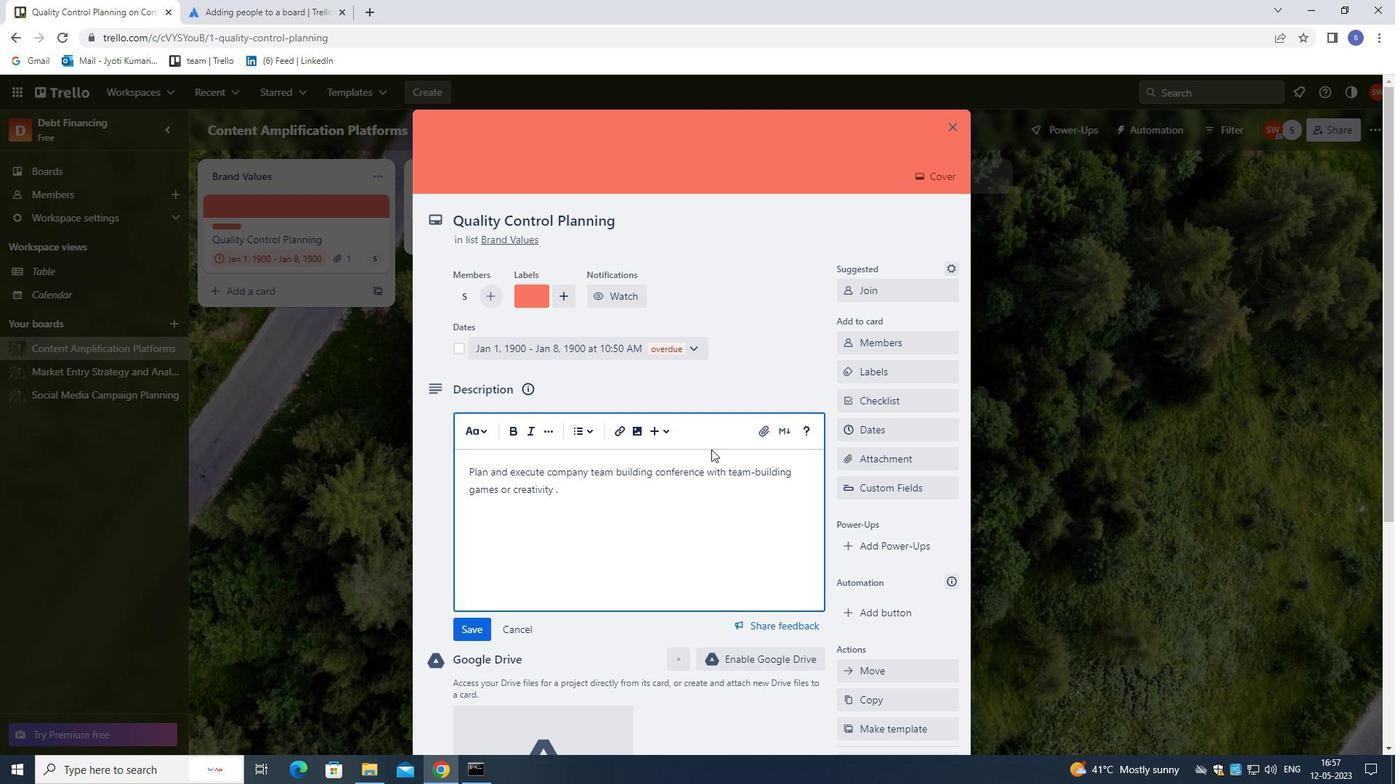 
Action: Mouse moved to (701, 489)
Screenshot: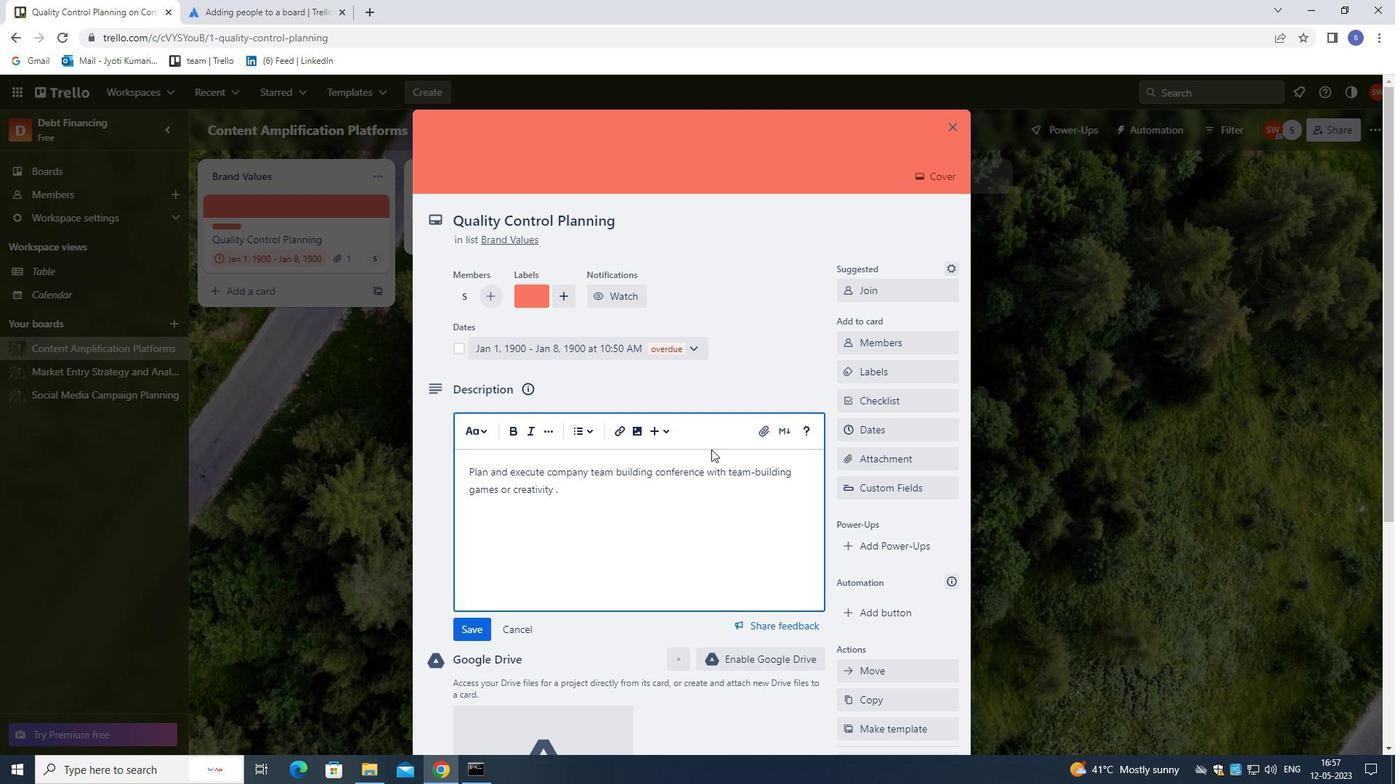 
Action: Mouse scrolled (701, 489) with delta (0, 0)
Screenshot: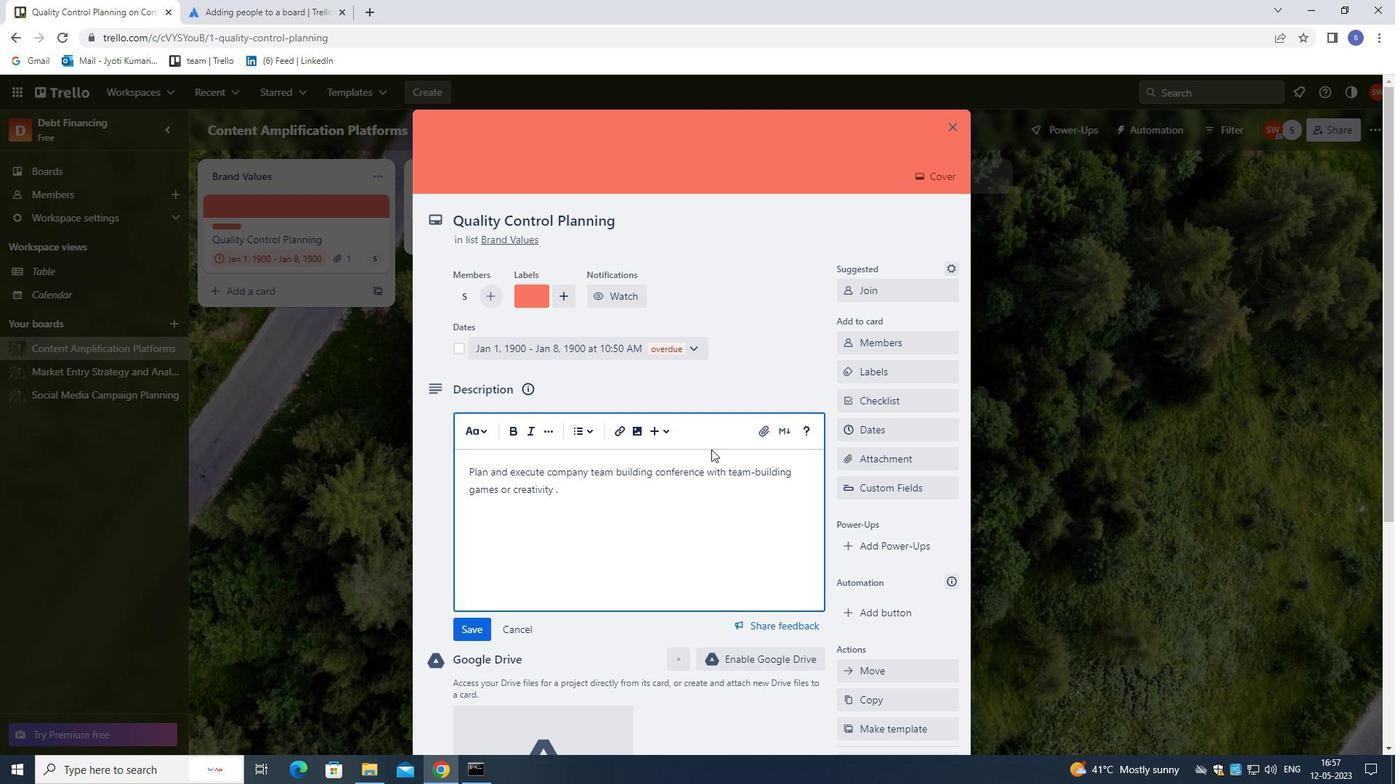 
Action: Mouse moved to (489, 660)
Screenshot: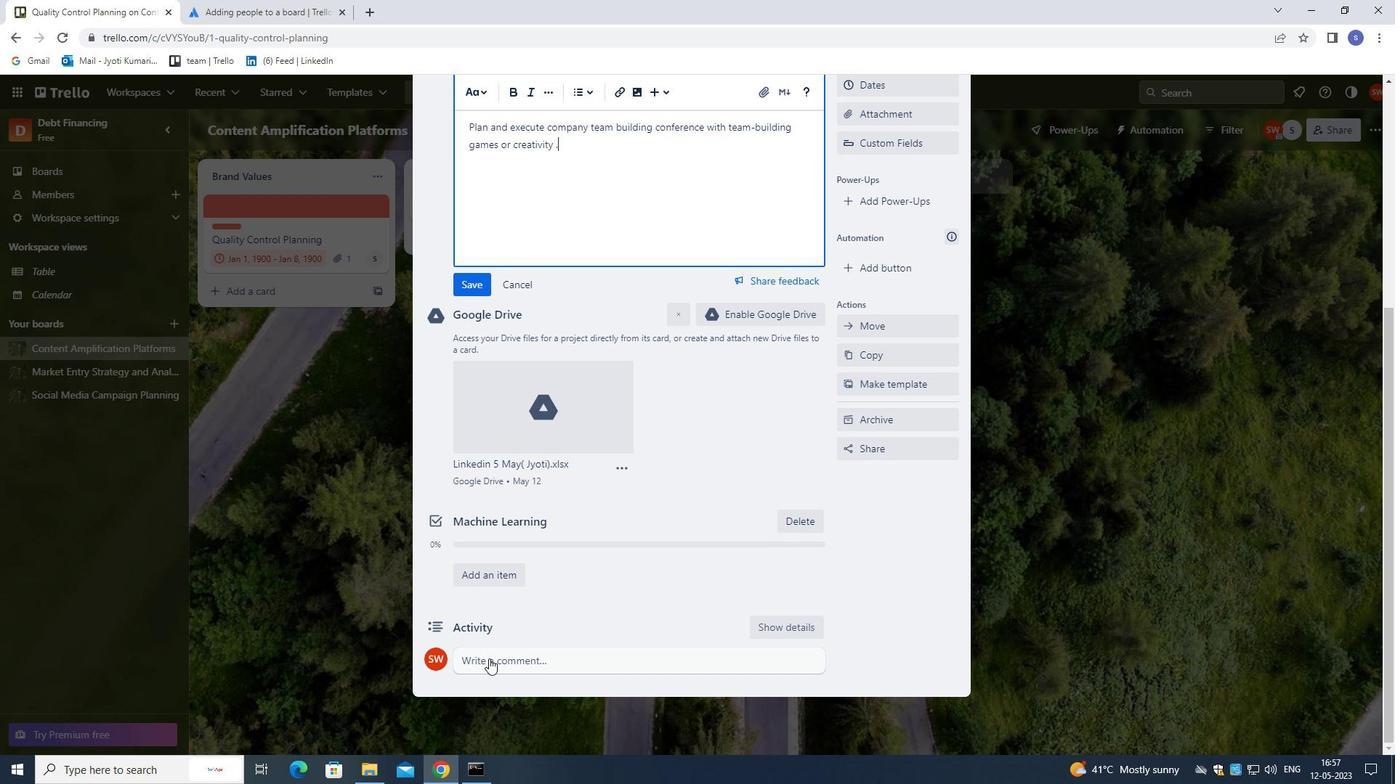 
Action: Mouse pressed left at (489, 660)
Screenshot: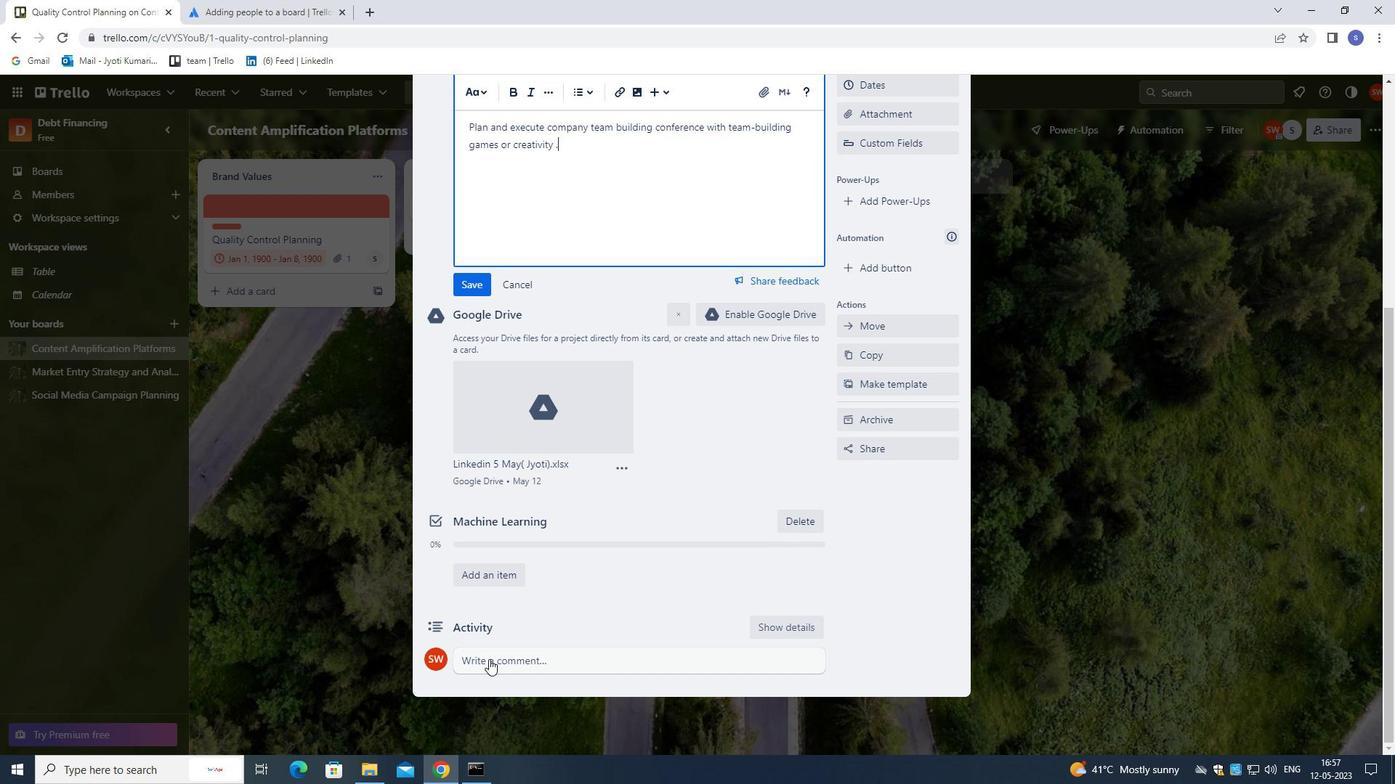 
Action: Mouse moved to (558, 676)
Screenshot: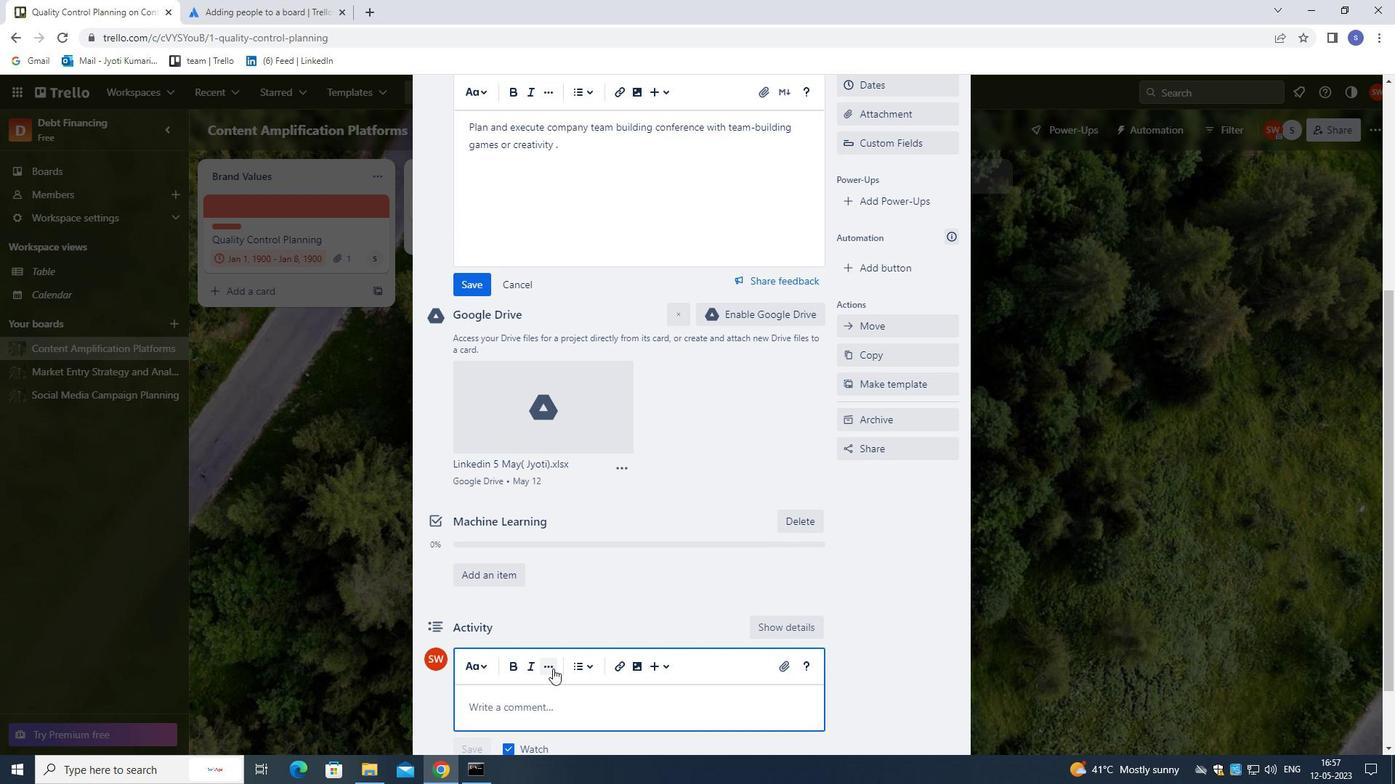 
Action: Key pressed <Key.shift><Key.shift><Key.shift><Key.shift>GIVEN<Key.space>THE<Key.space>POTENTIAL<Key.space>IMPACT<Key.space>OF<Key.space>THIS<Key.space>TASK<Key.space>ON<Key.space>OUR<Key.space>COMPANY<Key.space>,<Key.space>LET<Key.space>US<Key.space>ENSURE<Key.space>THAT<Key.space>WE<Key.space>APPROACH<Key.space>TEAM-BUILDING<Key.space><Key.backspace><Key.backspace><Key.backspace><Key.backspace><Key.backspace><Key.backspace><Key.backspace><Key.backspace><Key.backspace><Key.backspace><Key.backspace><Key.backspace><Key.backspace><Key.backspace><Key.backspace><Key.backspace><Key.backspace><Key.backspace><Key.backspace><Key.backspace><Key.backspace><Key.backspace>PPROACH<Key.space>IT<Key.space>WITH<Key.space>A<Key.space>SENSE<Key.space>OF<Key.space>PRODF<Key.backspace><Key.backspace>FESSIONALISM<Key.space>AND<Key.space>RESPECT<Key.space>.
Screenshot: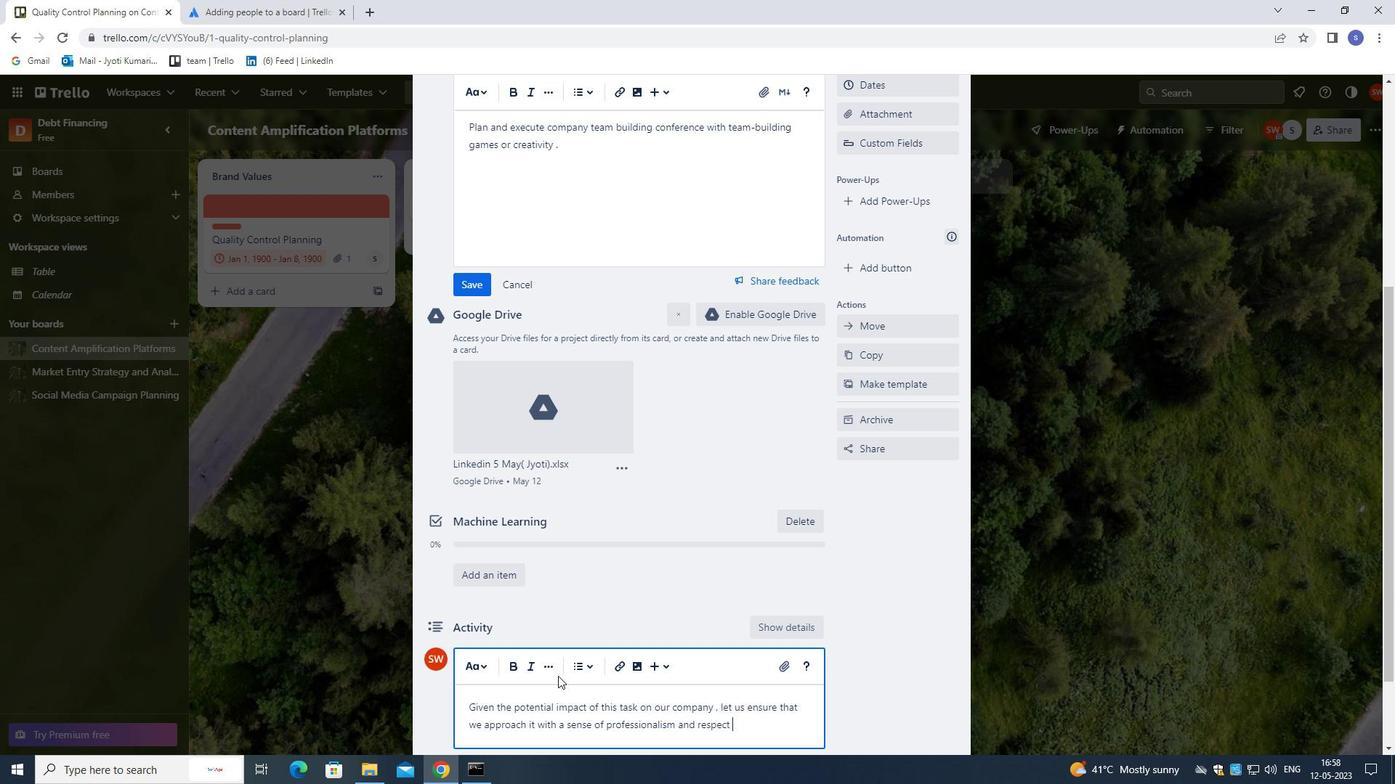 
Action: Mouse moved to (478, 281)
Screenshot: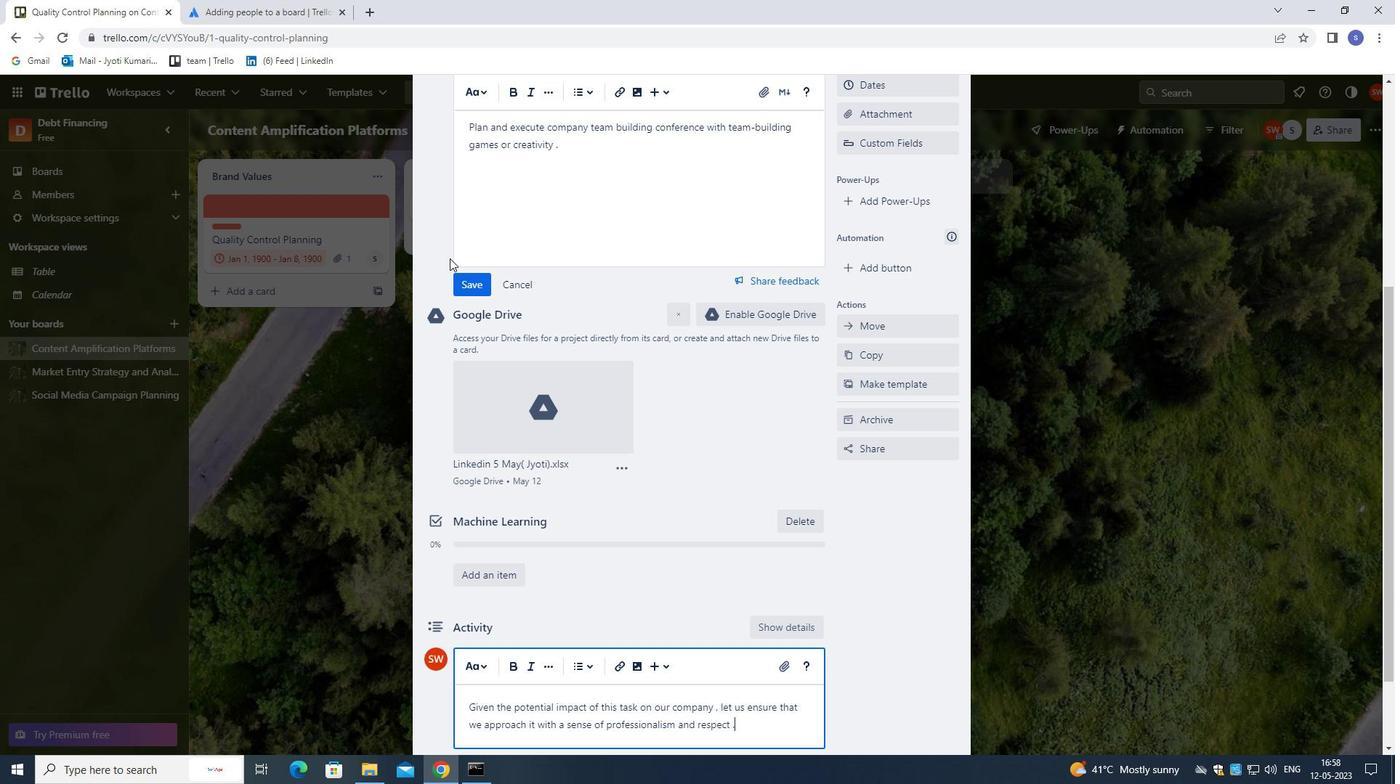
Action: Mouse pressed left at (478, 281)
Screenshot: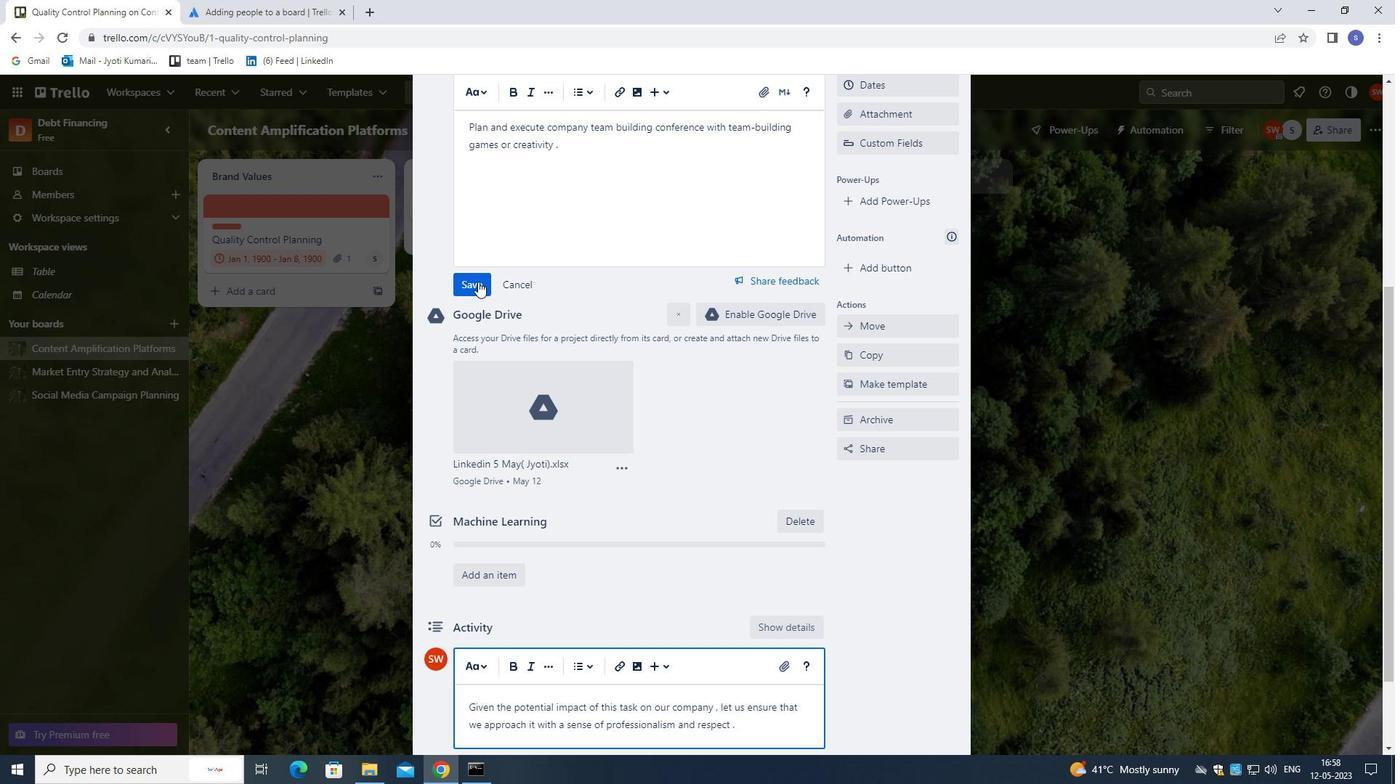 
Action: Mouse moved to (481, 288)
Screenshot: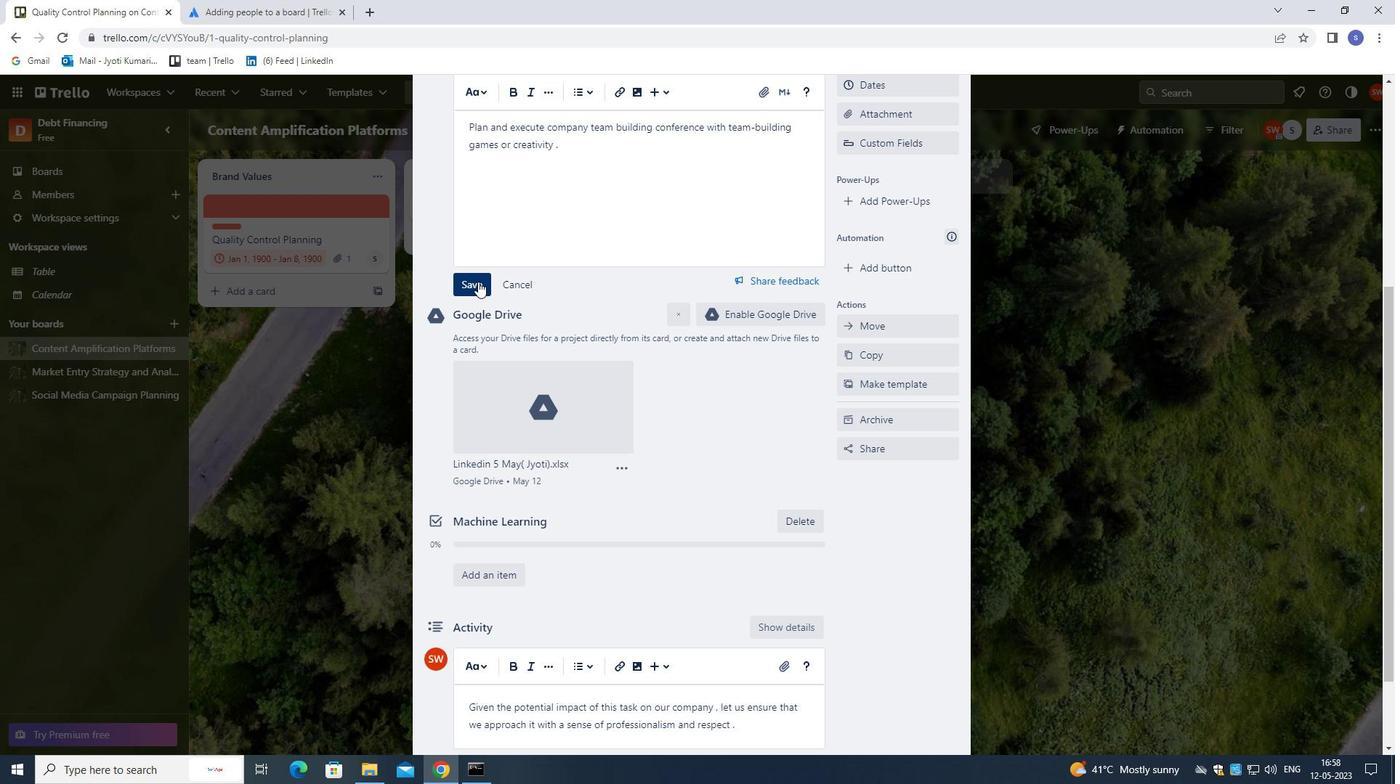 
Action: Mouse scrolled (481, 287) with delta (0, 0)
Screenshot: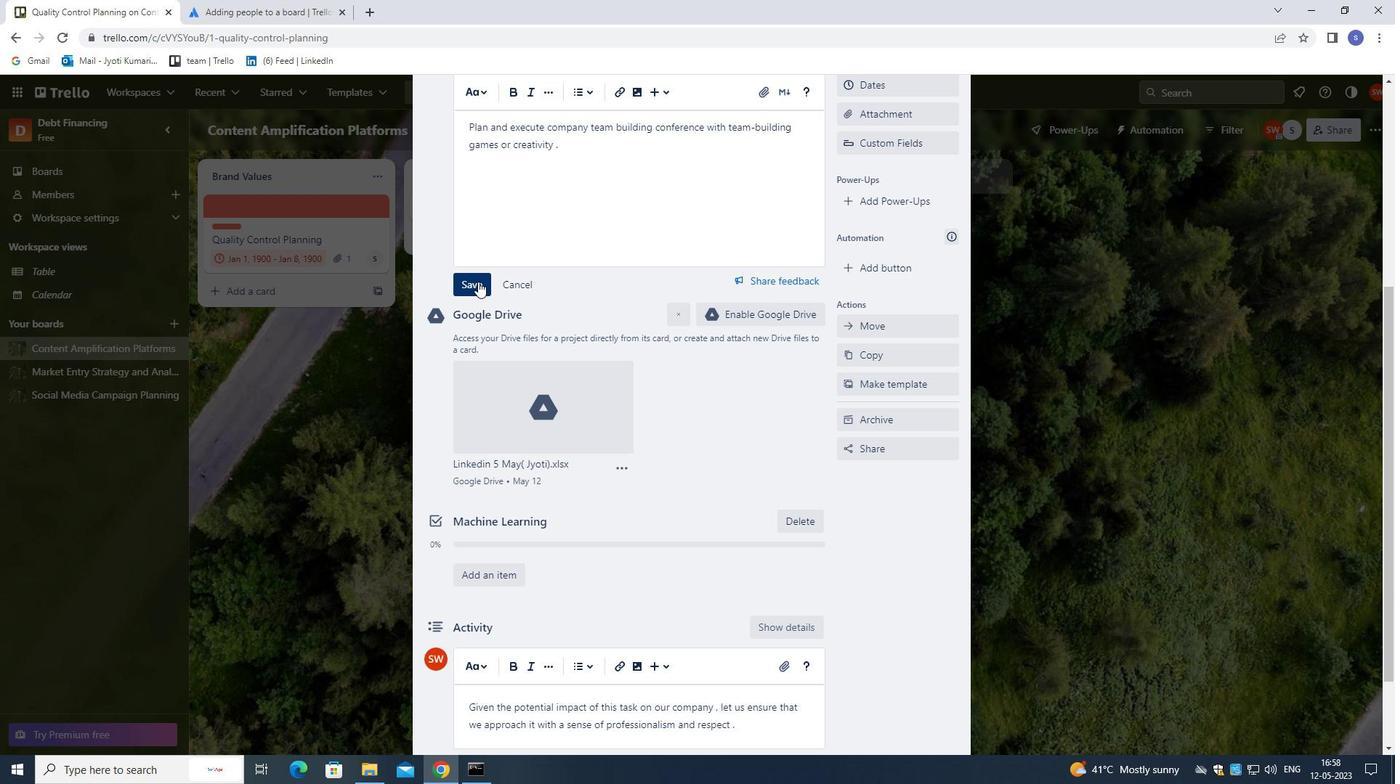 
Action: Mouse moved to (487, 300)
Screenshot: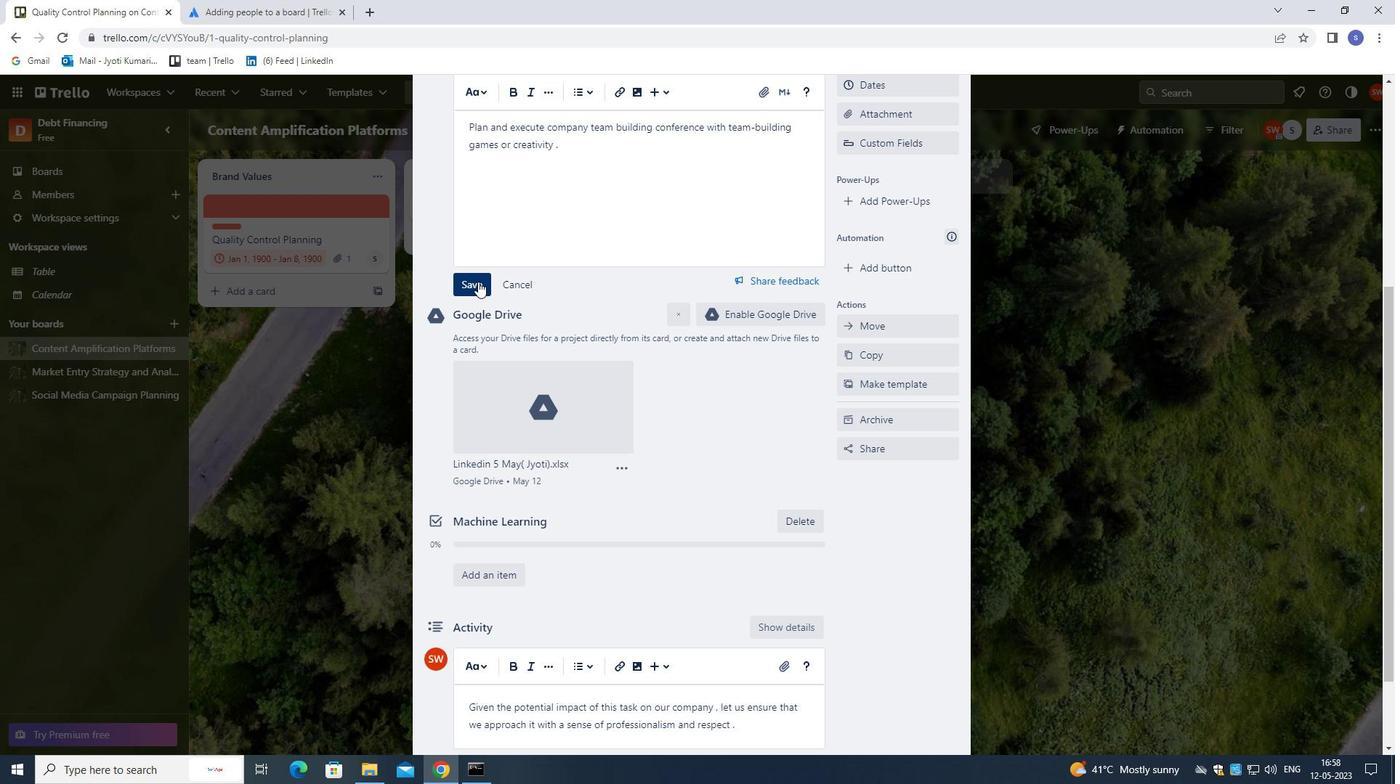 
Action: Mouse scrolled (487, 300) with delta (0, 0)
Screenshot: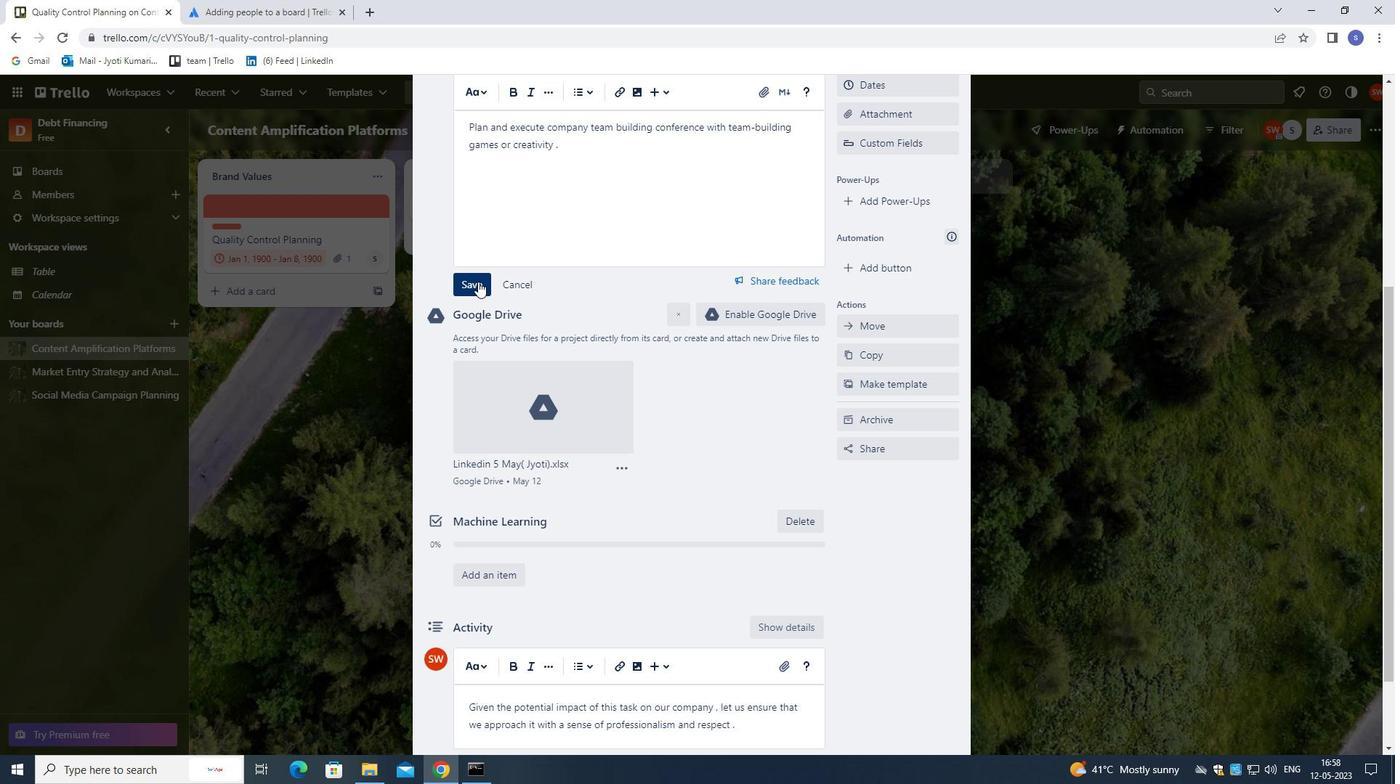 
Action: Mouse moved to (498, 319)
Screenshot: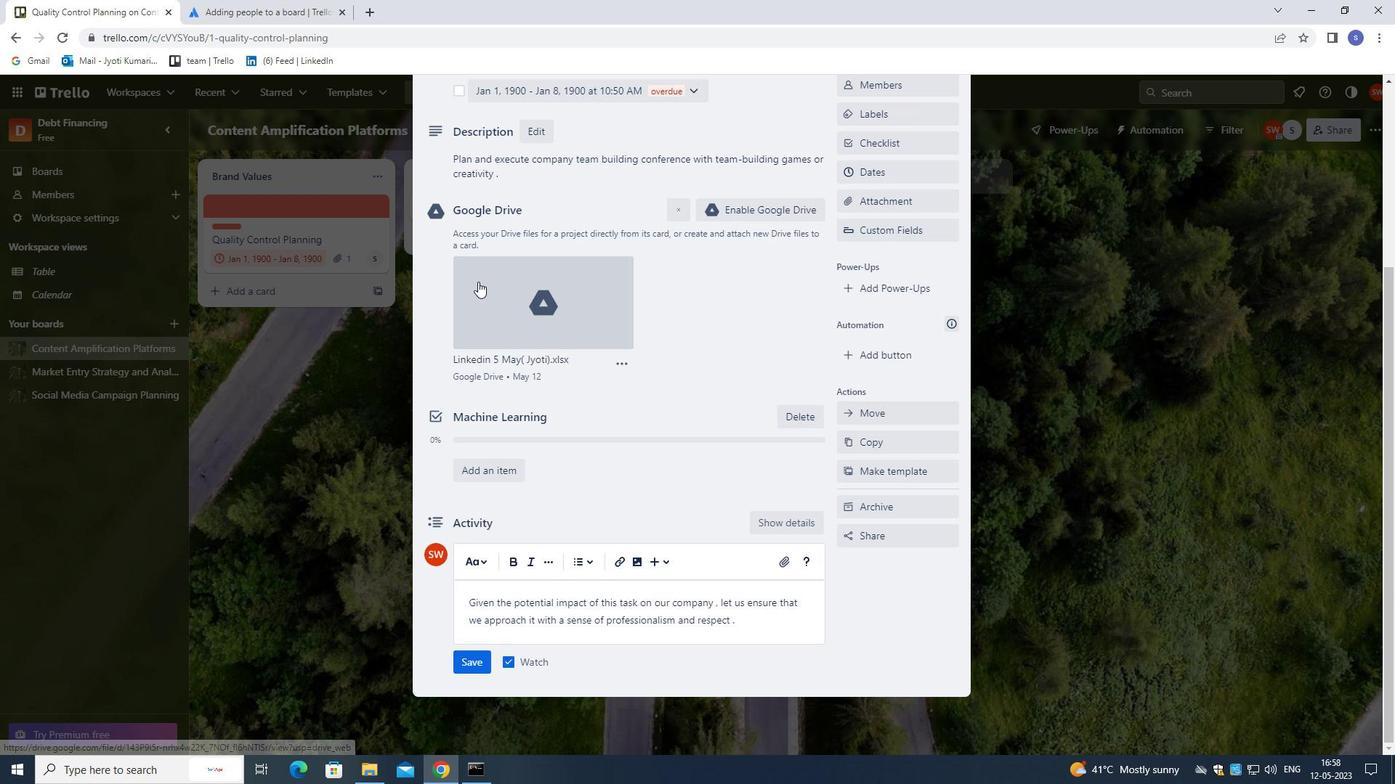 
Action: Mouse scrolled (498, 319) with delta (0, 0)
Screenshot: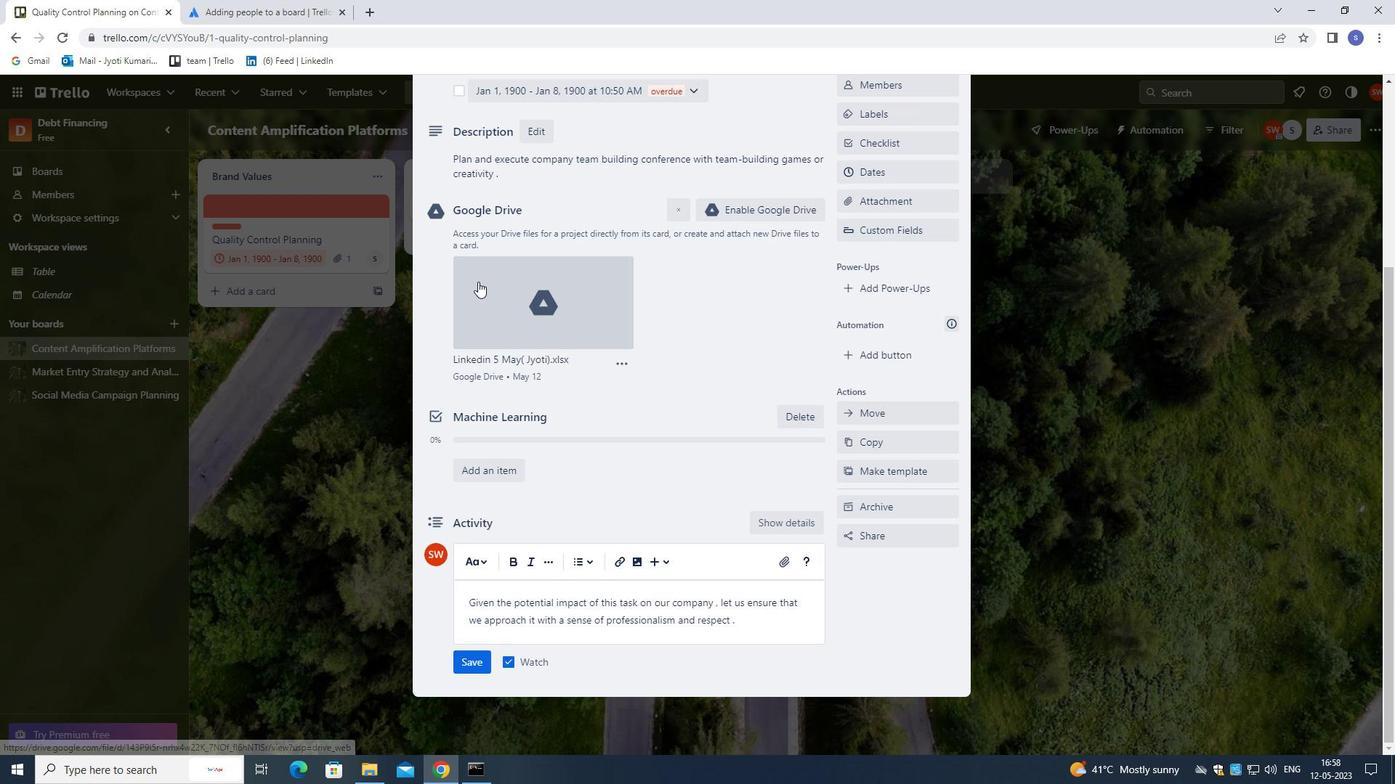 
Action: Mouse moved to (597, 467)
Screenshot: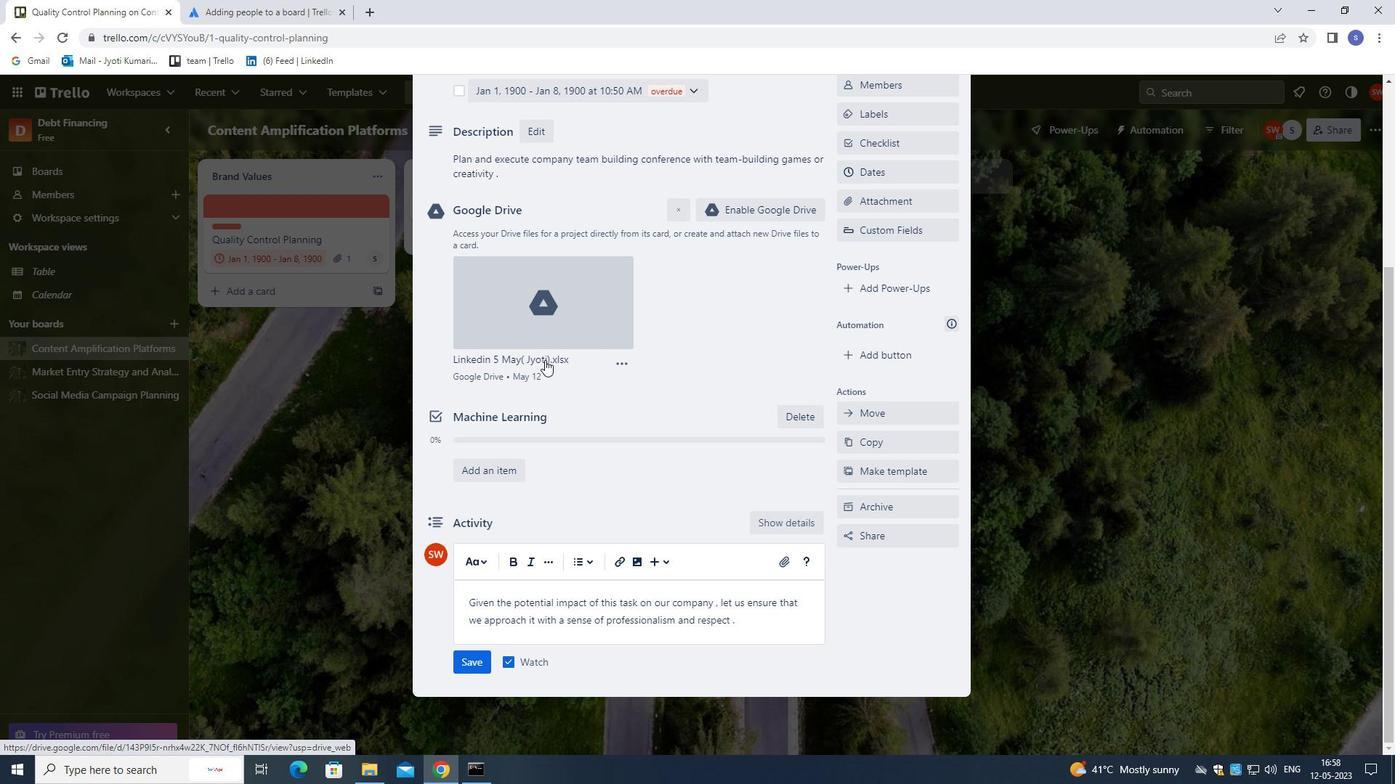 
Action: Mouse scrolled (597, 466) with delta (0, 0)
Screenshot: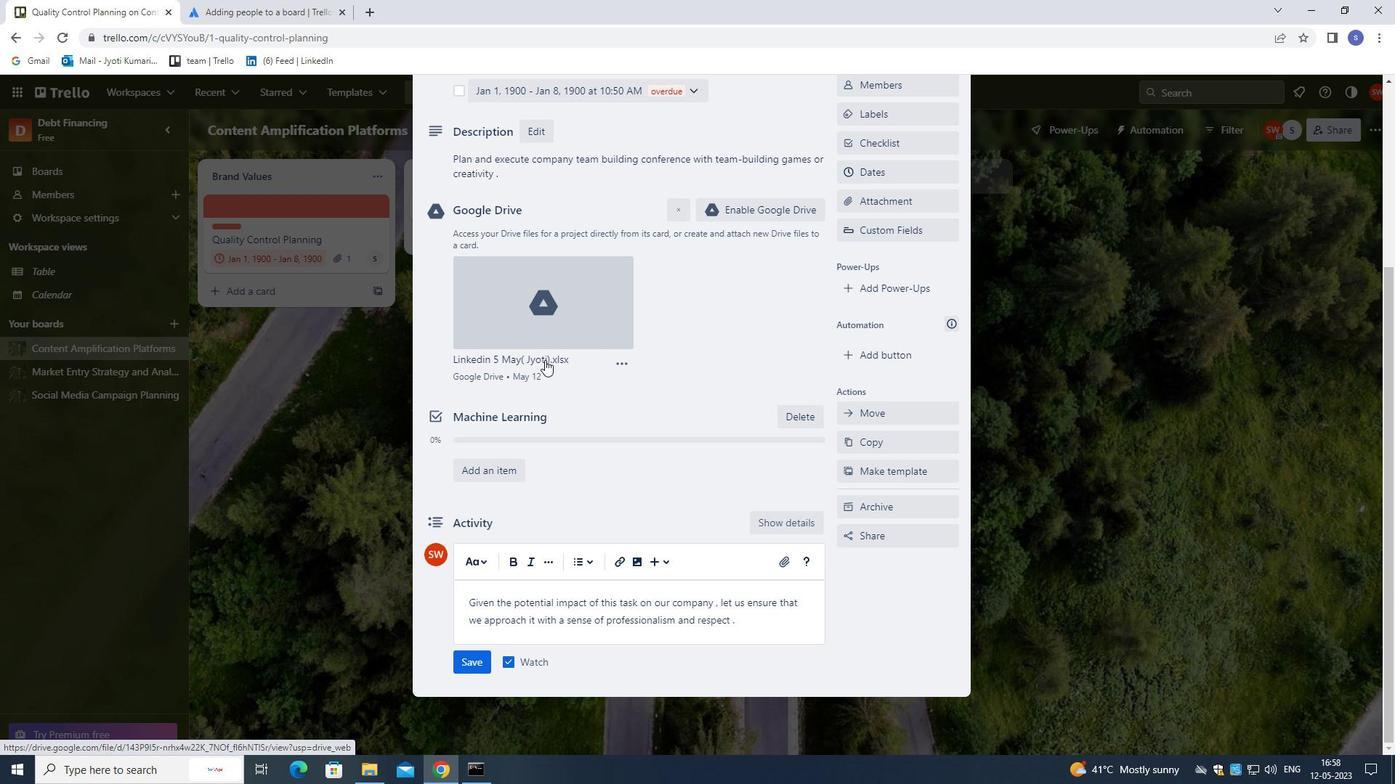 
Action: Mouse moved to (603, 510)
Screenshot: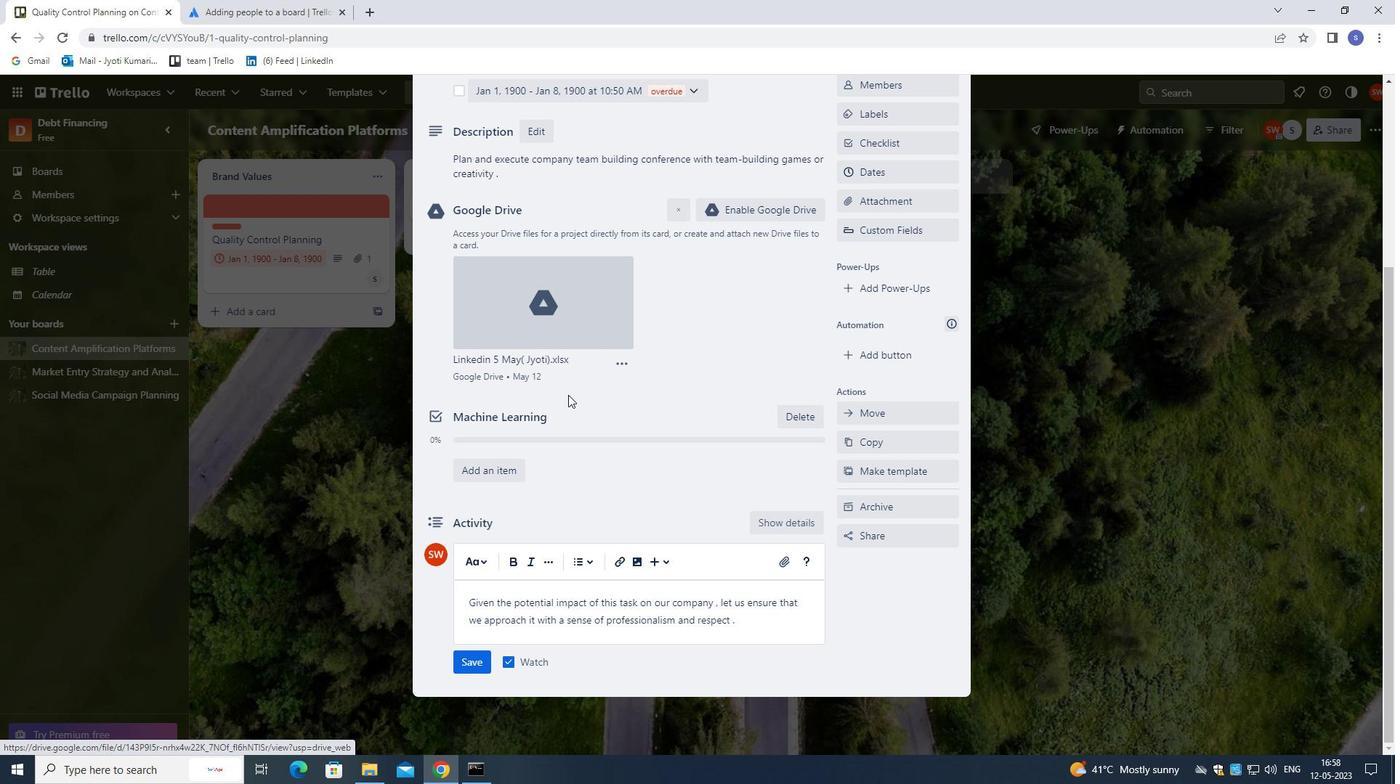 
Action: Mouse scrolled (603, 510) with delta (0, 0)
Screenshot: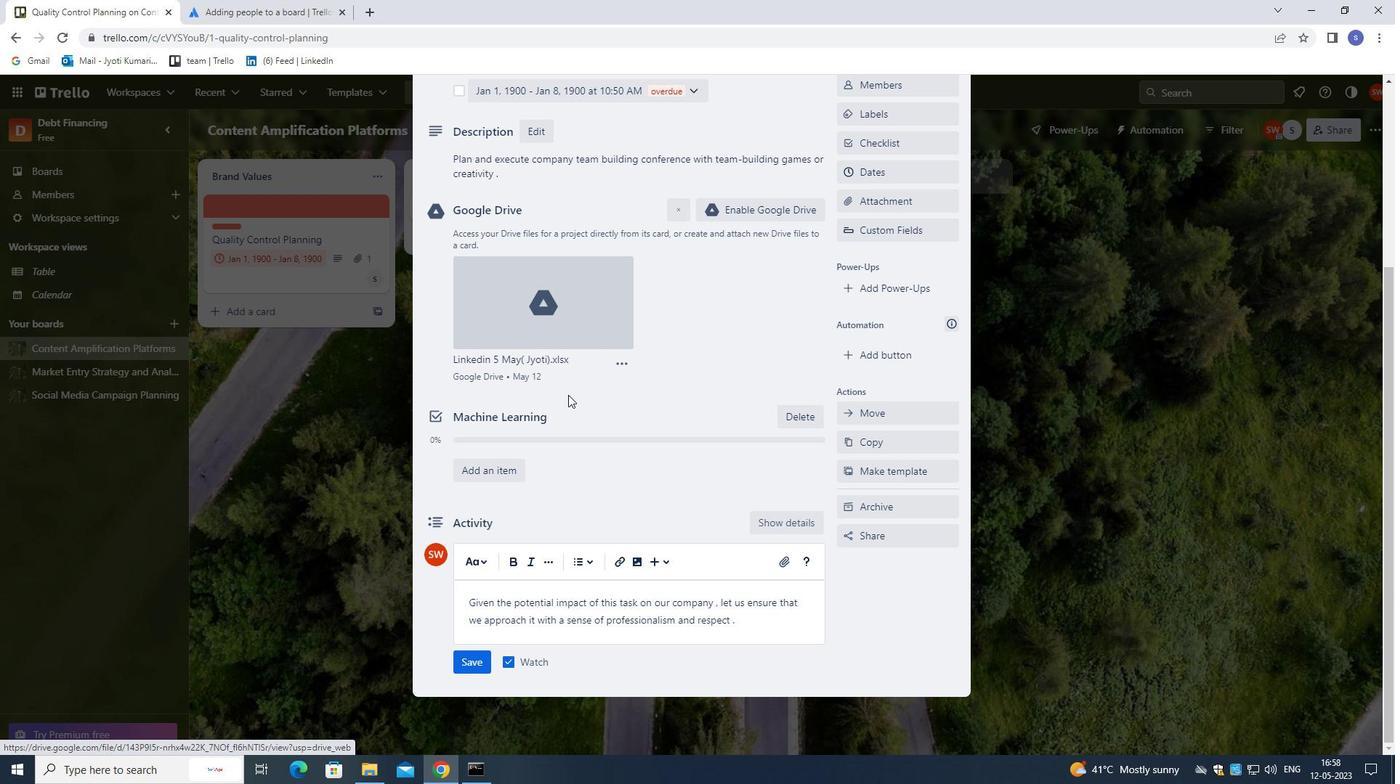 
Action: Mouse moved to (479, 660)
Screenshot: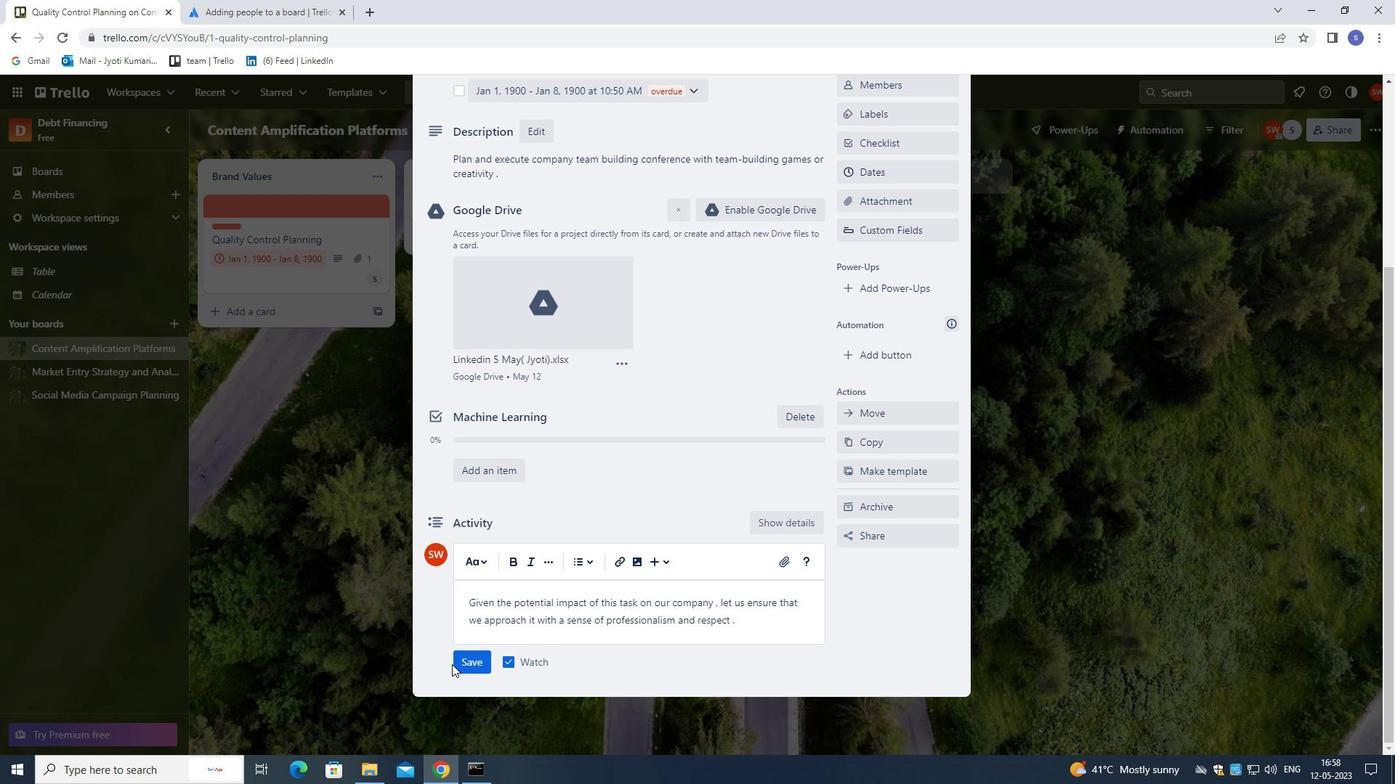 
Action: Mouse pressed left at (479, 660)
Screenshot: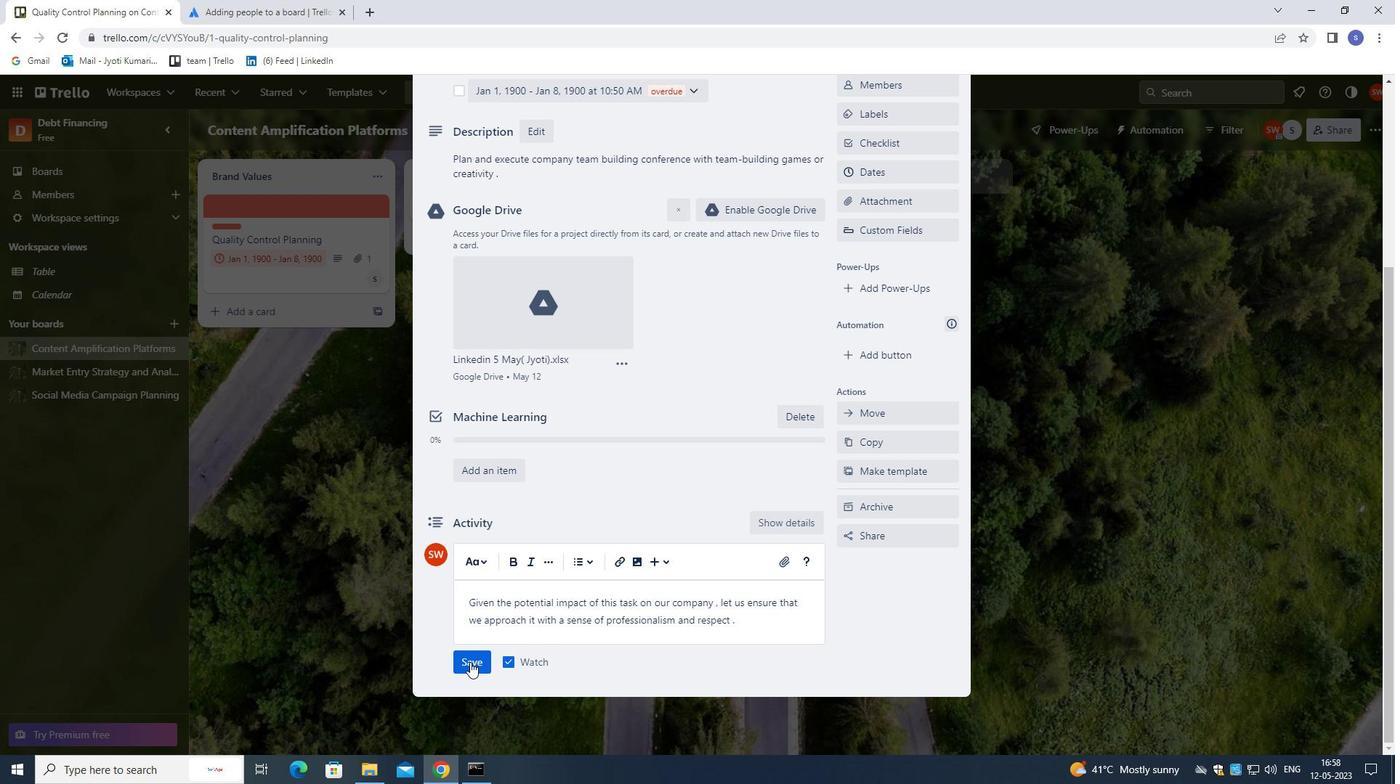 
Action: Mouse moved to (547, 491)
Screenshot: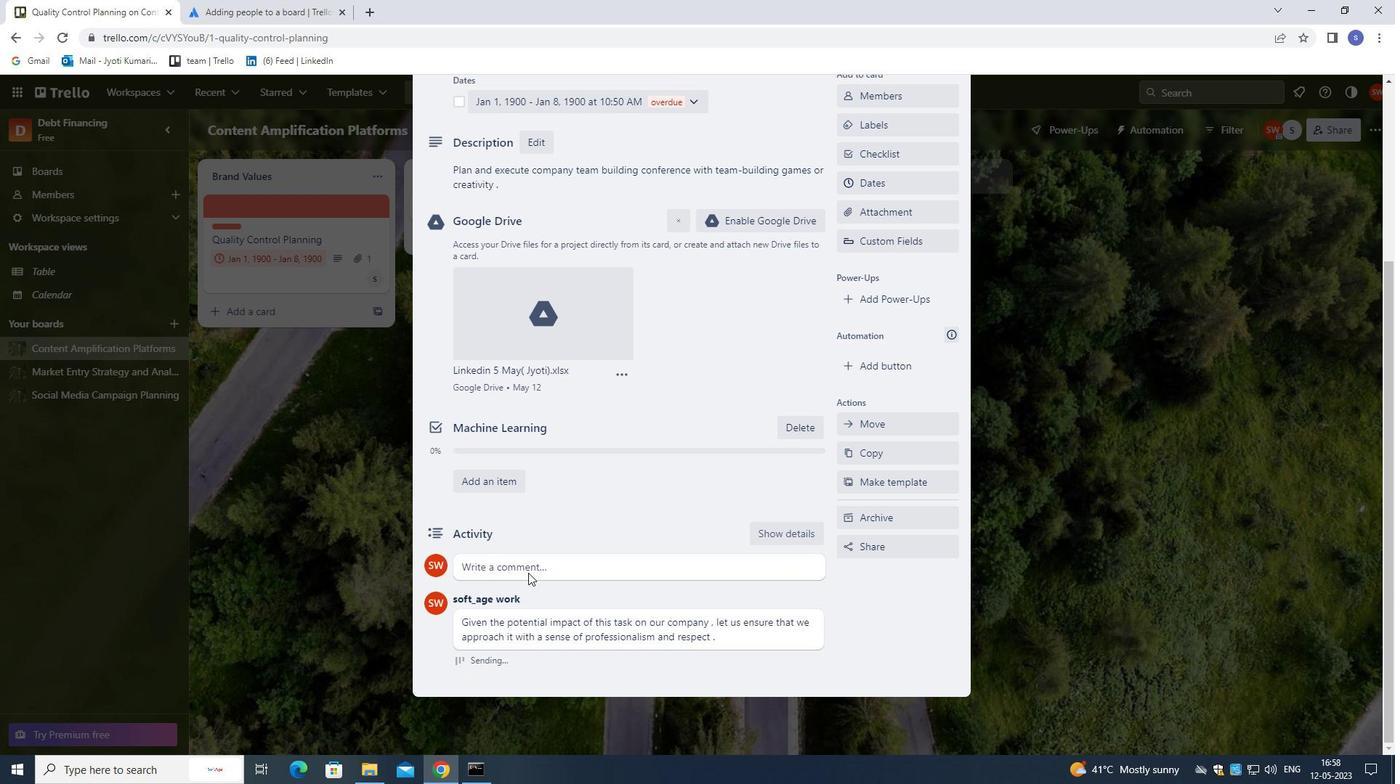 
Action: Mouse scrolled (547, 492) with delta (0, 0)
Screenshot: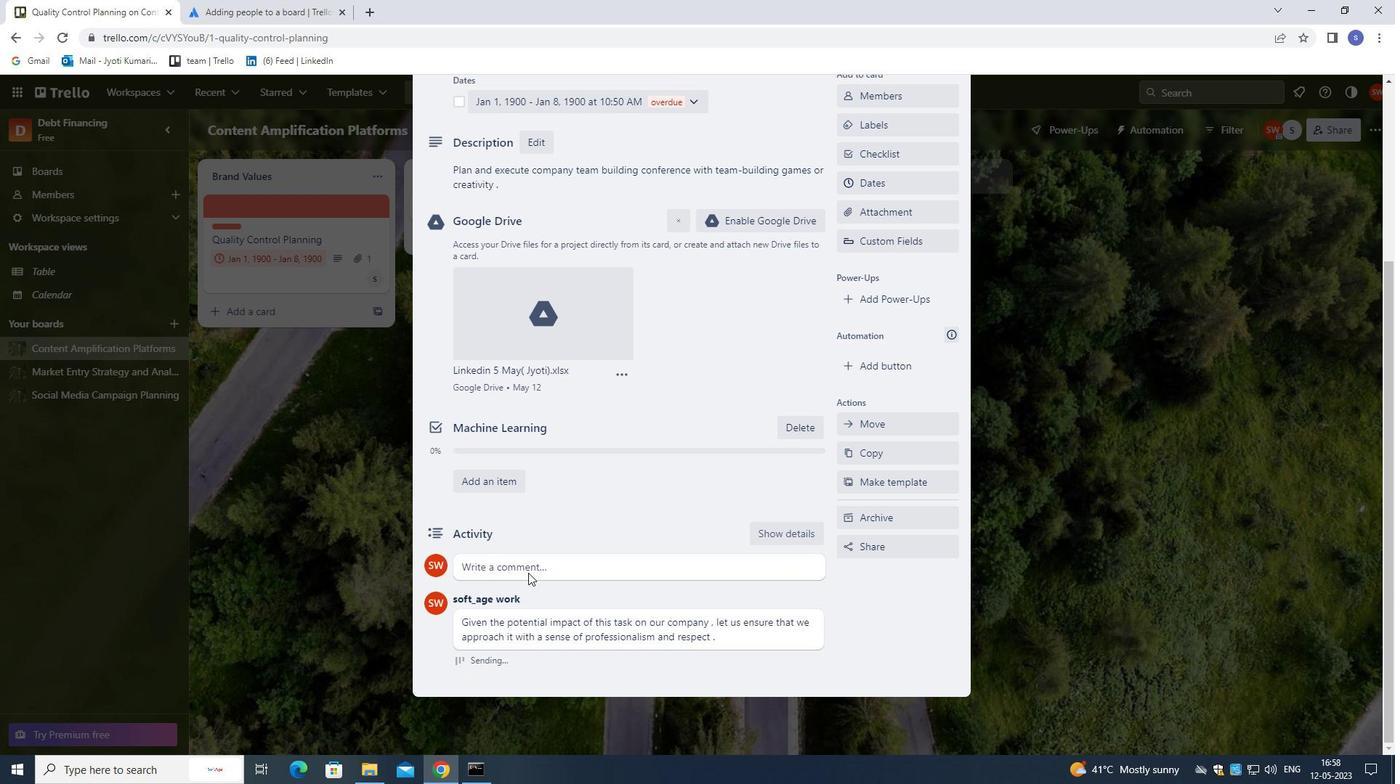 
Action: Mouse moved to (550, 477)
Screenshot: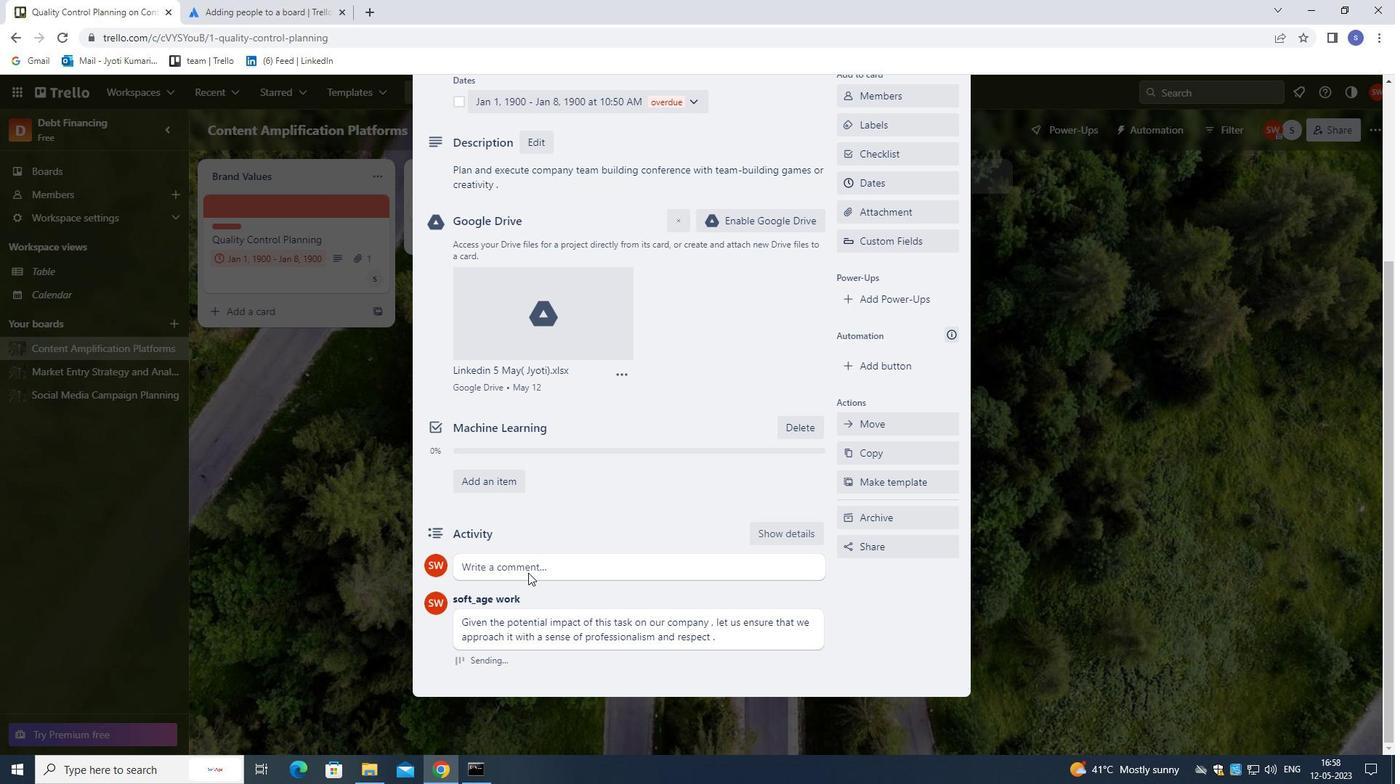 
Action: Mouse scrolled (550, 478) with delta (0, 0)
Screenshot: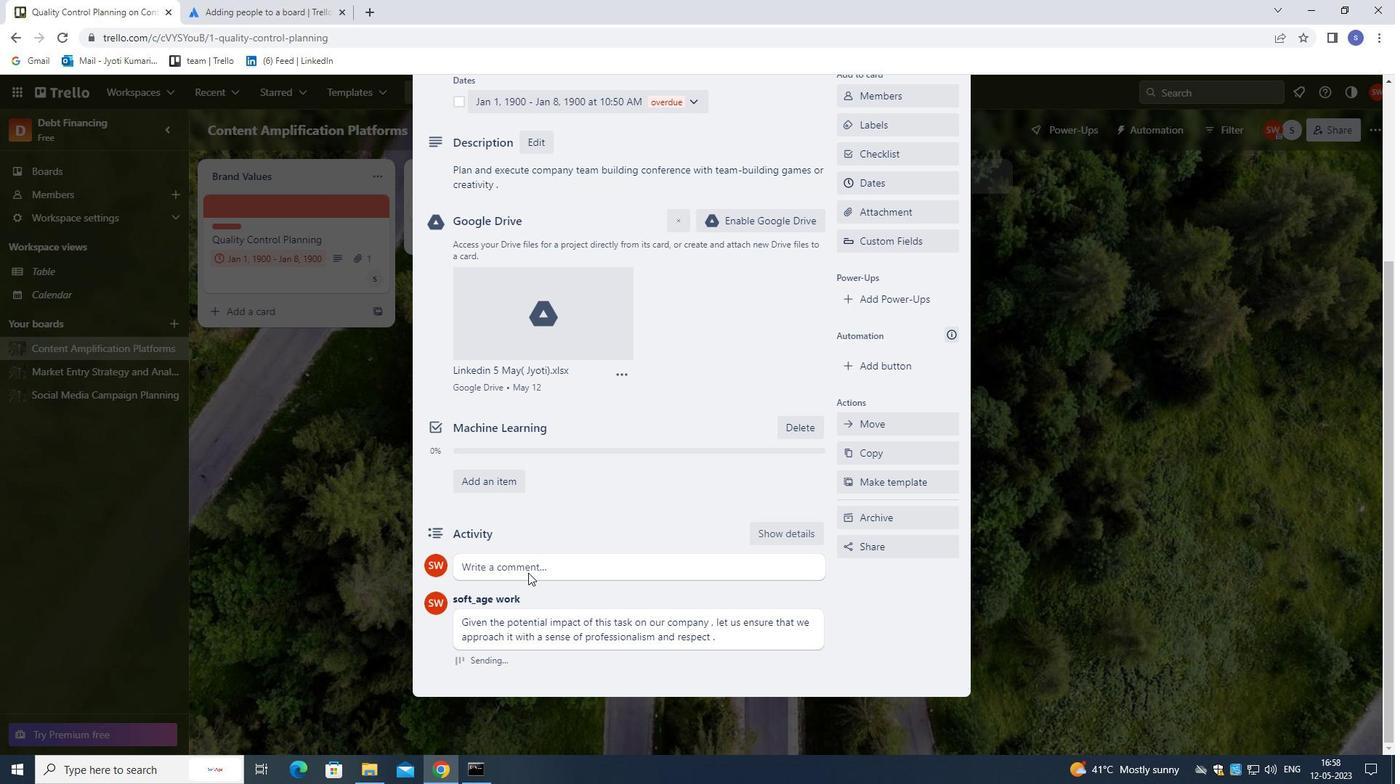 
Action: Mouse moved to (552, 470)
Screenshot: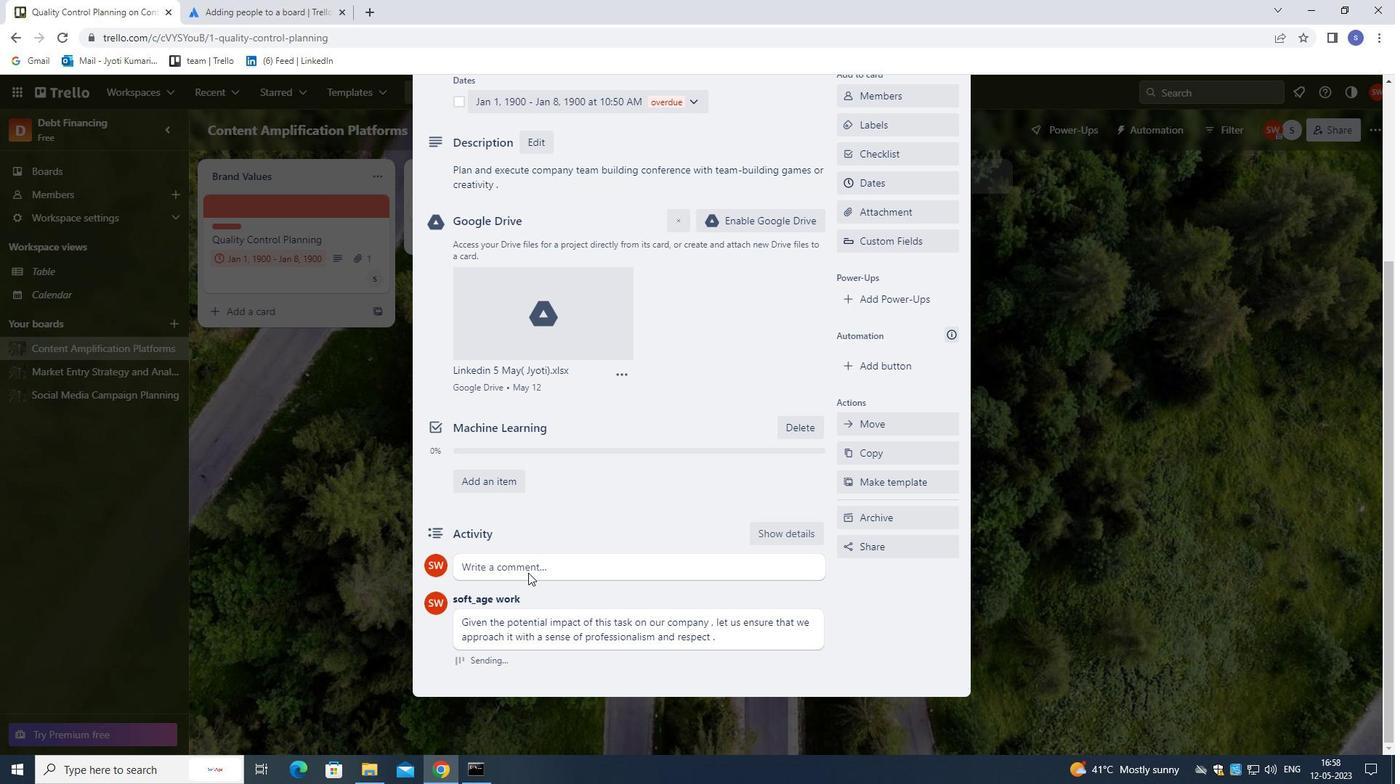 
Action: Mouse scrolled (552, 470) with delta (0, 0)
Screenshot: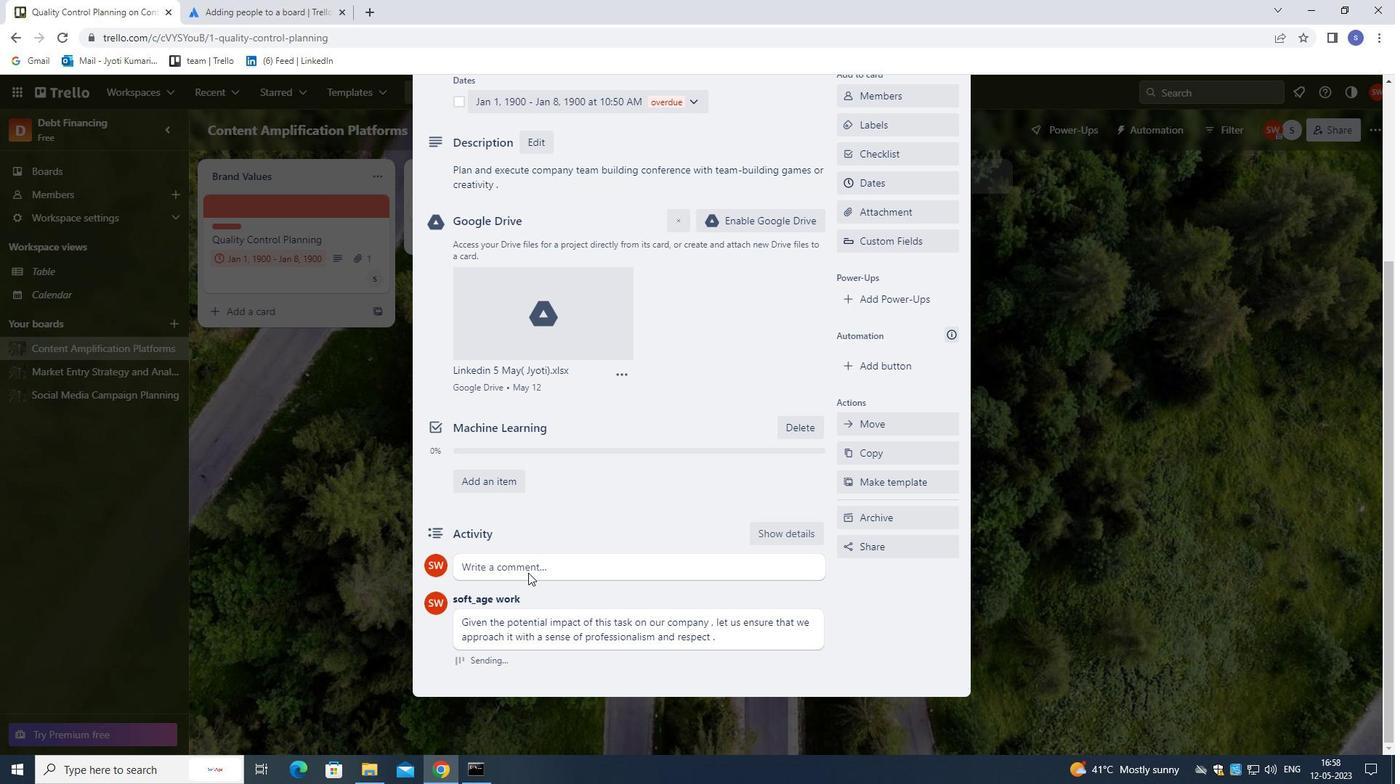 
Action: Mouse moved to (558, 457)
Screenshot: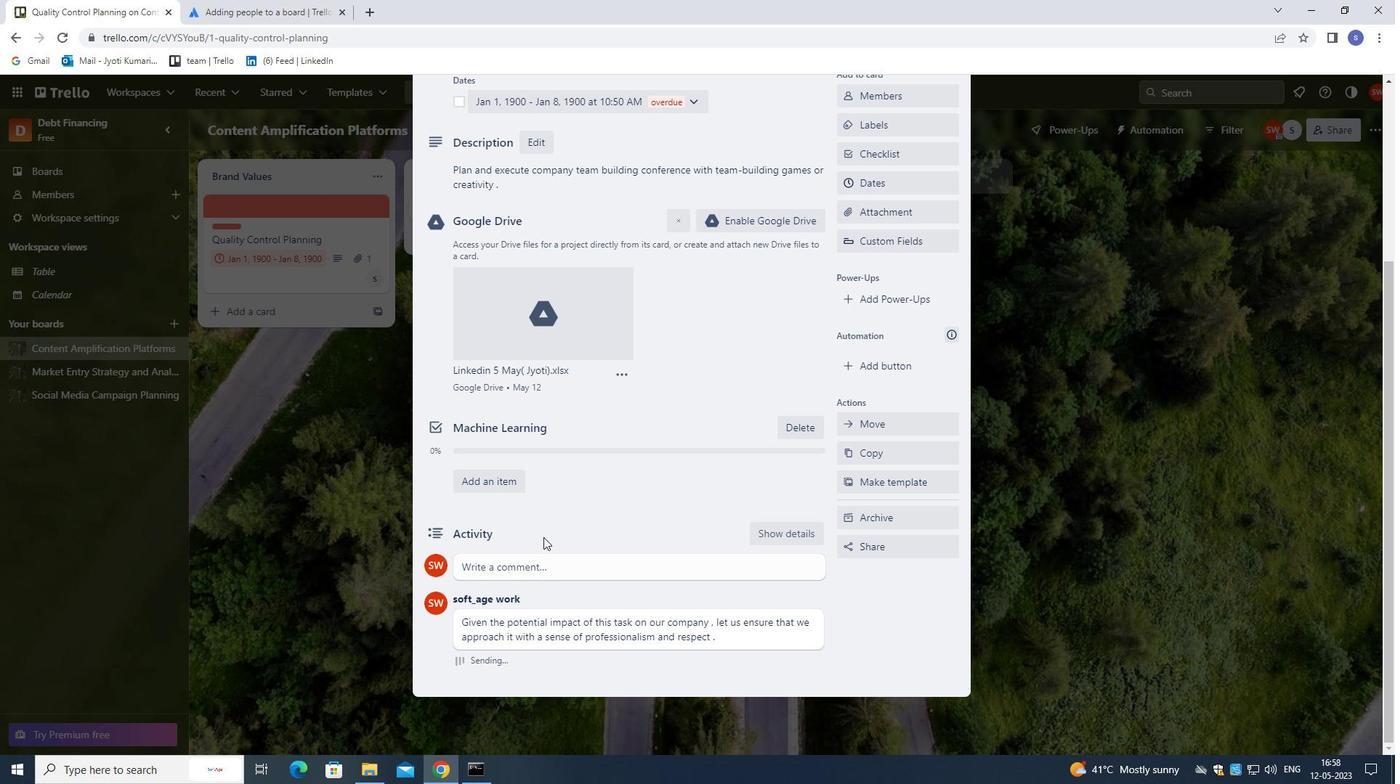 
Action: Mouse scrolled (558, 457) with delta (0, 0)
Screenshot: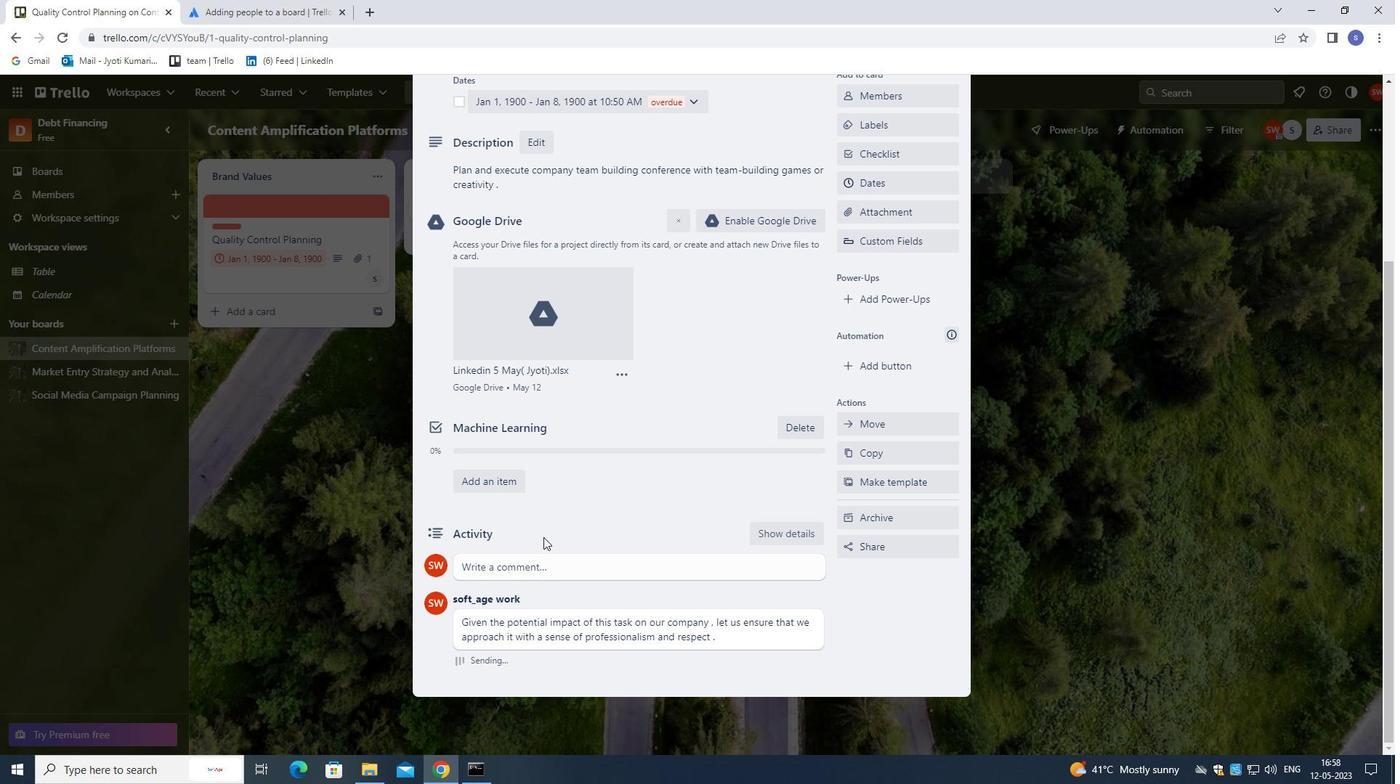 
Action: Mouse moved to (562, 439)
Screenshot: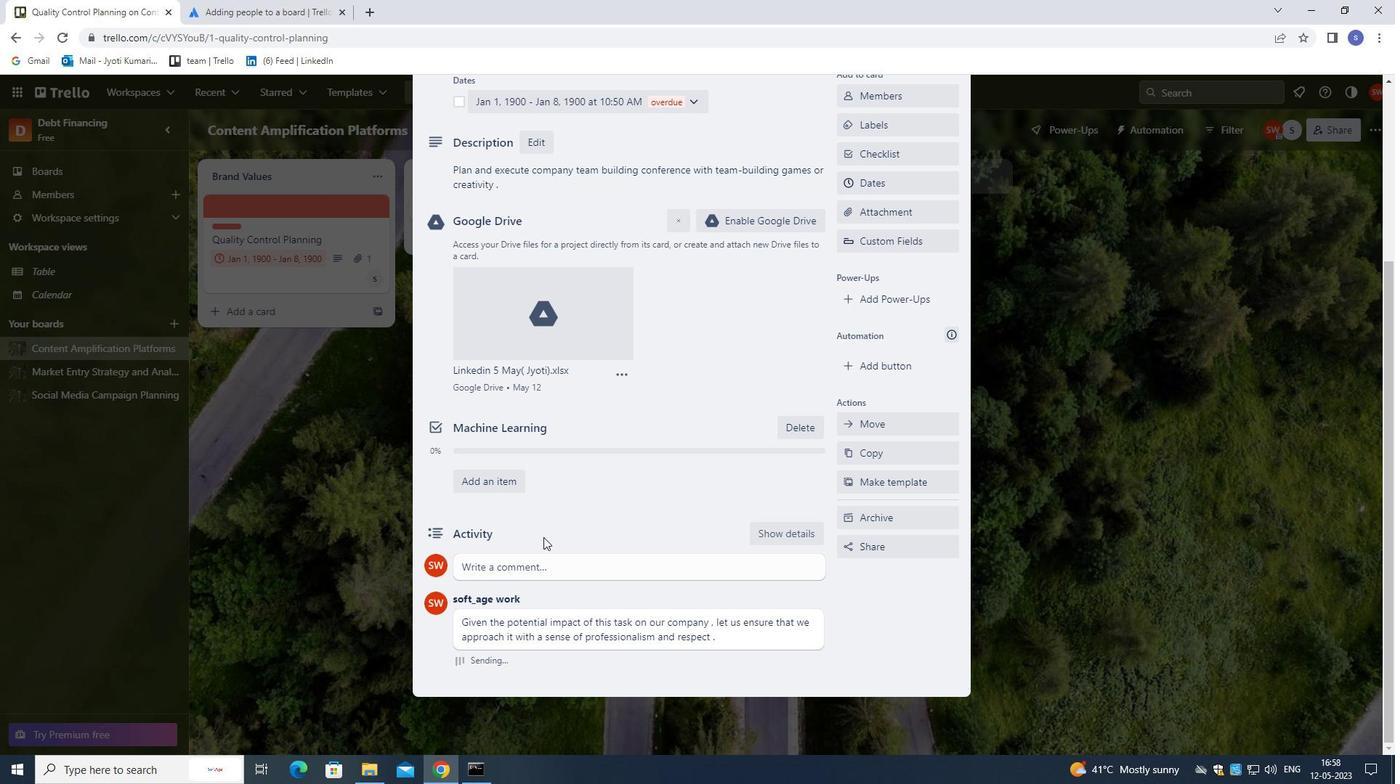 
Action: Mouse scrolled (562, 440) with delta (0, 0)
Screenshot: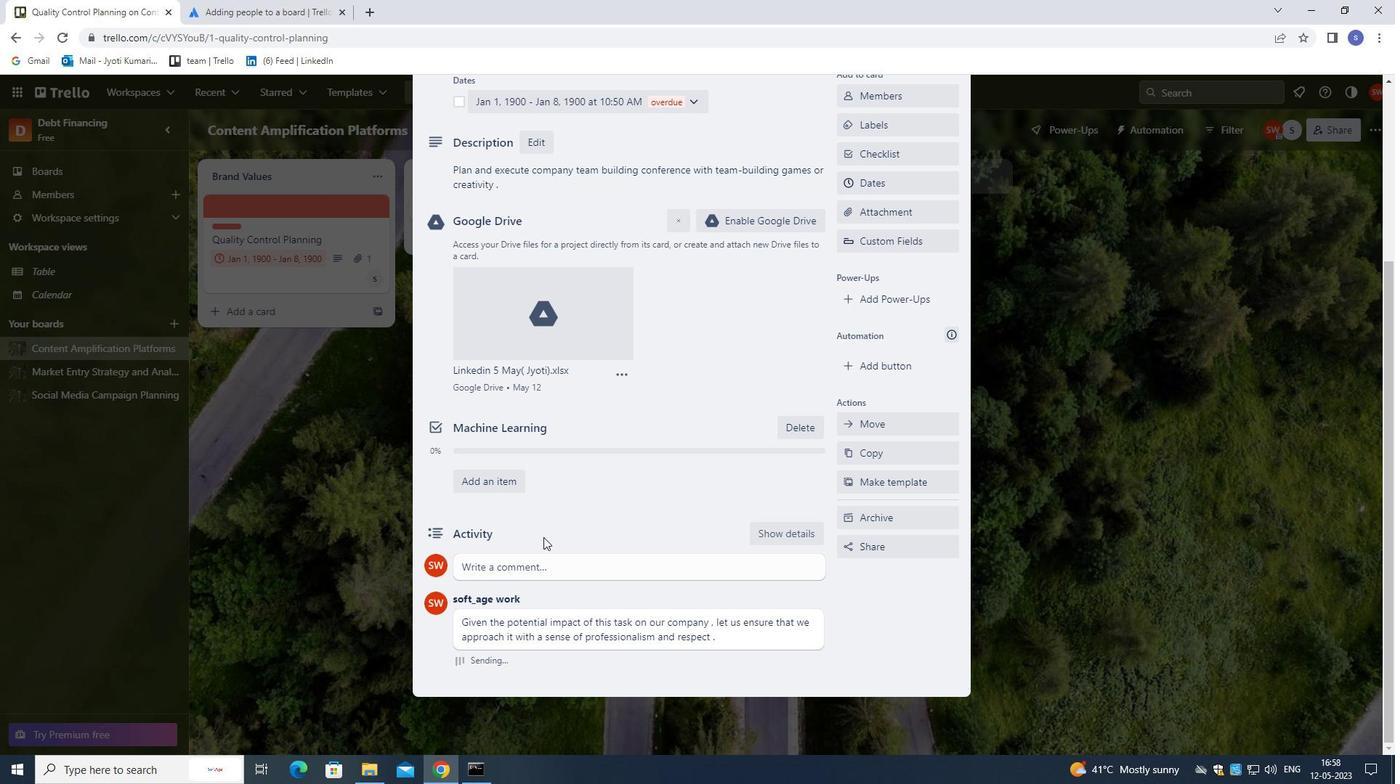 
Action: Mouse moved to (573, 409)
Screenshot: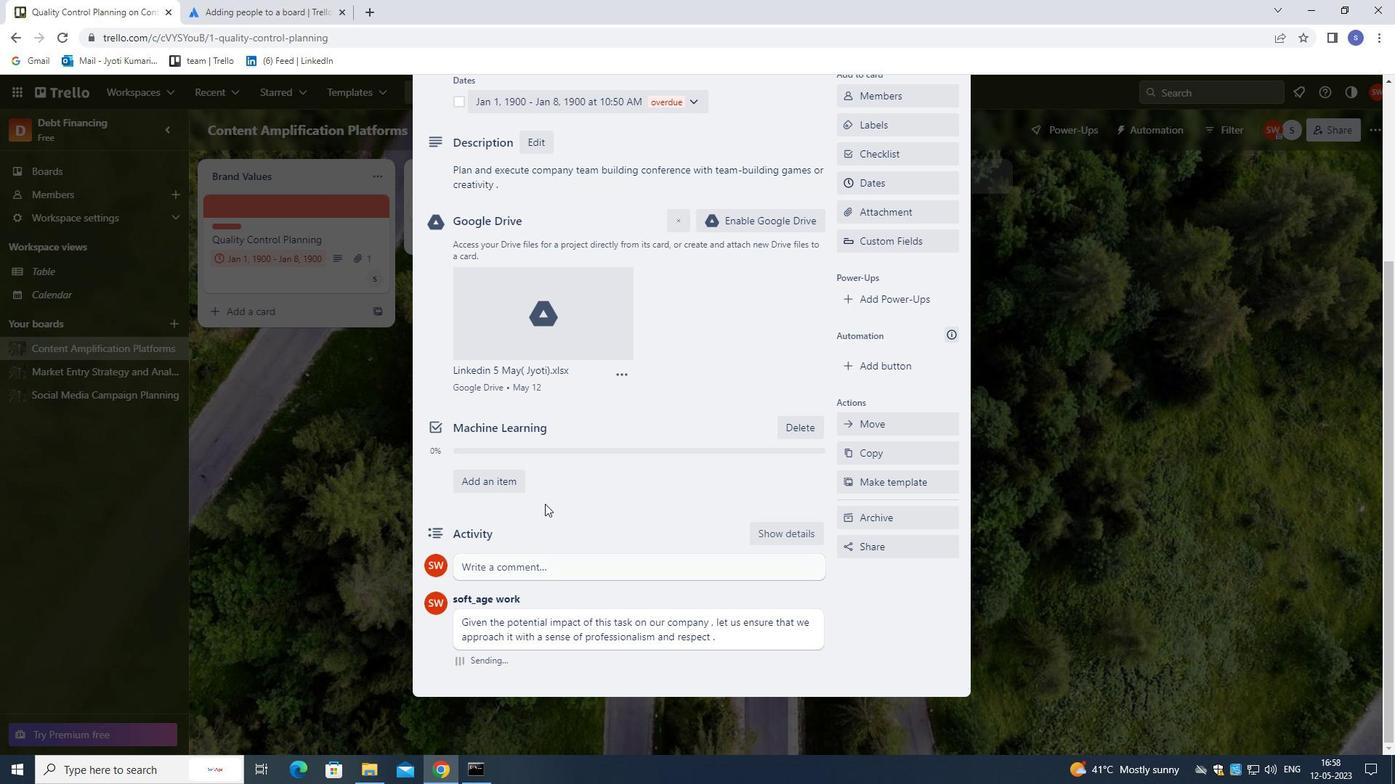 
Action: Mouse scrolled (573, 410) with delta (0, 0)
Screenshot: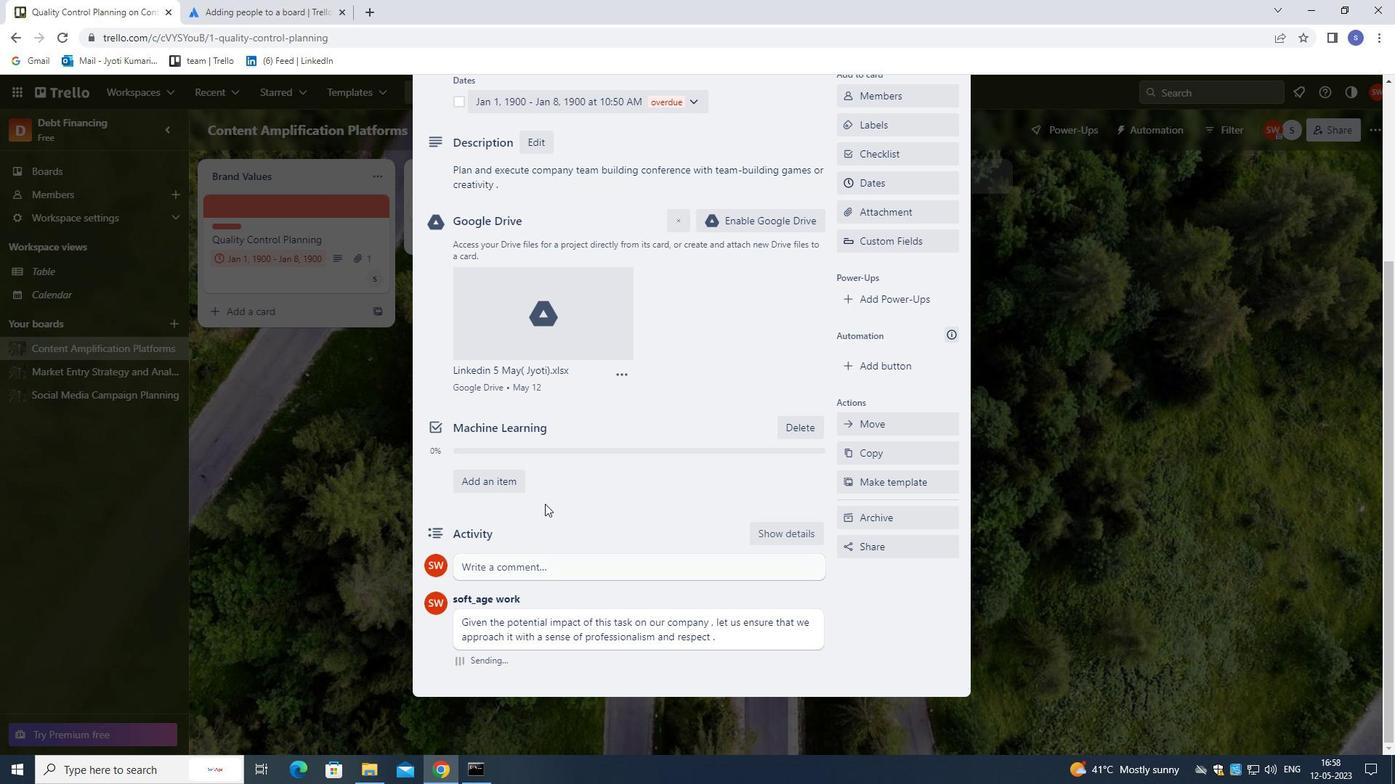 
Action: Mouse moved to (955, 120)
Screenshot: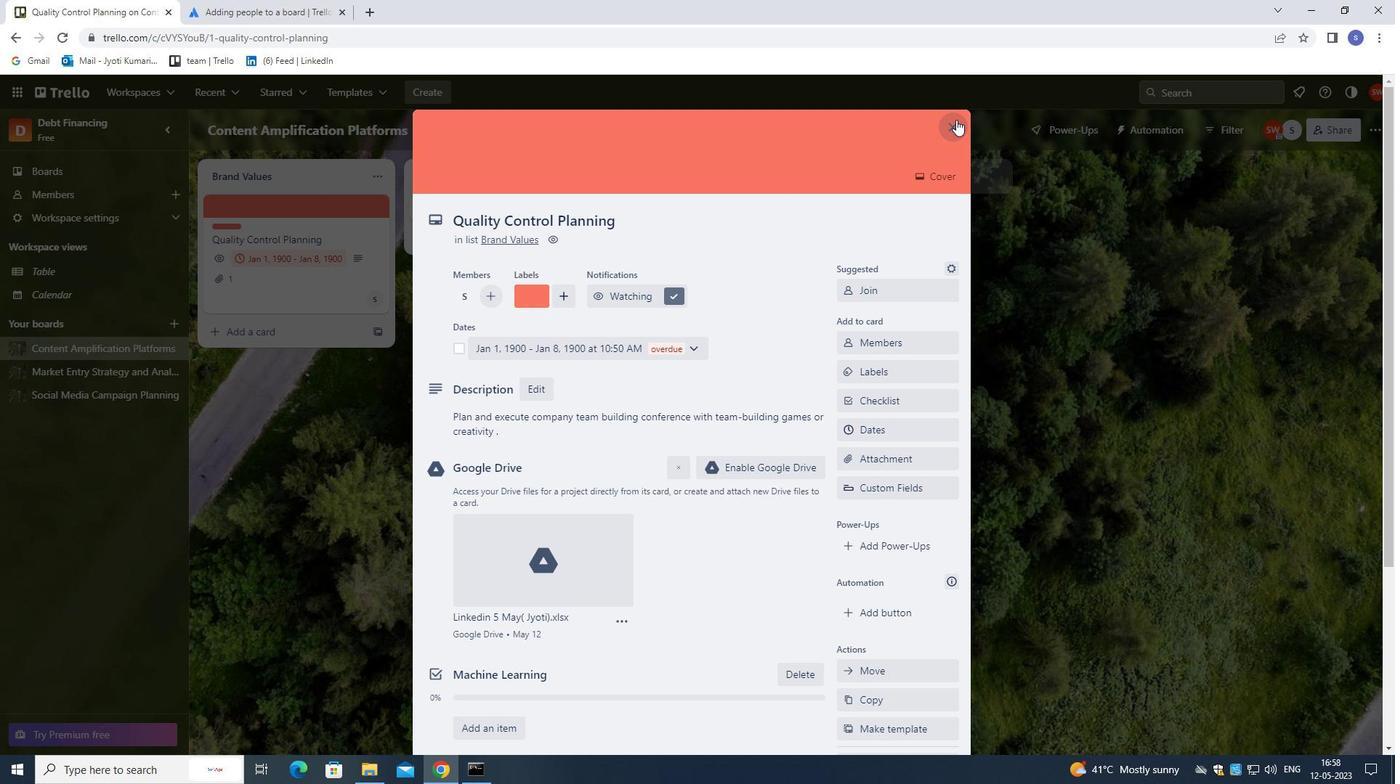 
Action: Mouse pressed left at (955, 120)
Screenshot: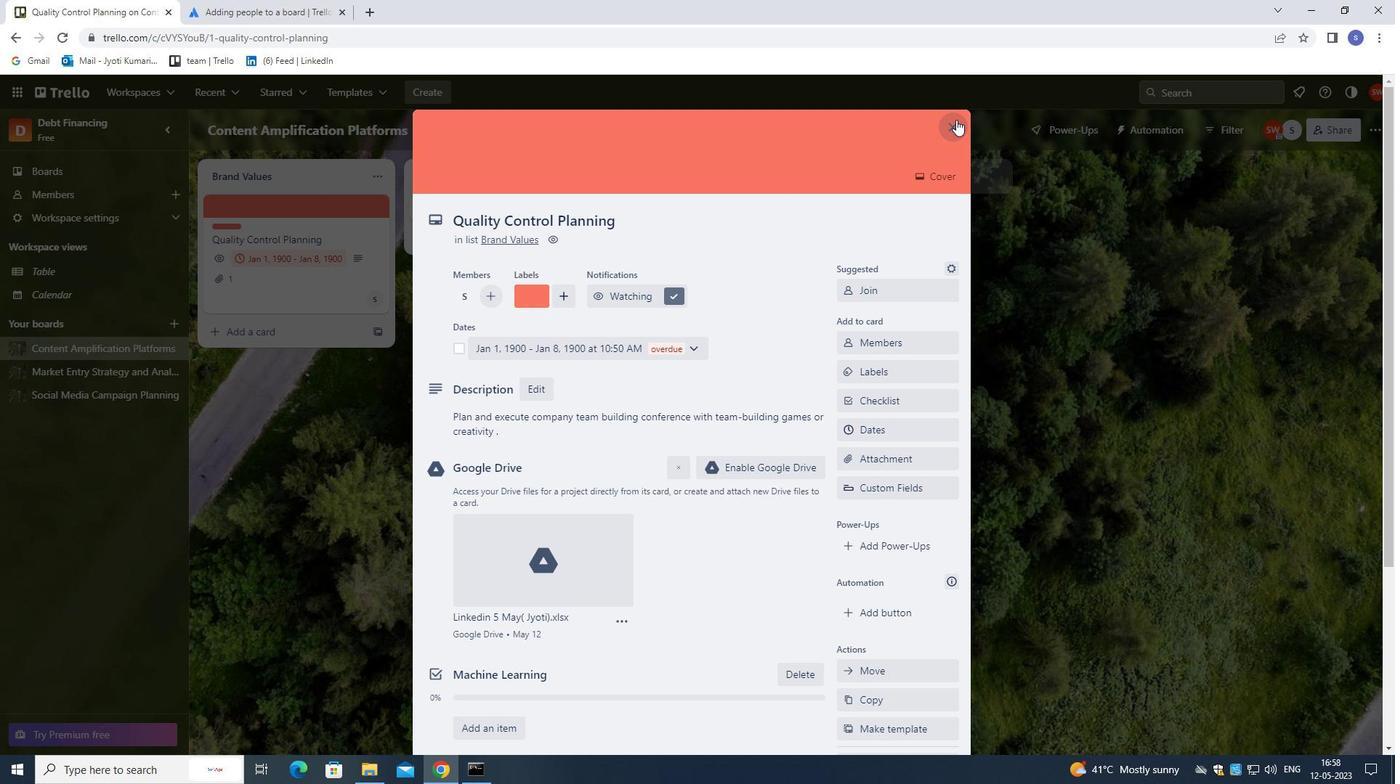 
Action: Mouse moved to (693, 0)
Screenshot: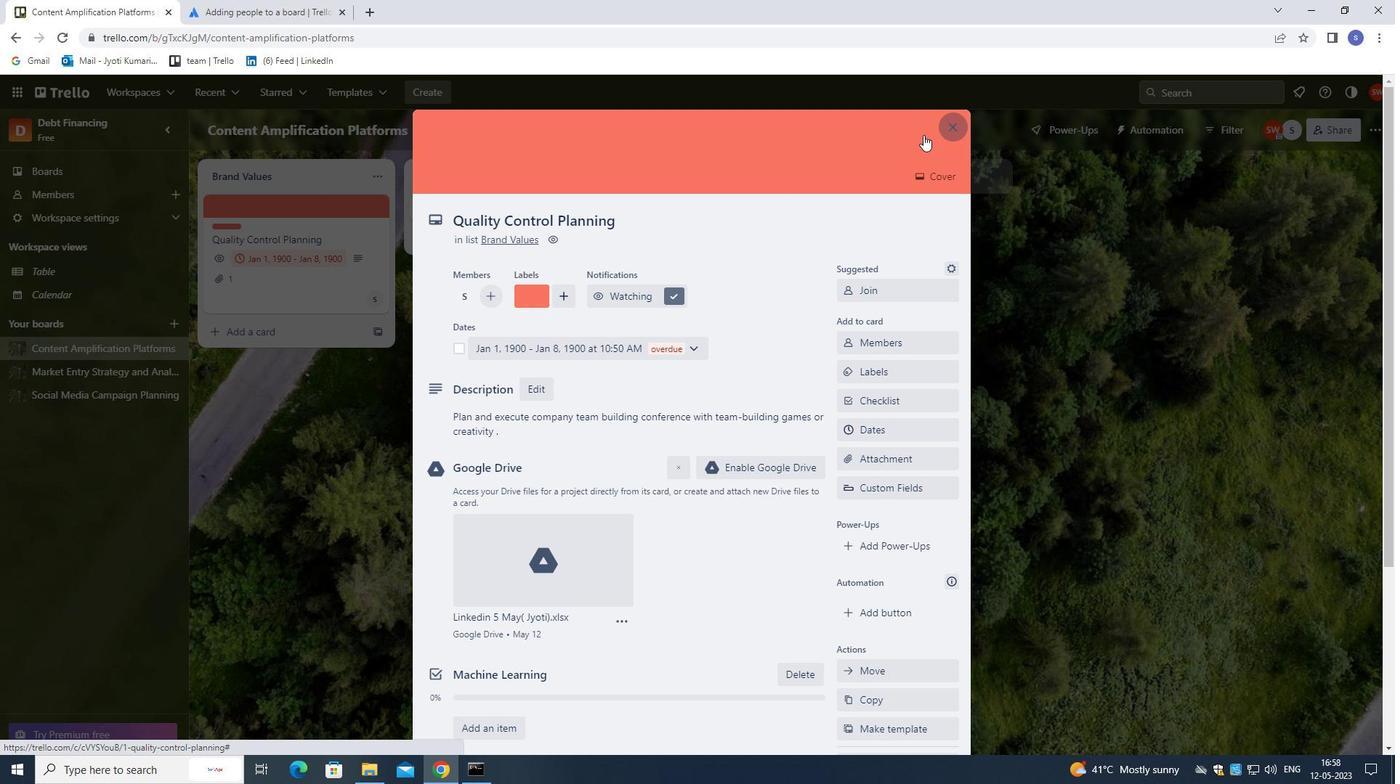 
